 Task: Look for Airbnb options in Kristiansund, Norway from 15th December, 2023 to 25th December, 2023 for 6 adults.6 bedrooms having 6 beds and 6 bathrooms. Property type can be guest house. Amenities needed are: wifi, TV, free parkinig on premises, gym, breakfast. Booking option can be shelf check-in. Look for 4 properties as per requirement.
Action: Mouse moved to (423, 135)
Screenshot: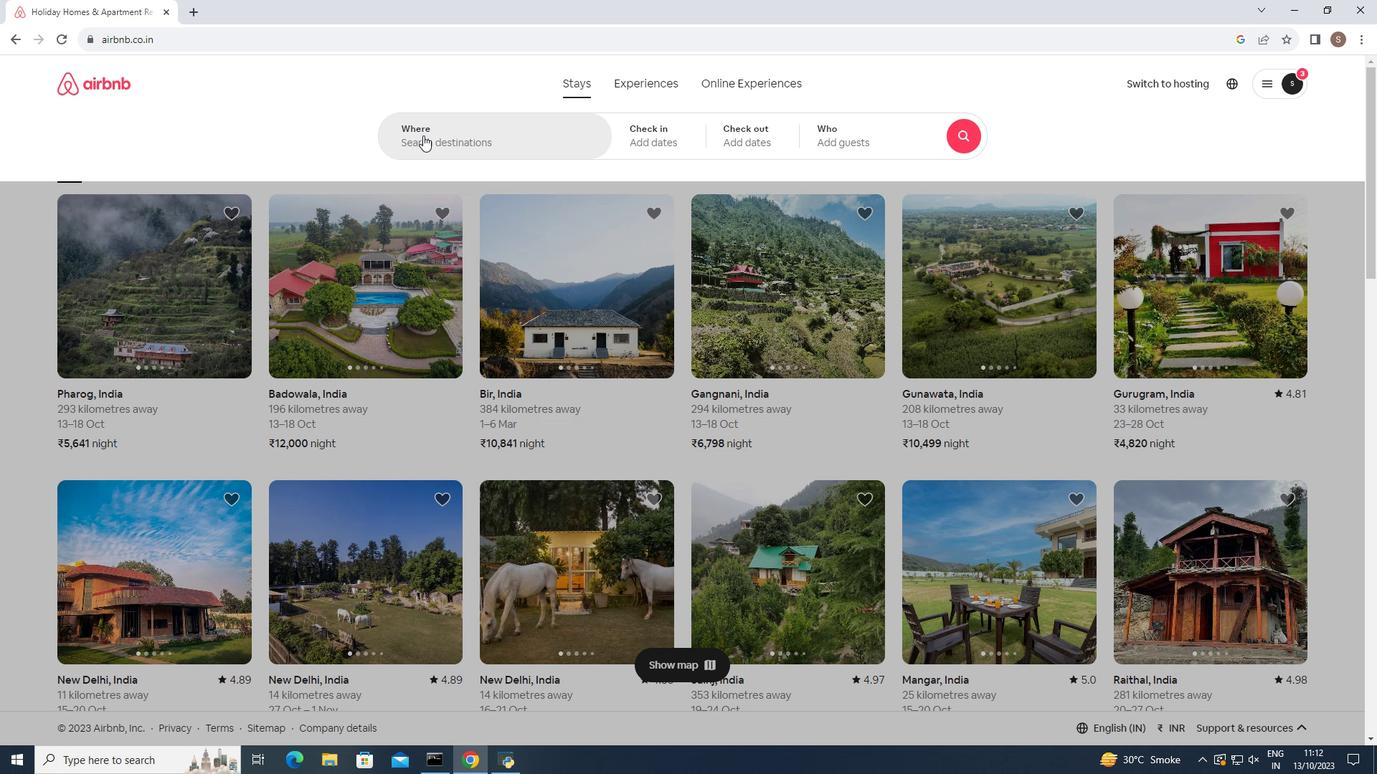 
Action: Mouse pressed left at (423, 135)
Screenshot: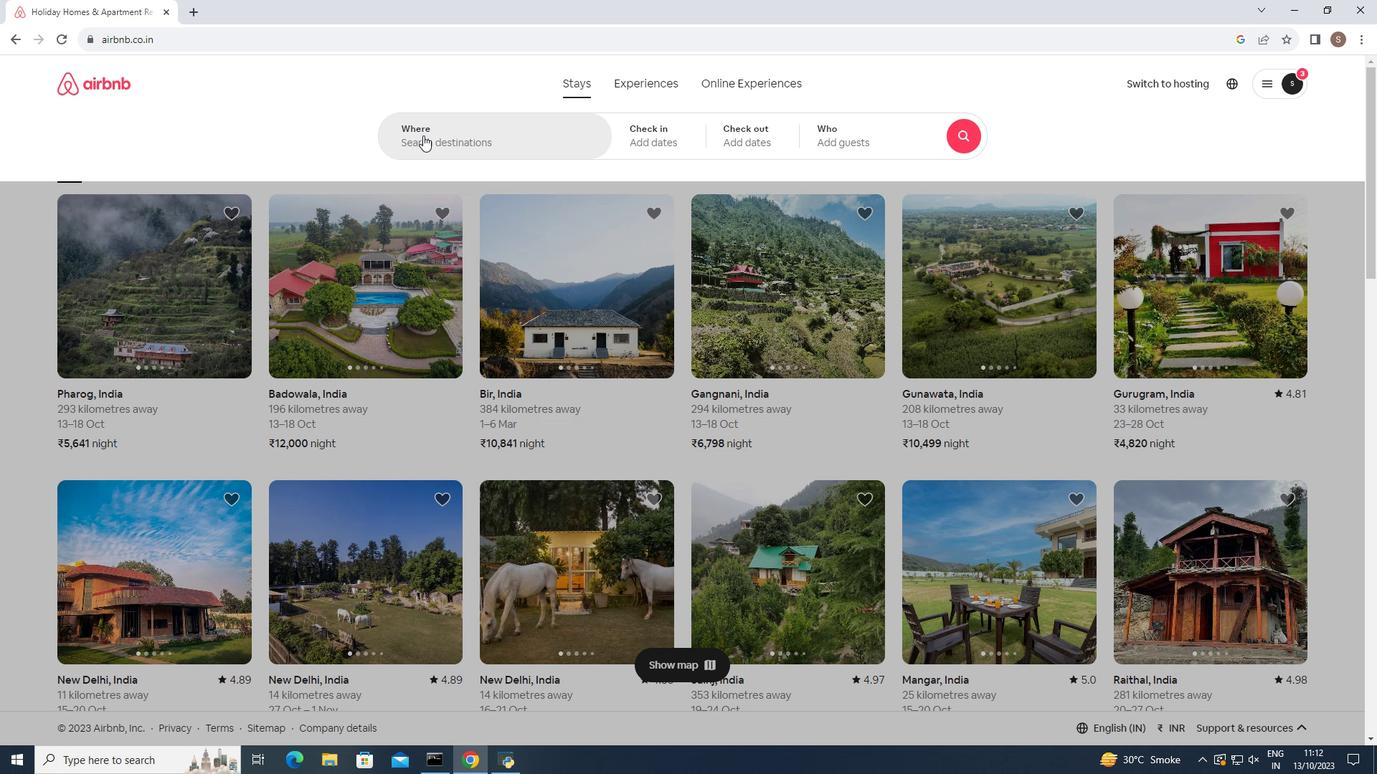 
Action: Mouse moved to (446, 139)
Screenshot: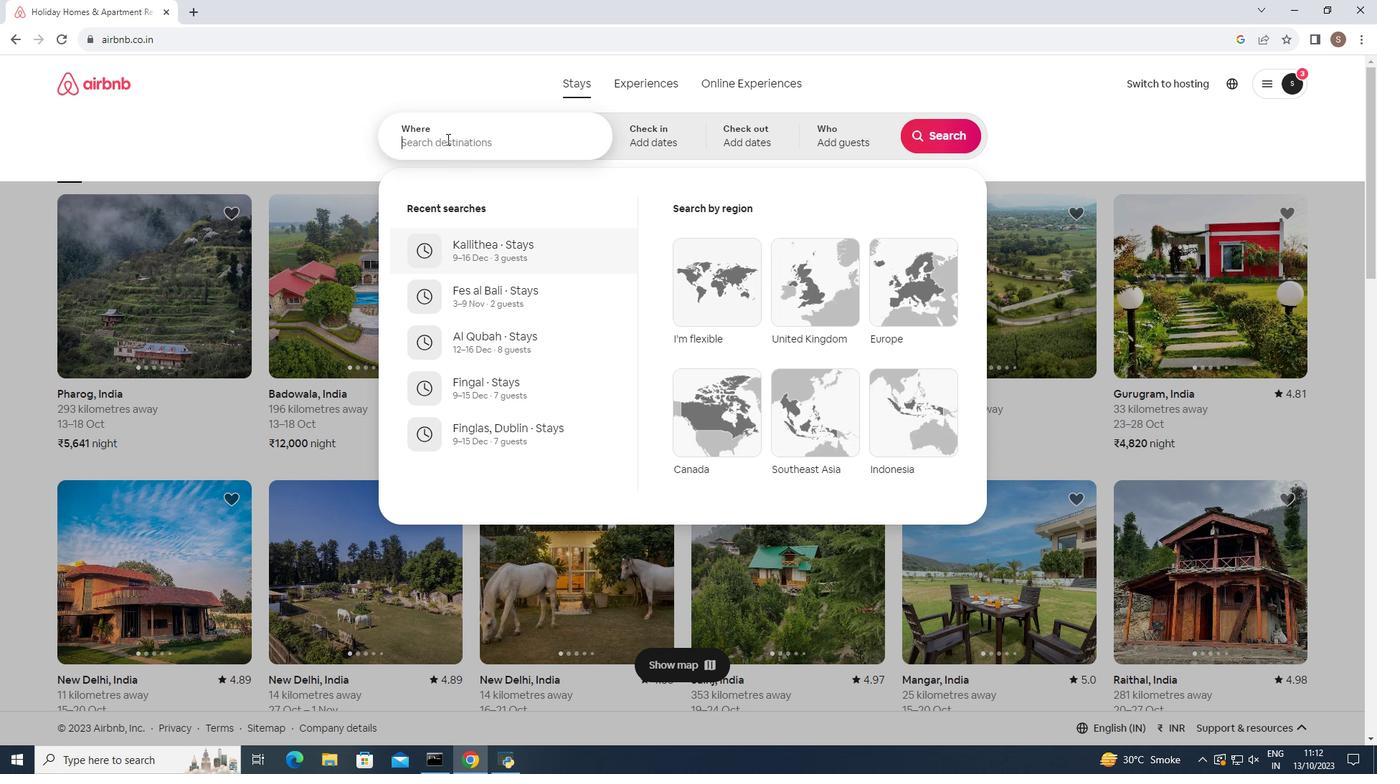 
Action: Mouse pressed left at (446, 139)
Screenshot: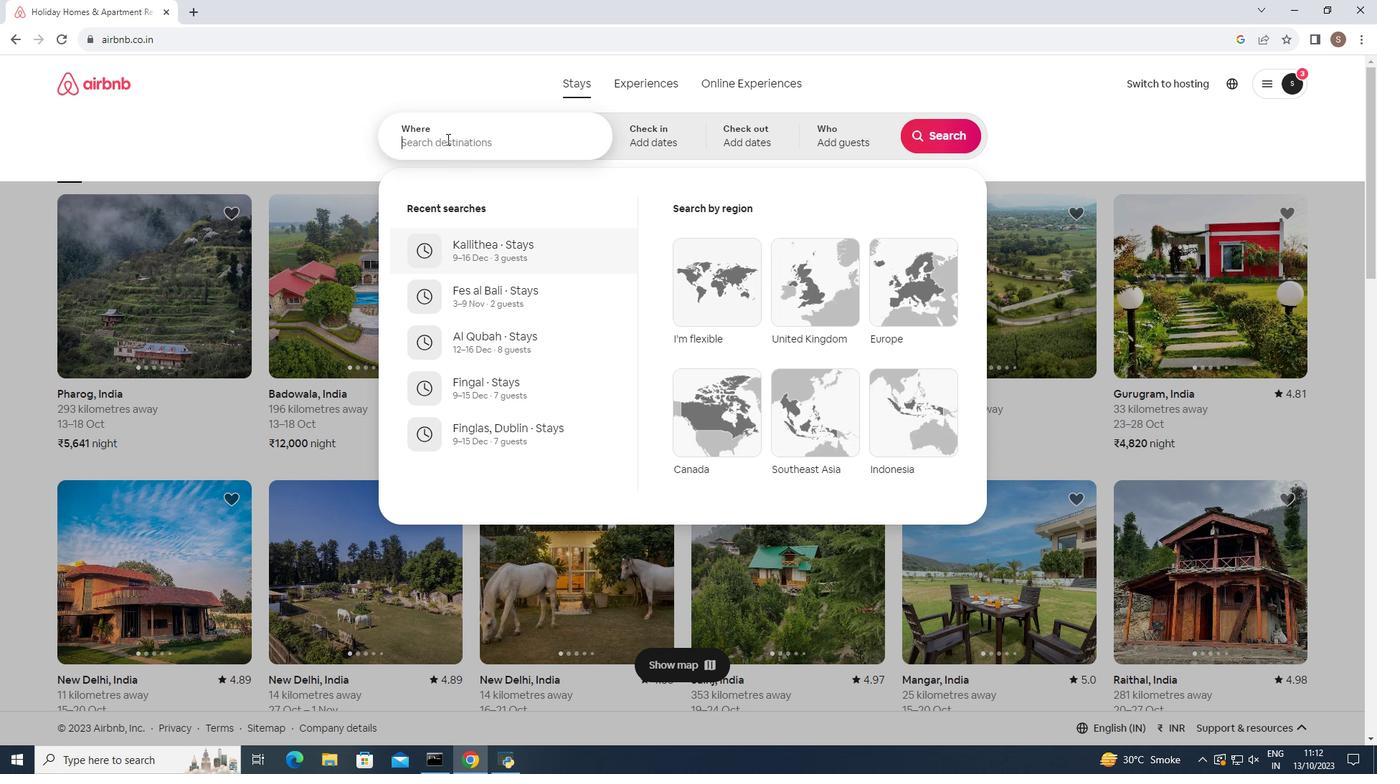 
Action: Key pressed <Key.shift><Key.shift><Key.shift><Key.shift>Kristiansund,<Key.space><Key.shift><Key.shift><Key.shift><Key.shift><Key.shift><Key.shift><Key.shift><Key.shift><Key.shift><Key.shift>Norway<Key.enter>
Screenshot: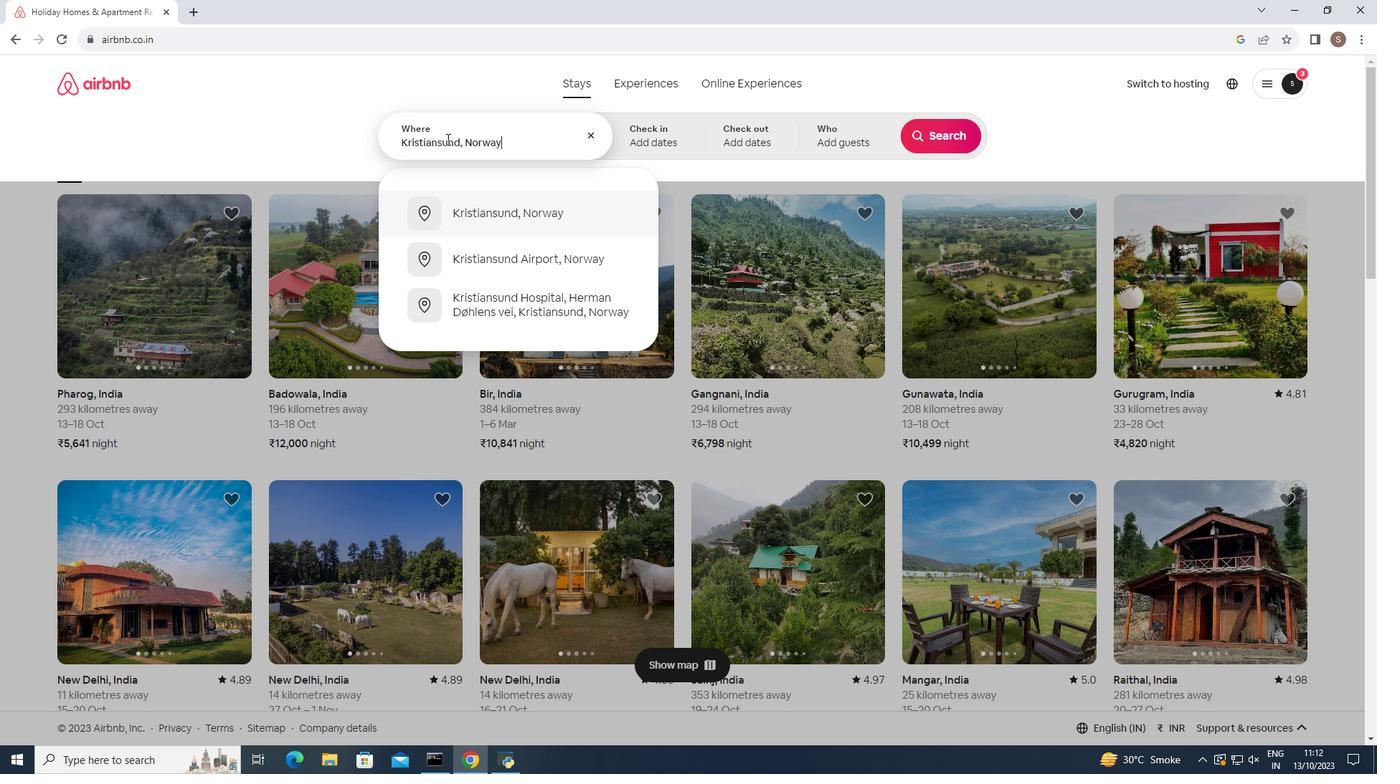 
Action: Mouse moved to (820, 383)
Screenshot: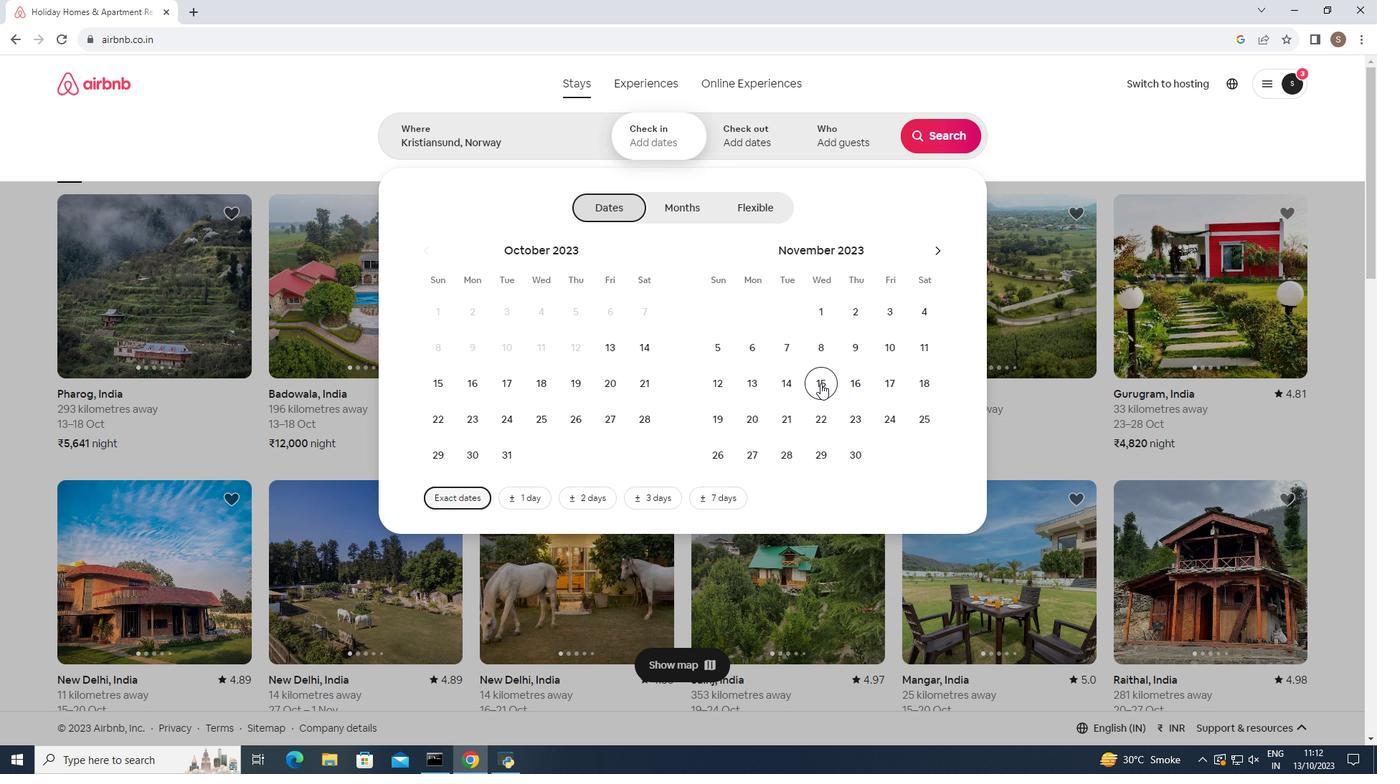 
Action: Mouse pressed left at (820, 383)
Screenshot: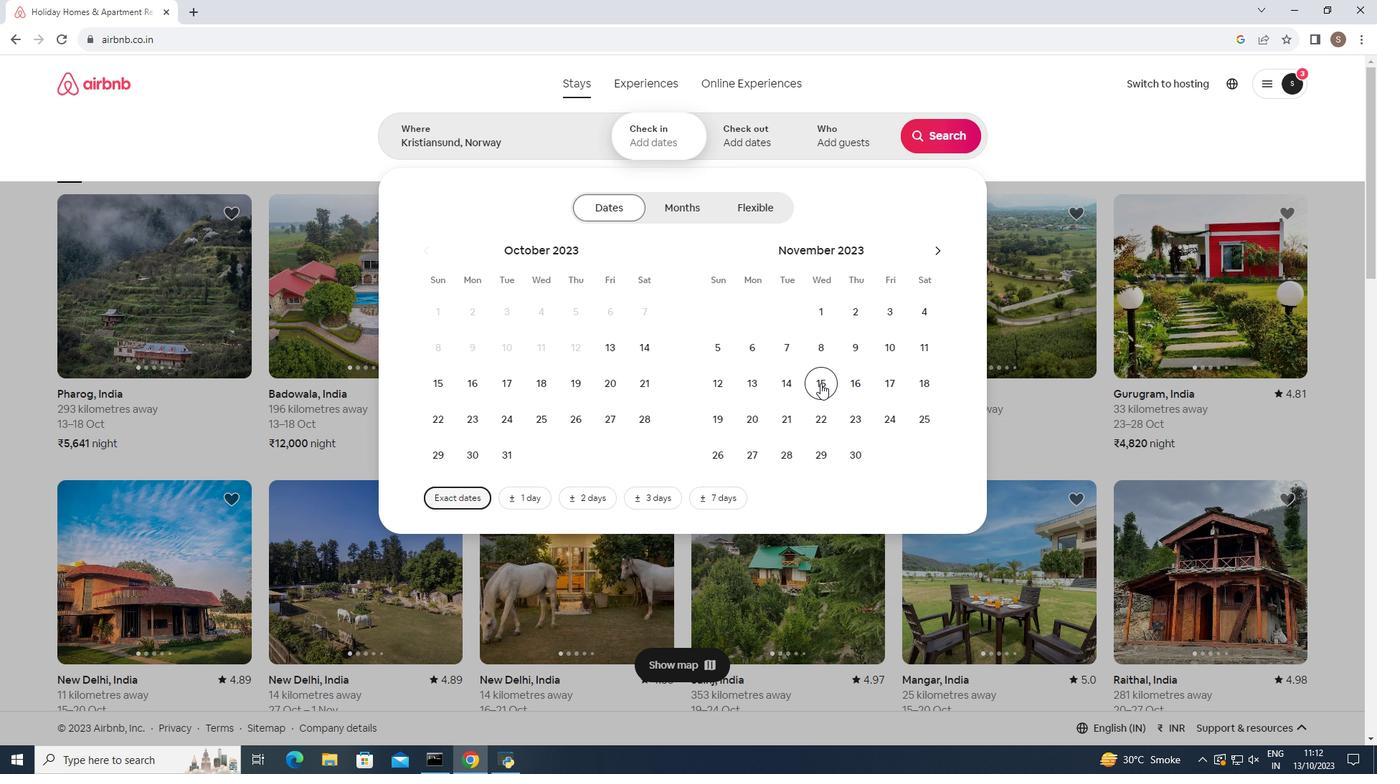 
Action: Mouse moved to (914, 421)
Screenshot: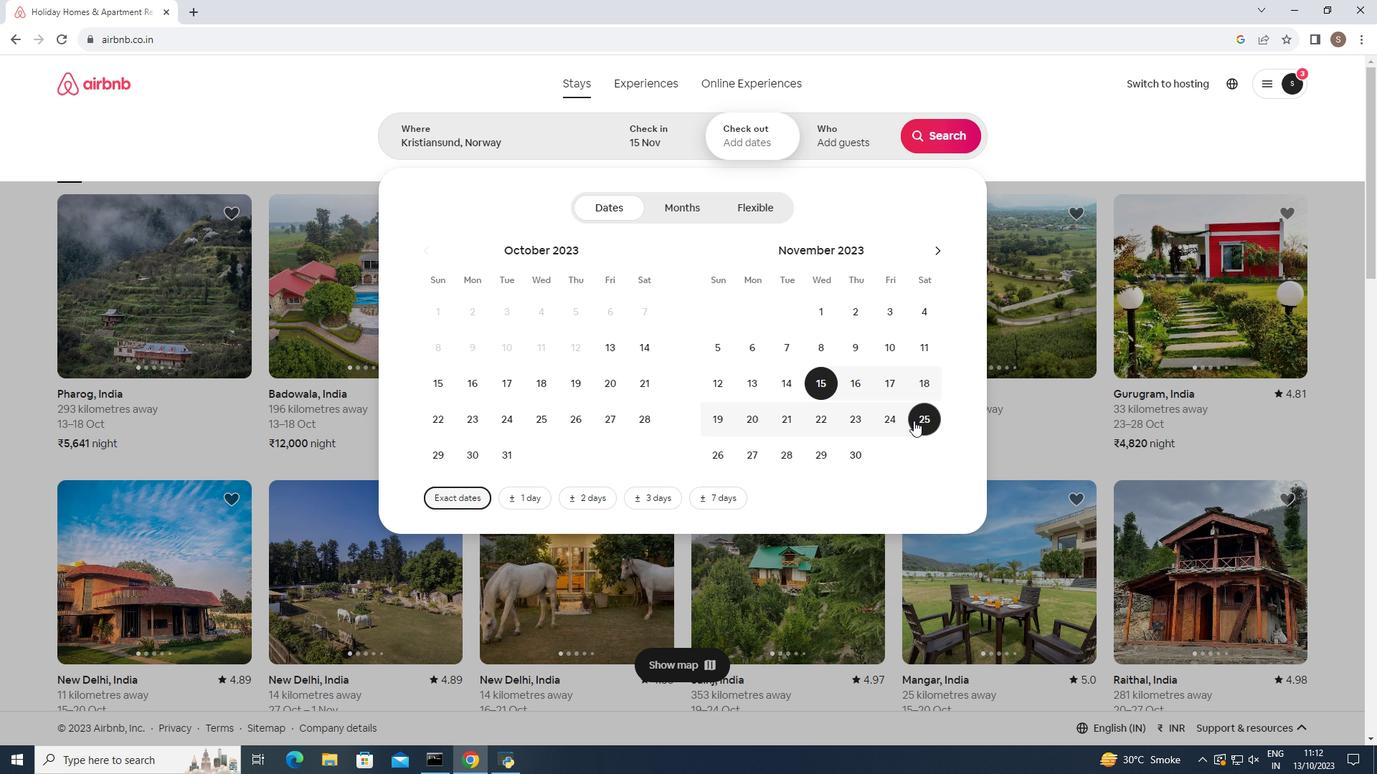 
Action: Mouse pressed left at (914, 421)
Screenshot: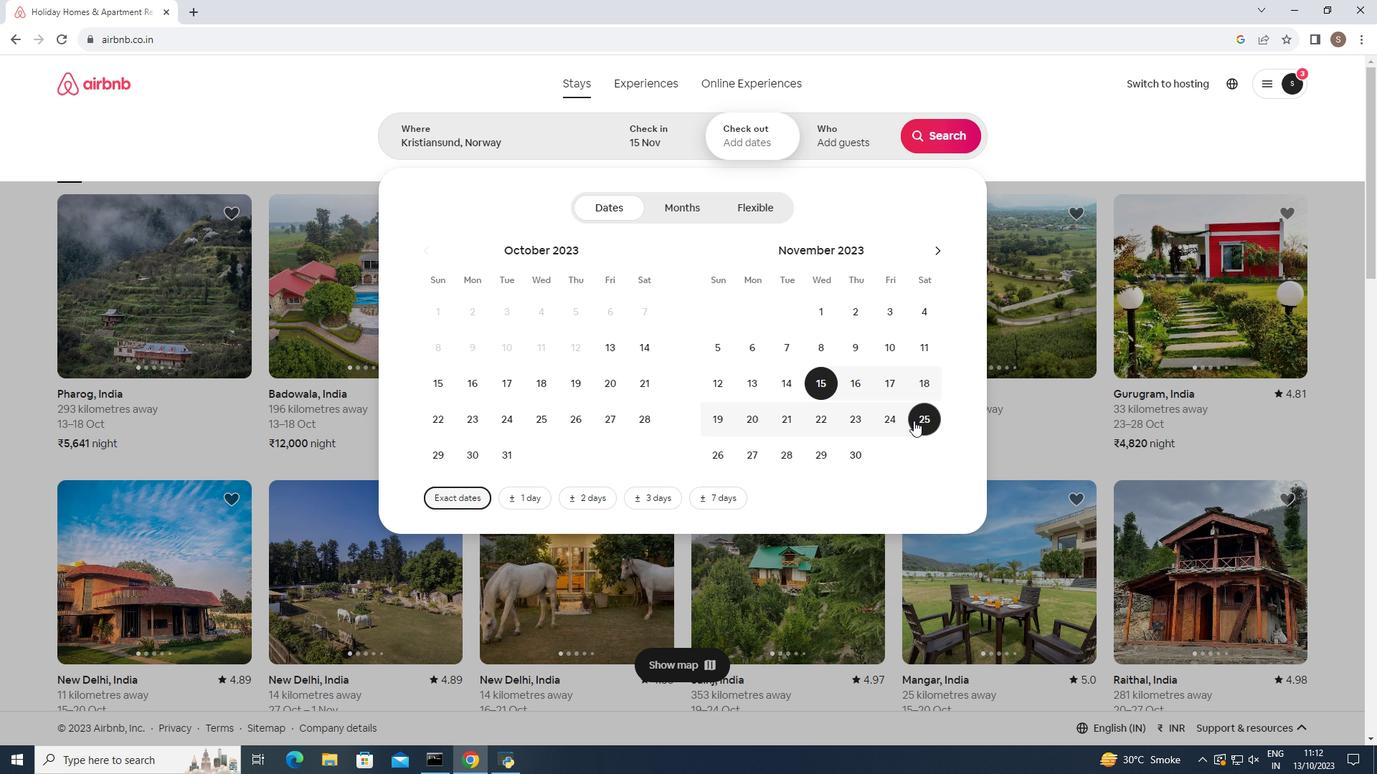 
Action: Mouse moved to (849, 131)
Screenshot: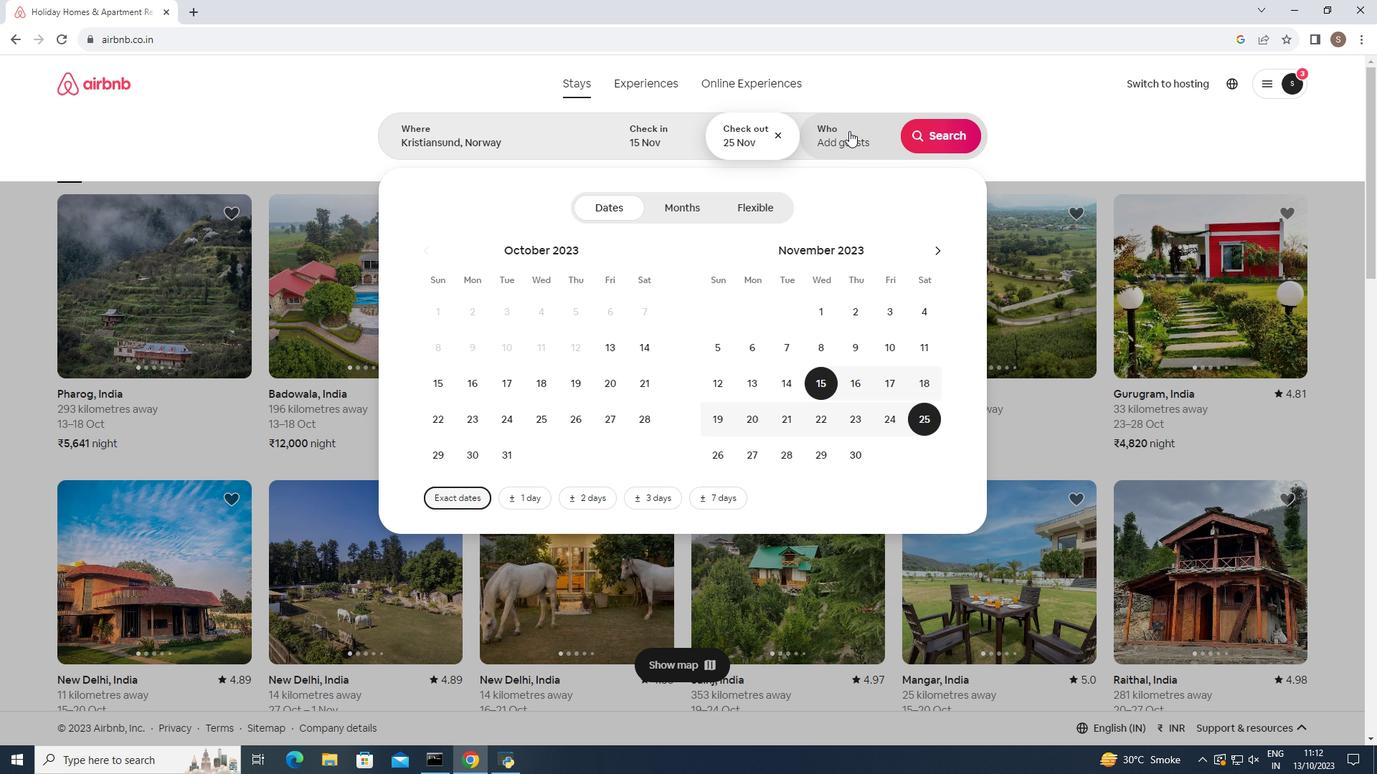 
Action: Mouse pressed left at (849, 131)
Screenshot: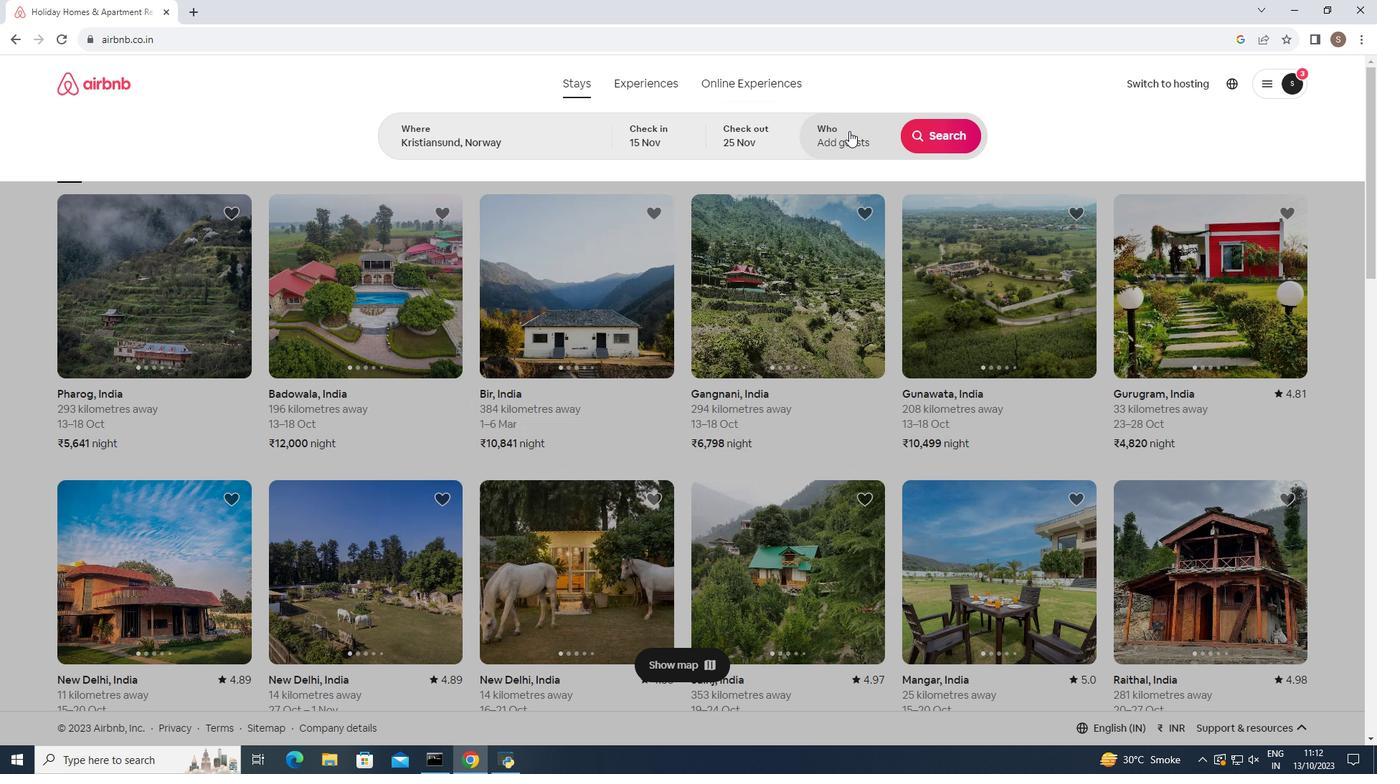 
Action: Mouse moved to (942, 212)
Screenshot: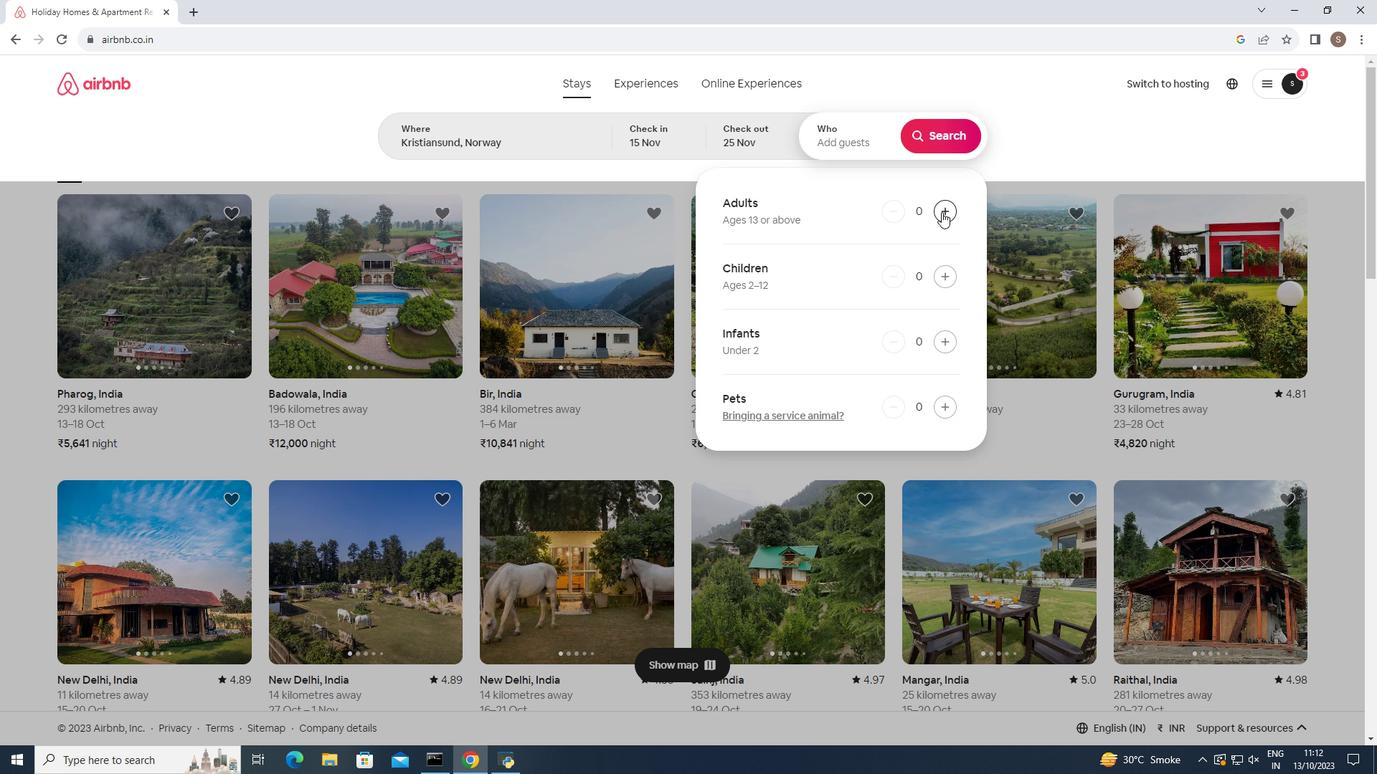 
Action: Mouse pressed left at (942, 212)
Screenshot: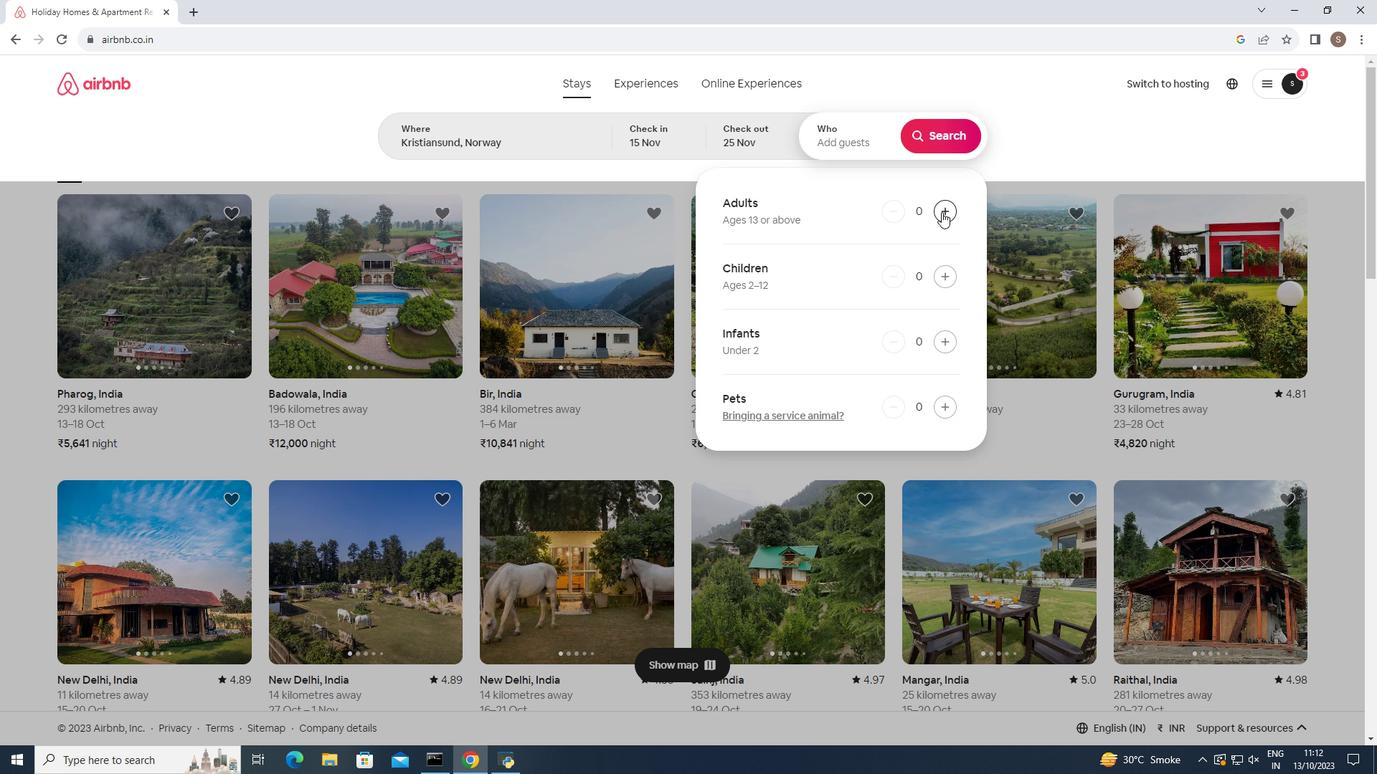 
Action: Mouse pressed left at (942, 212)
Screenshot: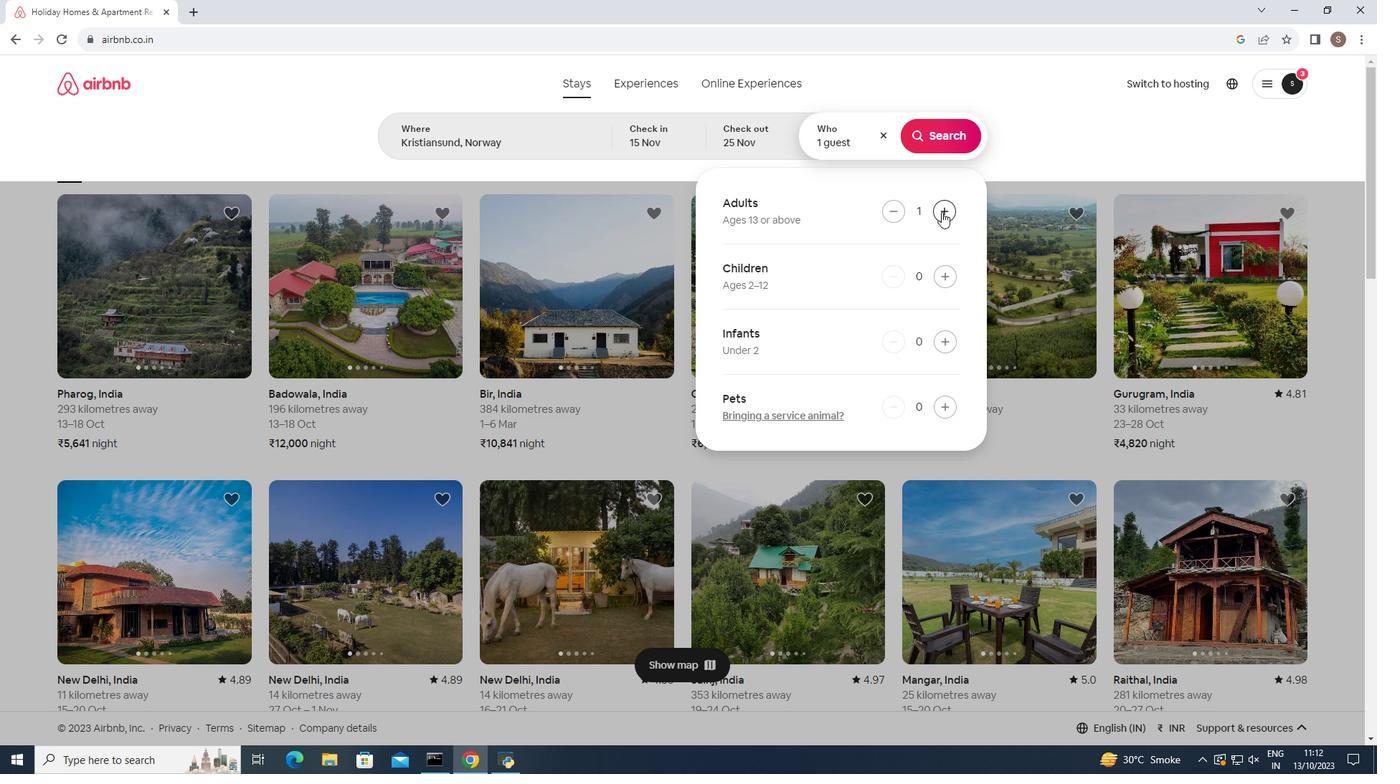 
Action: Mouse pressed left at (942, 212)
Screenshot: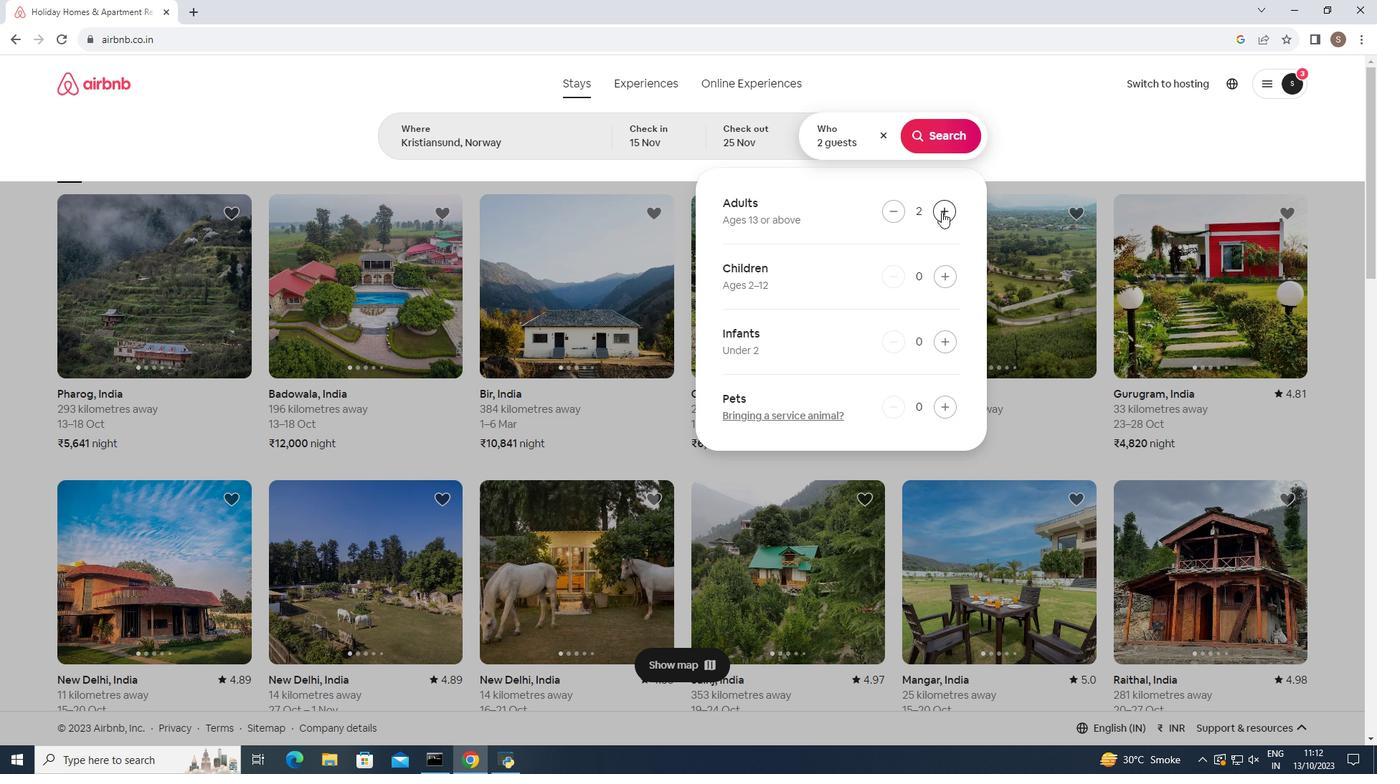
Action: Mouse pressed left at (942, 212)
Screenshot: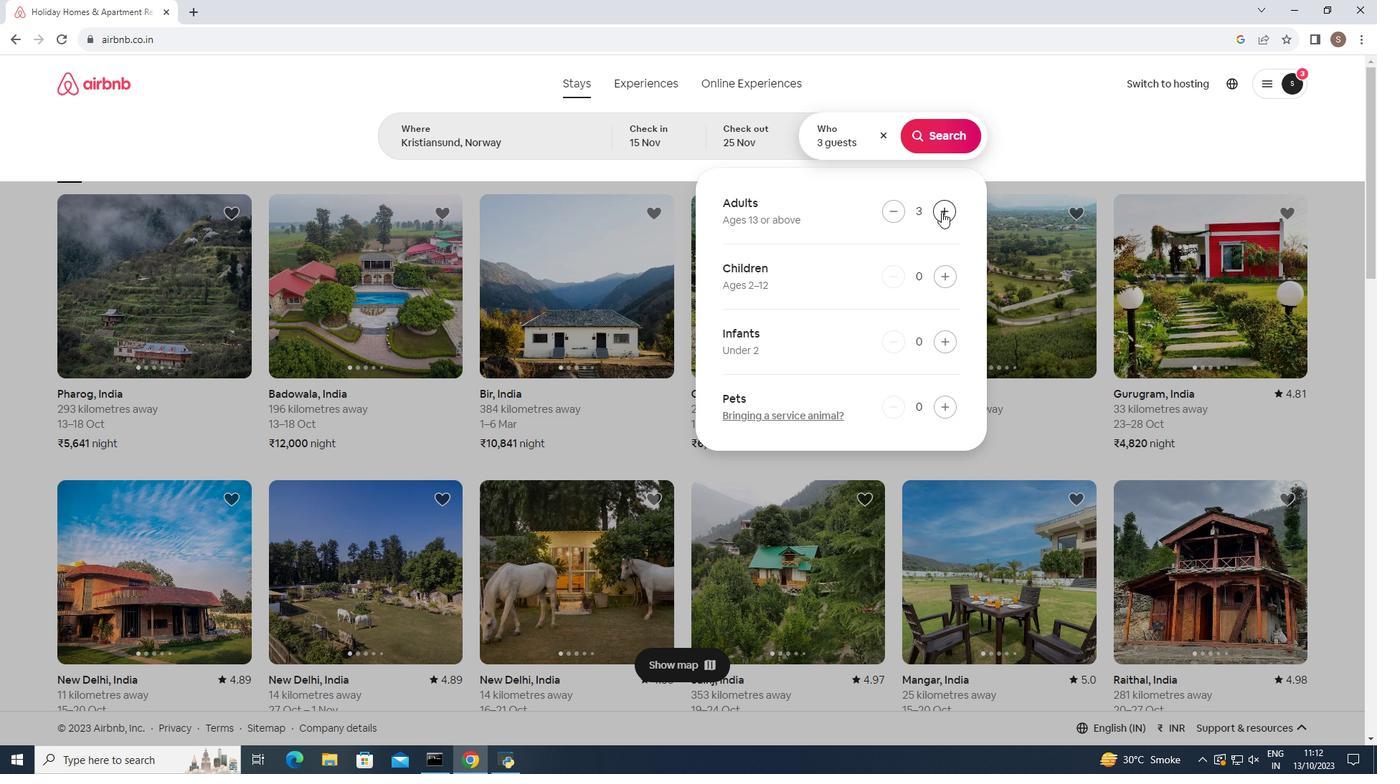 
Action: Mouse pressed left at (942, 212)
Screenshot: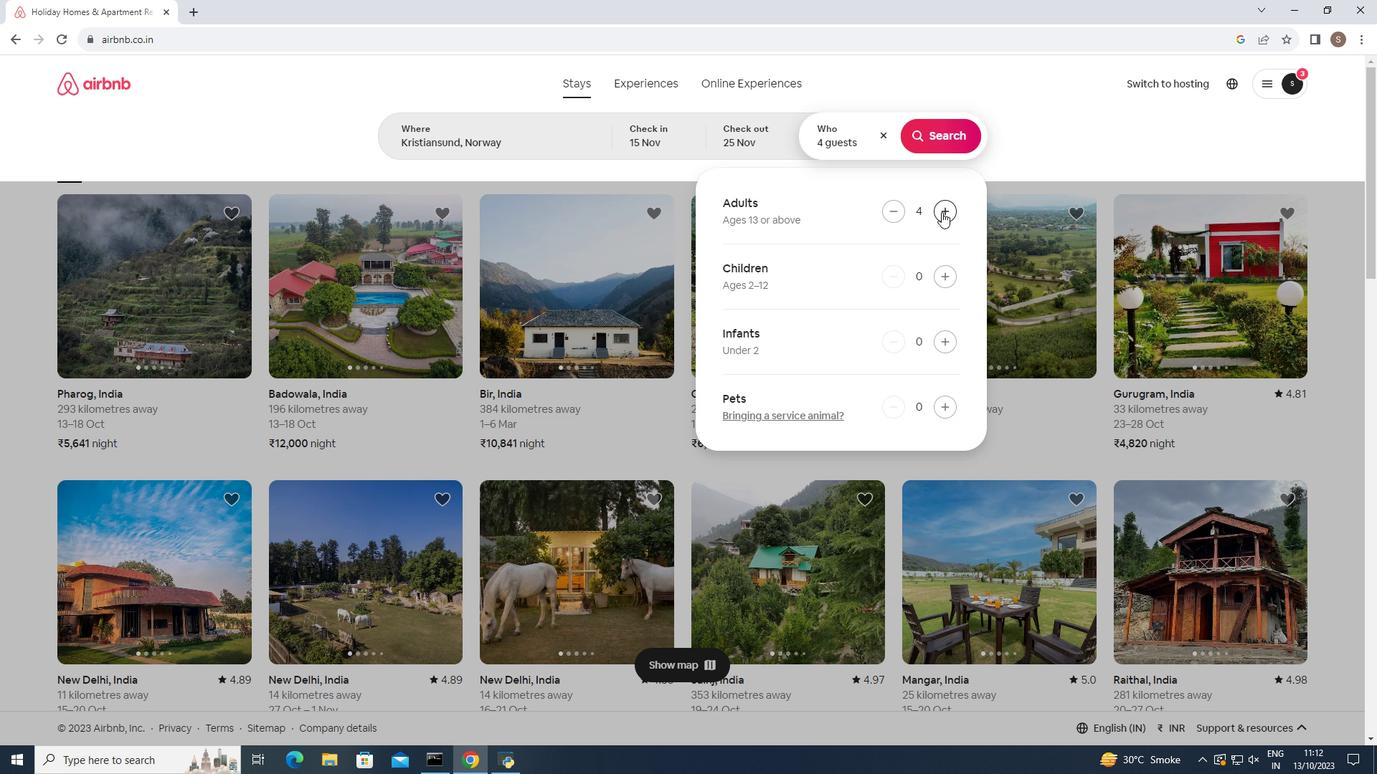 
Action: Mouse pressed left at (942, 212)
Screenshot: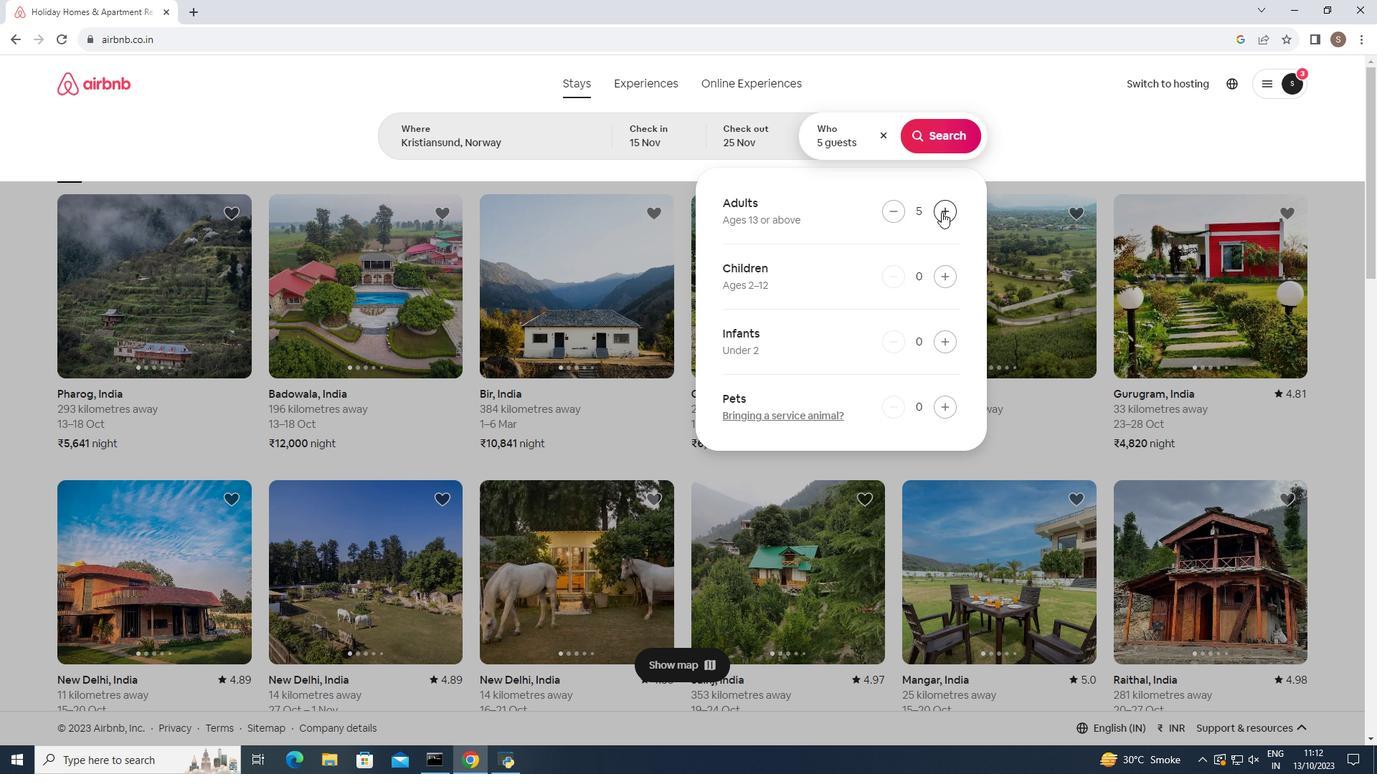 
Action: Mouse moved to (933, 134)
Screenshot: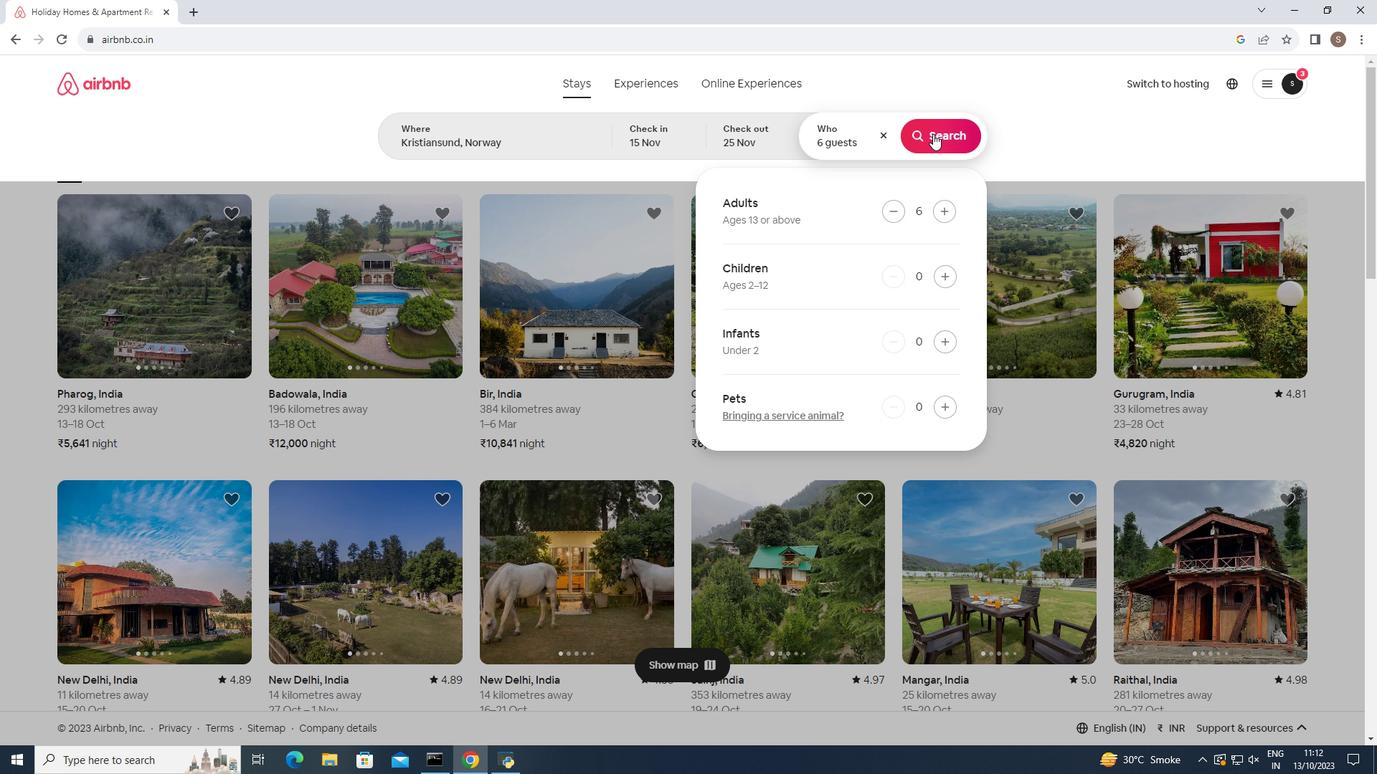 
Action: Mouse pressed left at (933, 134)
Screenshot: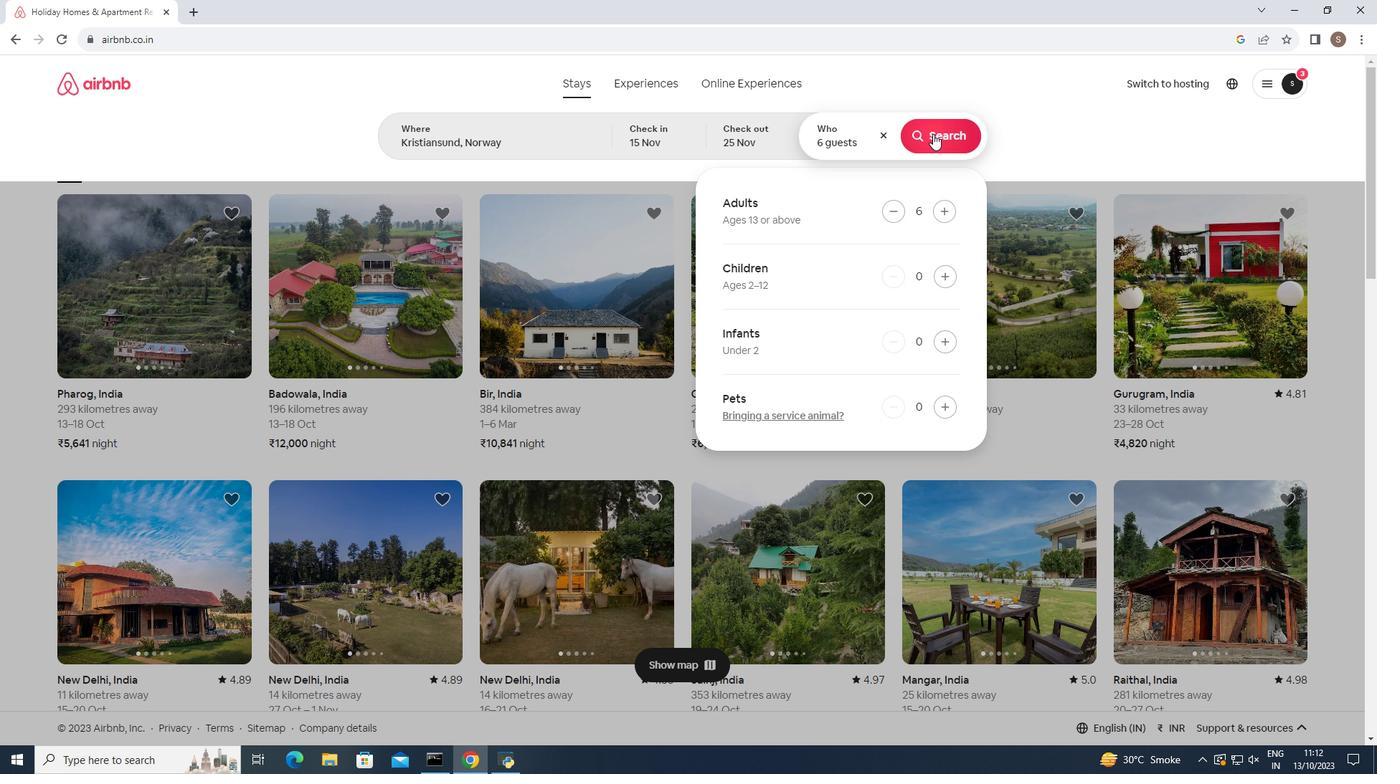 
Action: Mouse moved to (1127, 144)
Screenshot: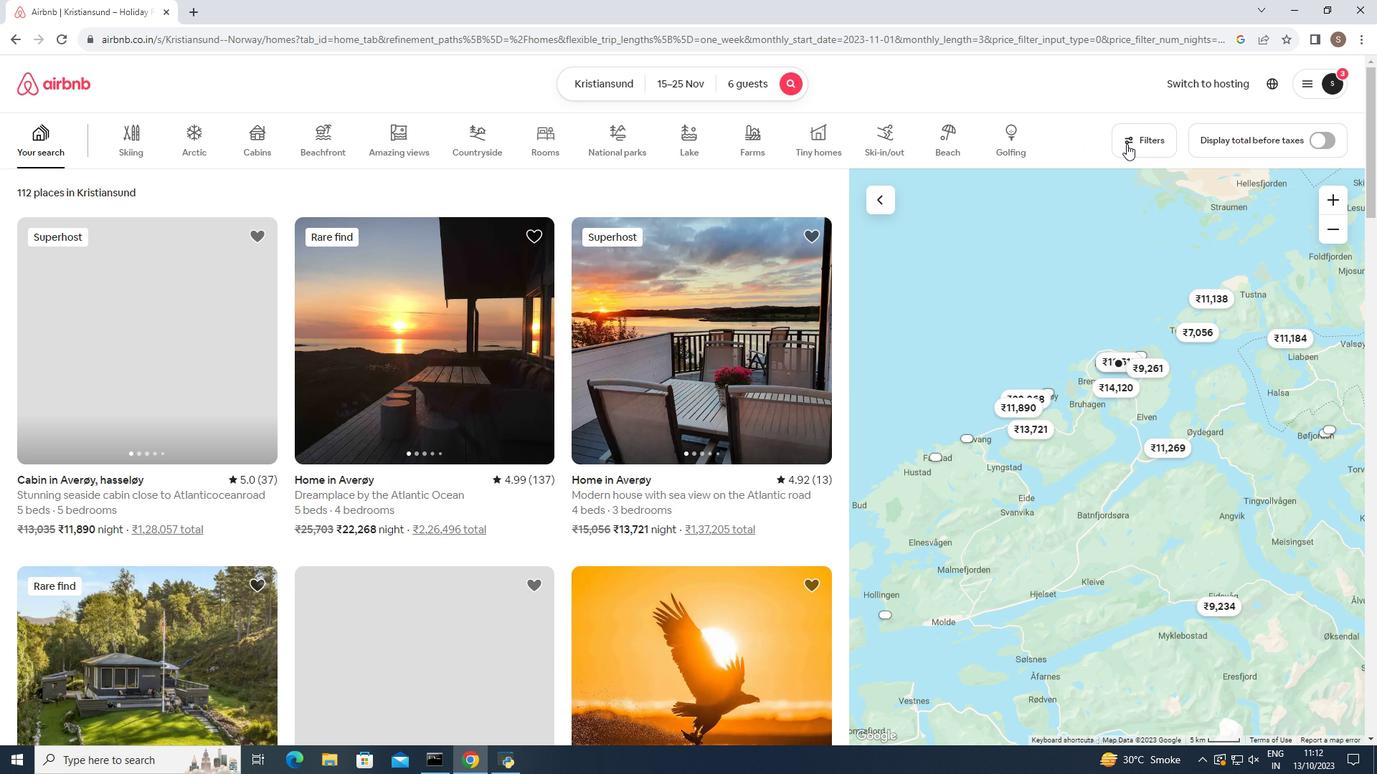 
Action: Mouse pressed left at (1127, 144)
Screenshot: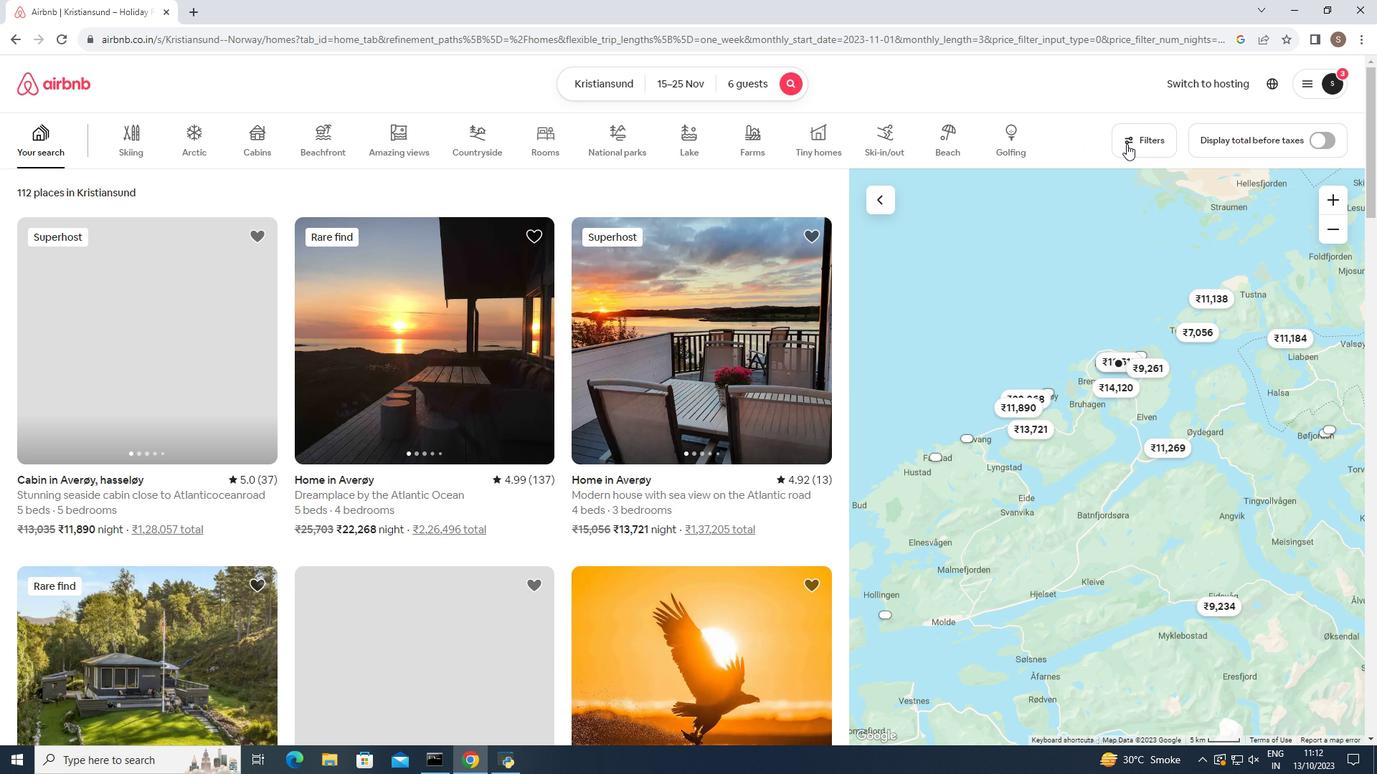
Action: Mouse moved to (668, 393)
Screenshot: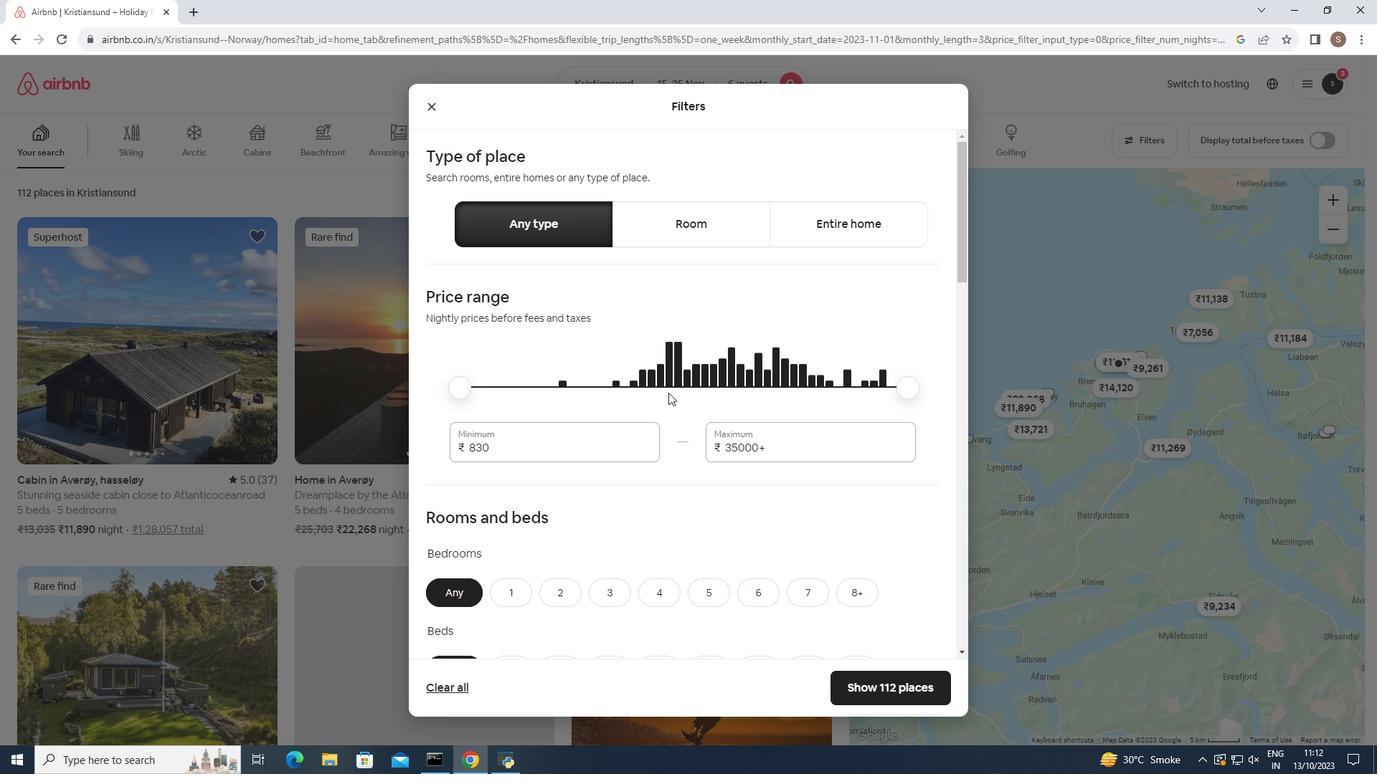
Action: Mouse scrolled (668, 392) with delta (0, 0)
Screenshot: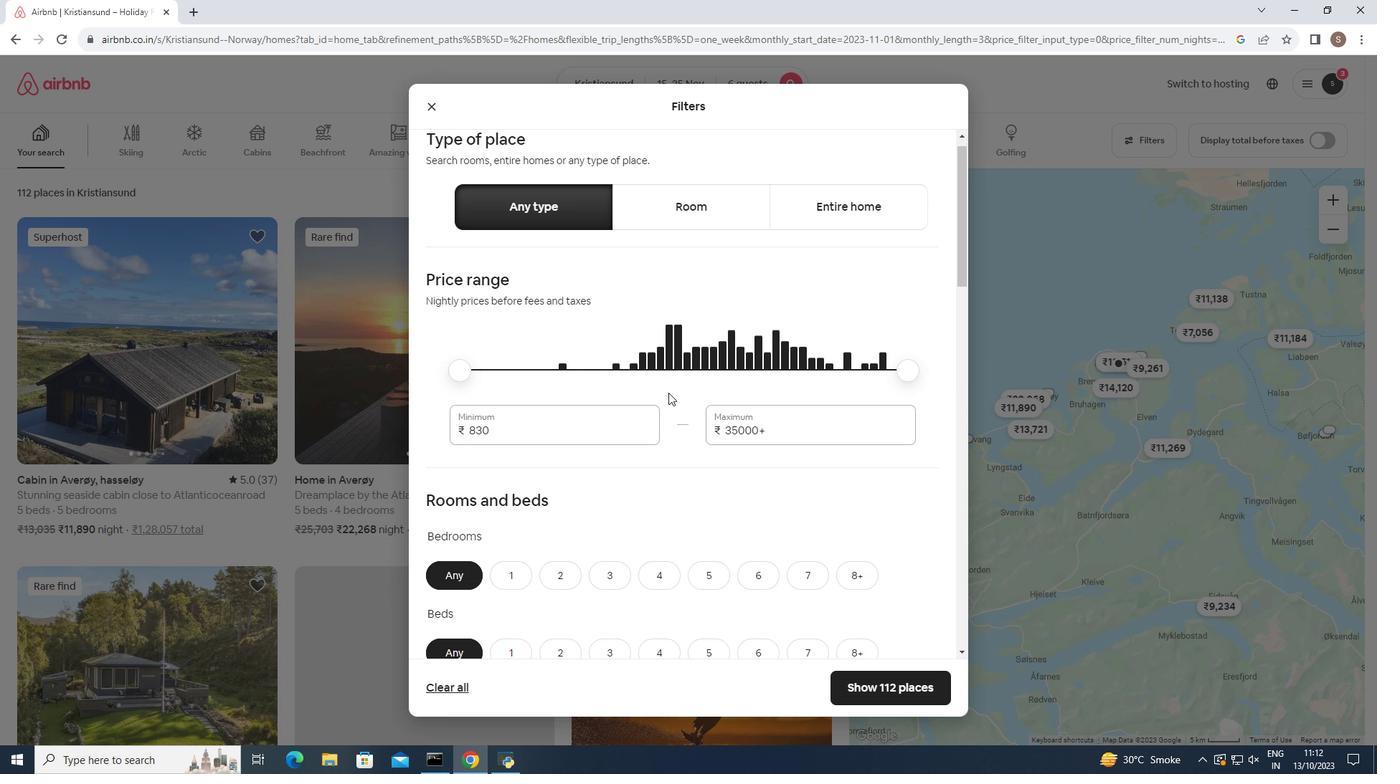 
Action: Mouse scrolled (668, 392) with delta (0, 0)
Screenshot: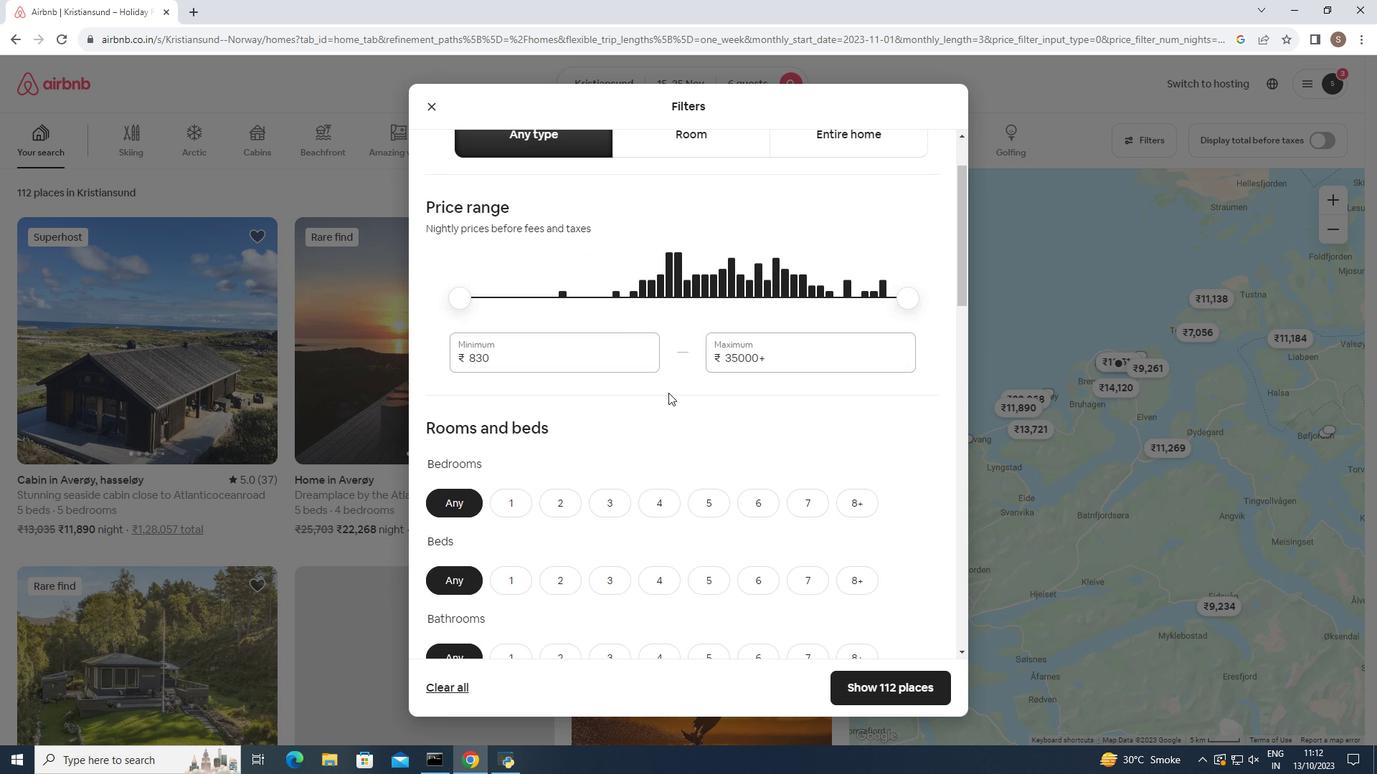 
Action: Mouse scrolled (668, 392) with delta (0, 0)
Screenshot: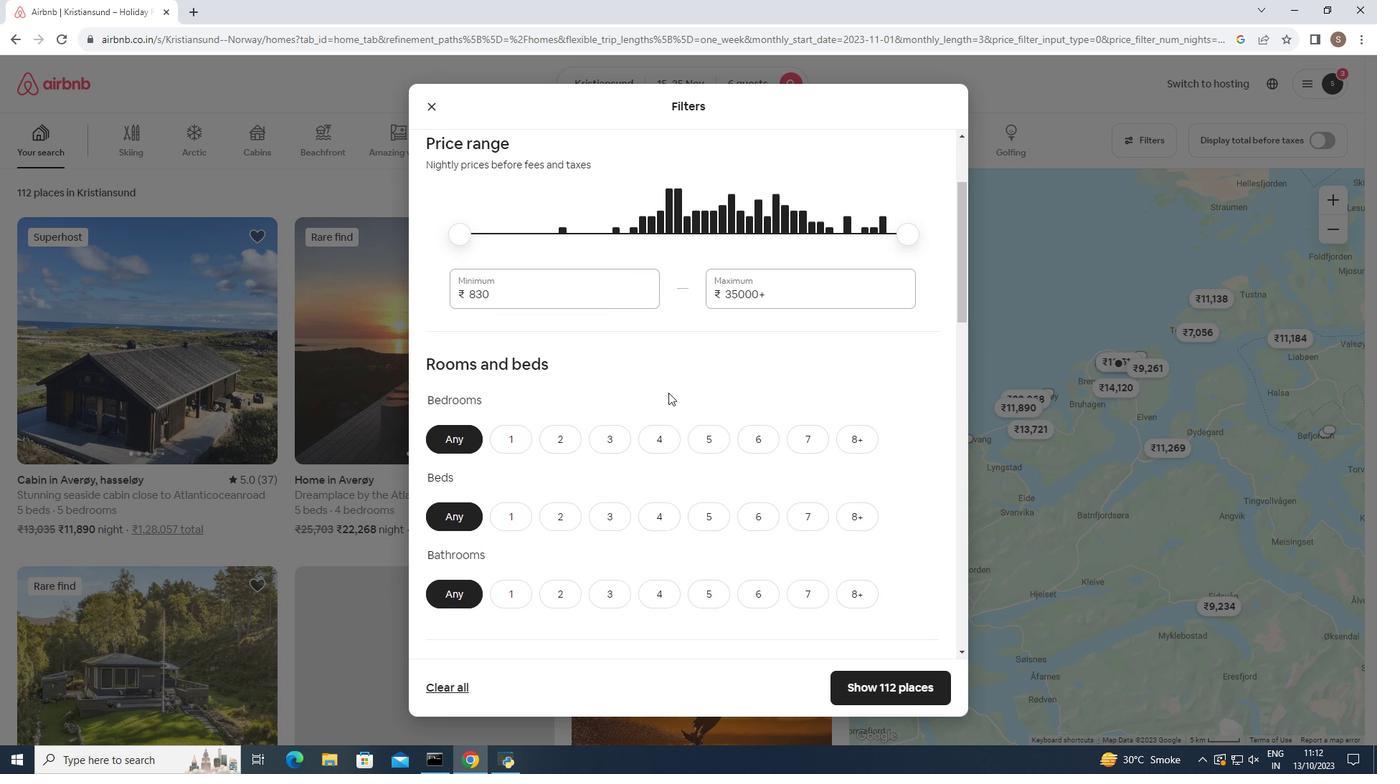 
Action: Mouse moved to (760, 383)
Screenshot: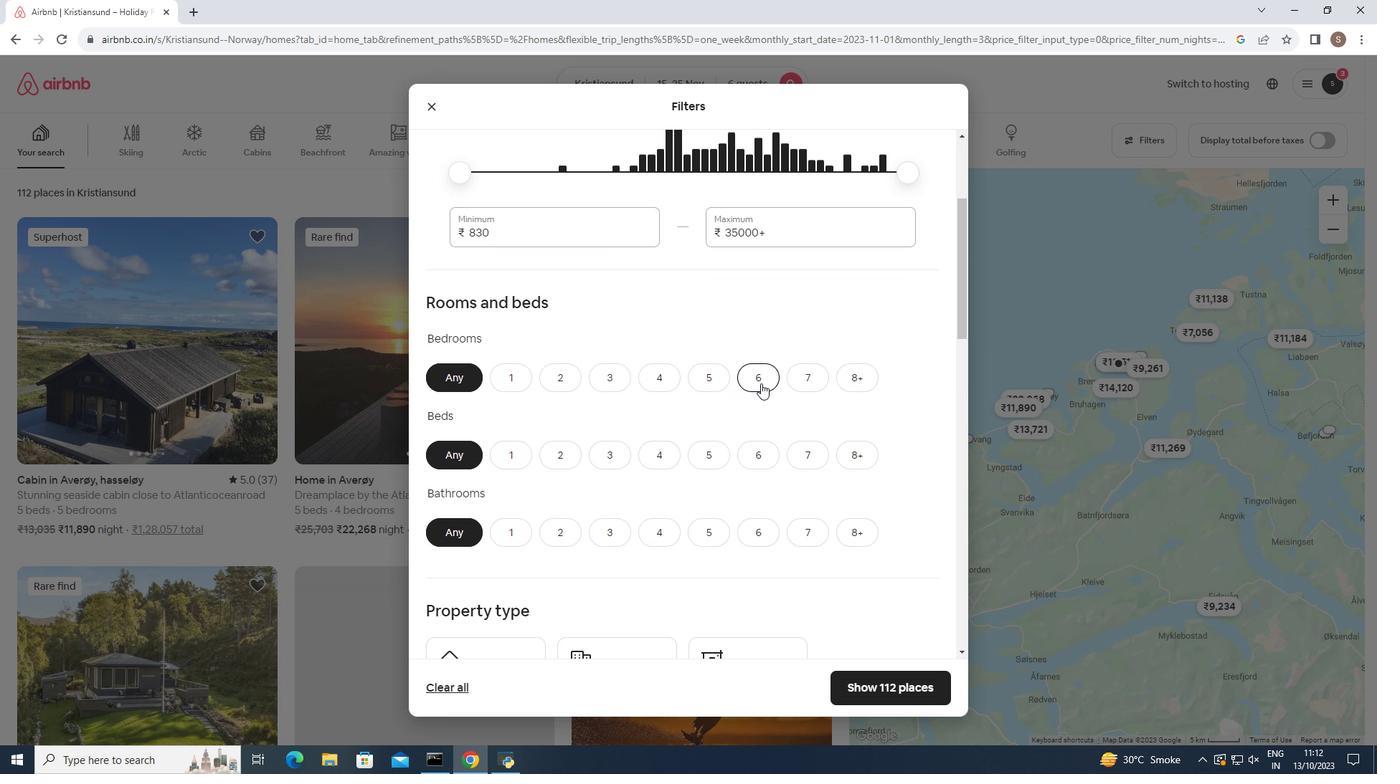 
Action: Mouse pressed left at (760, 383)
Screenshot: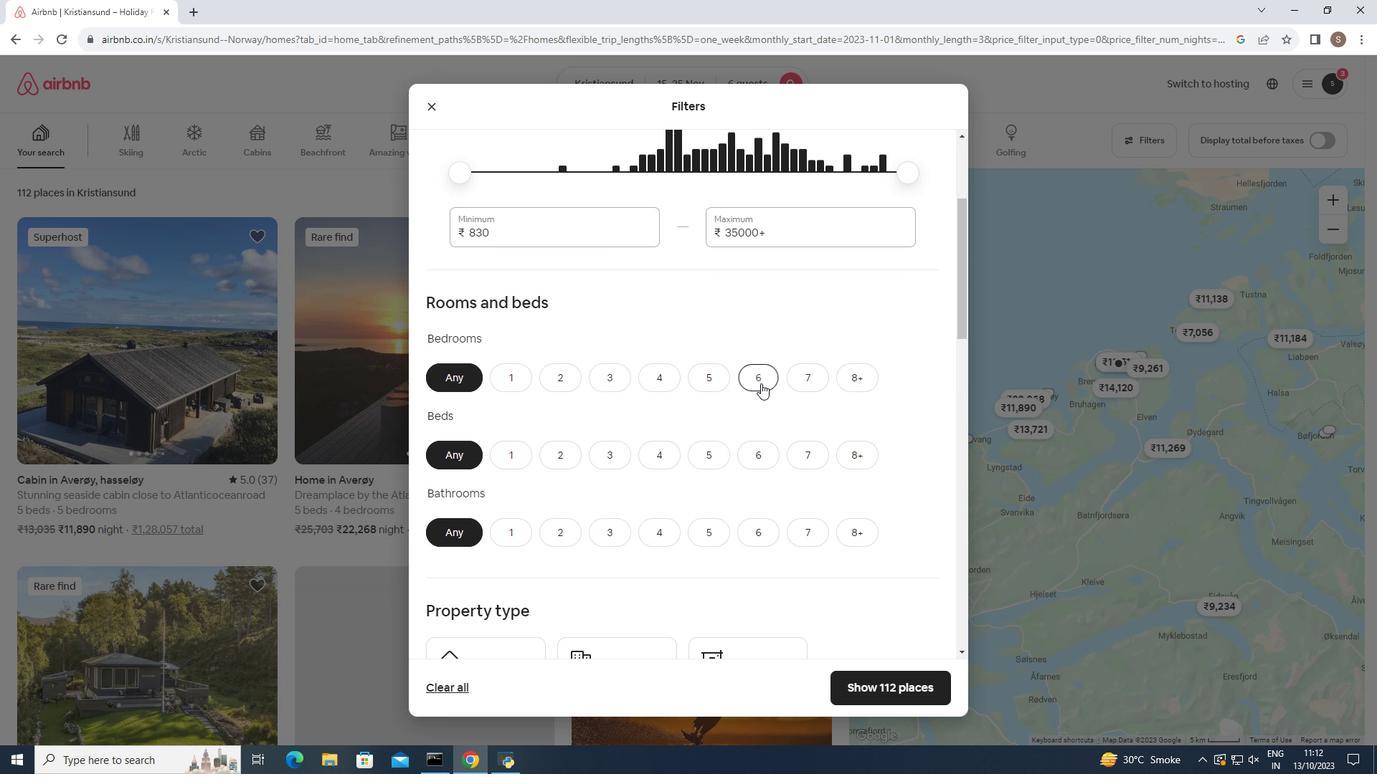 
Action: Mouse moved to (755, 459)
Screenshot: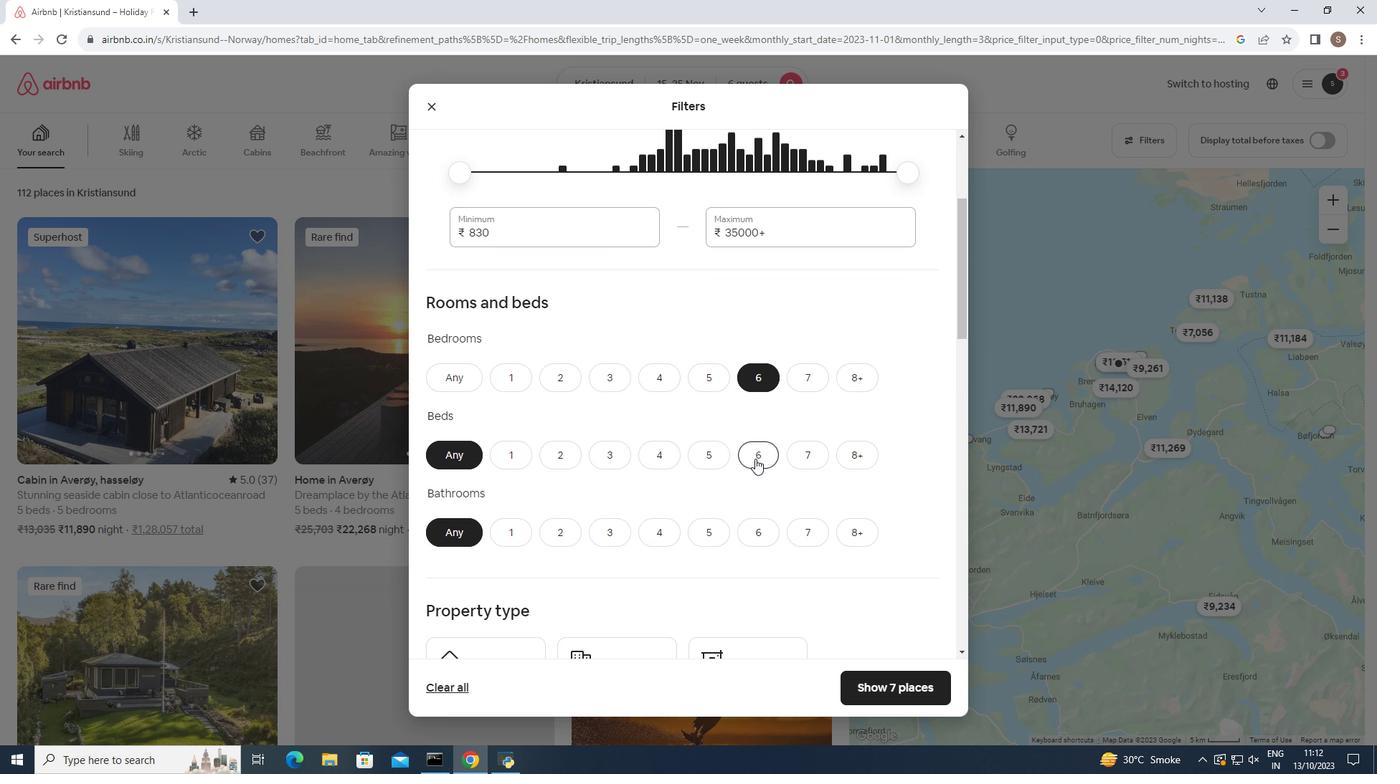 
Action: Mouse pressed left at (755, 459)
Screenshot: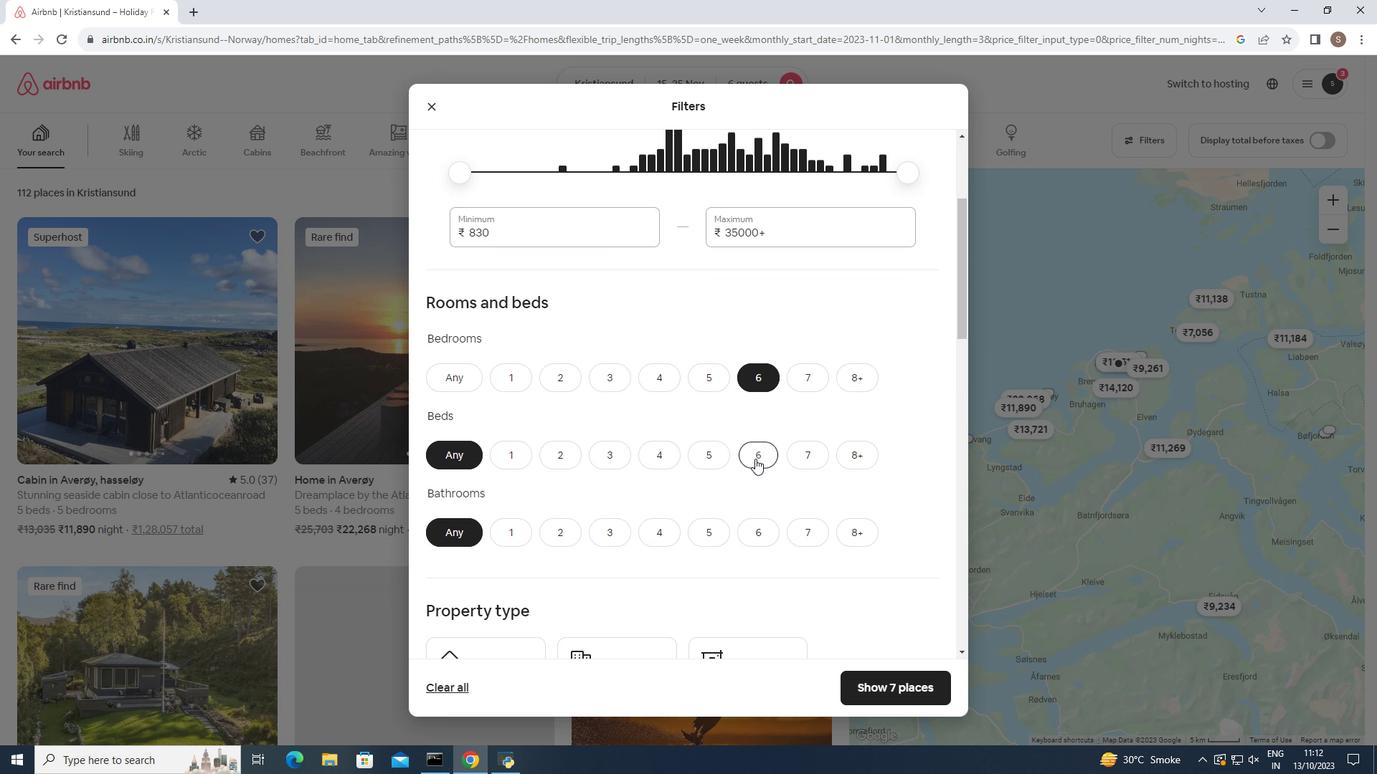 
Action: Mouse moved to (750, 526)
Screenshot: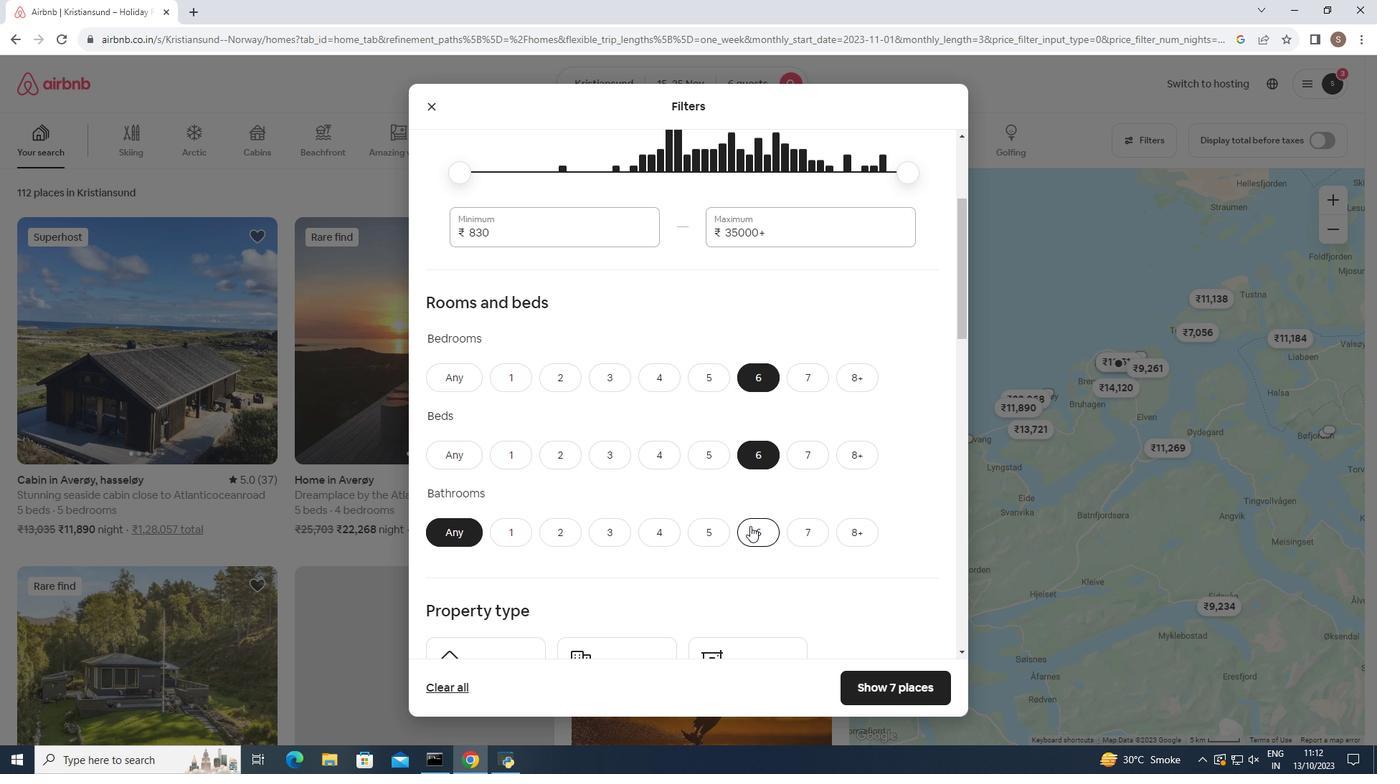 
Action: Mouse pressed left at (750, 526)
Screenshot: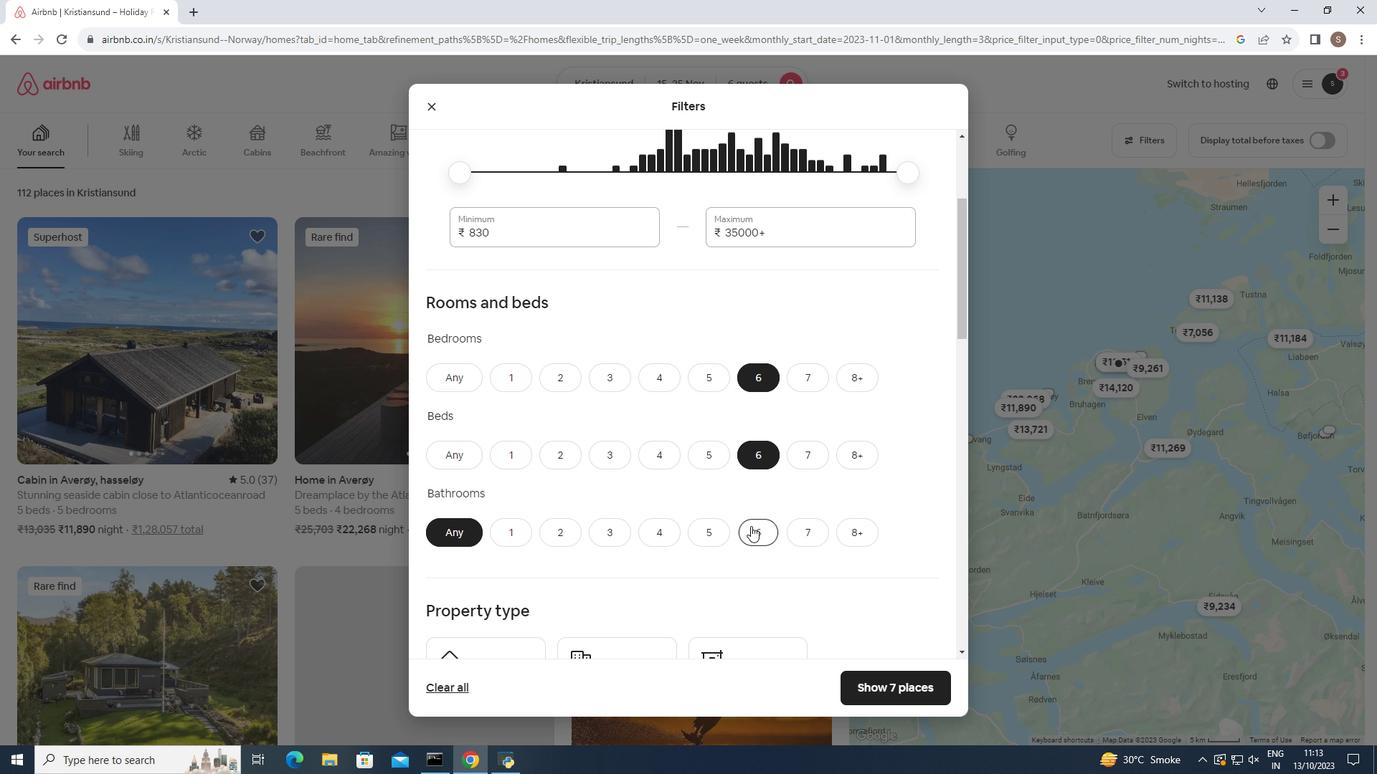 
Action: Mouse moved to (716, 476)
Screenshot: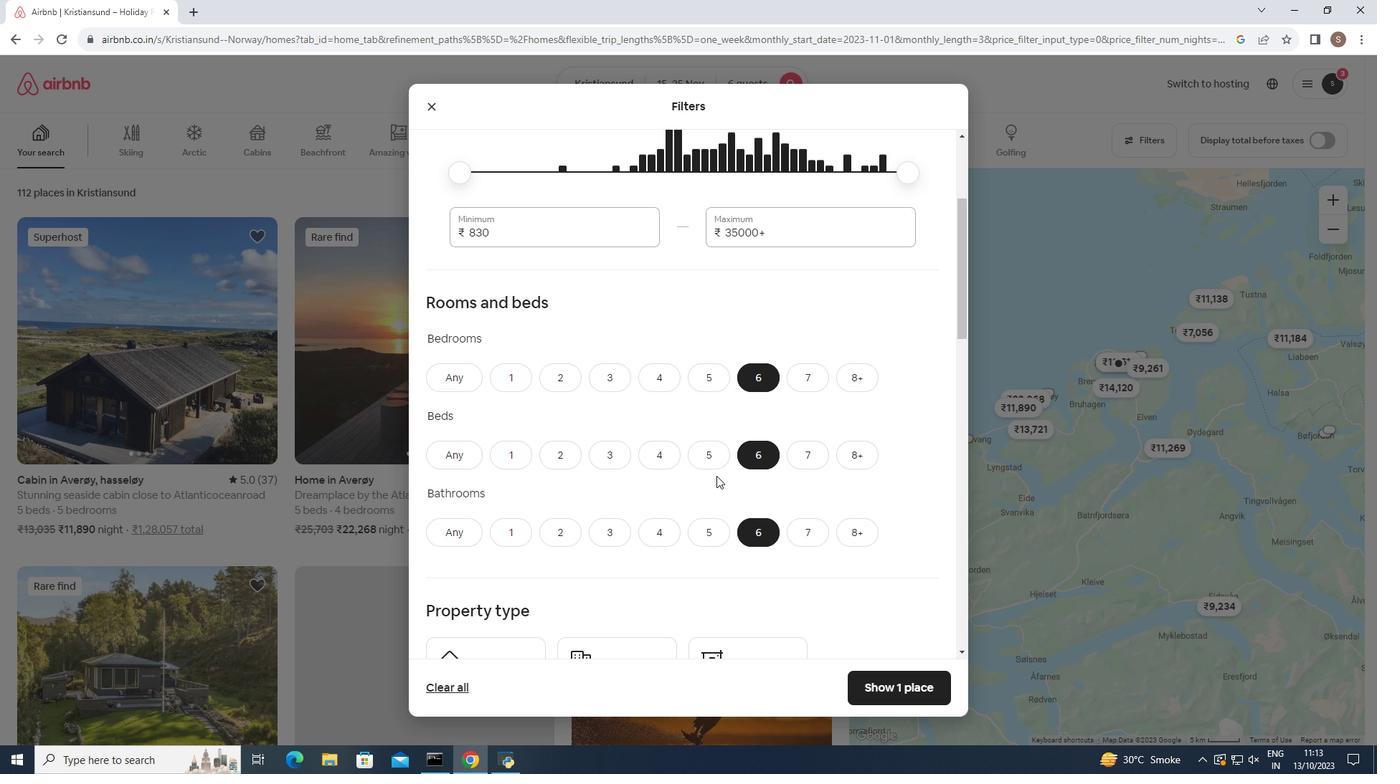 
Action: Mouse scrolled (716, 475) with delta (0, 0)
Screenshot: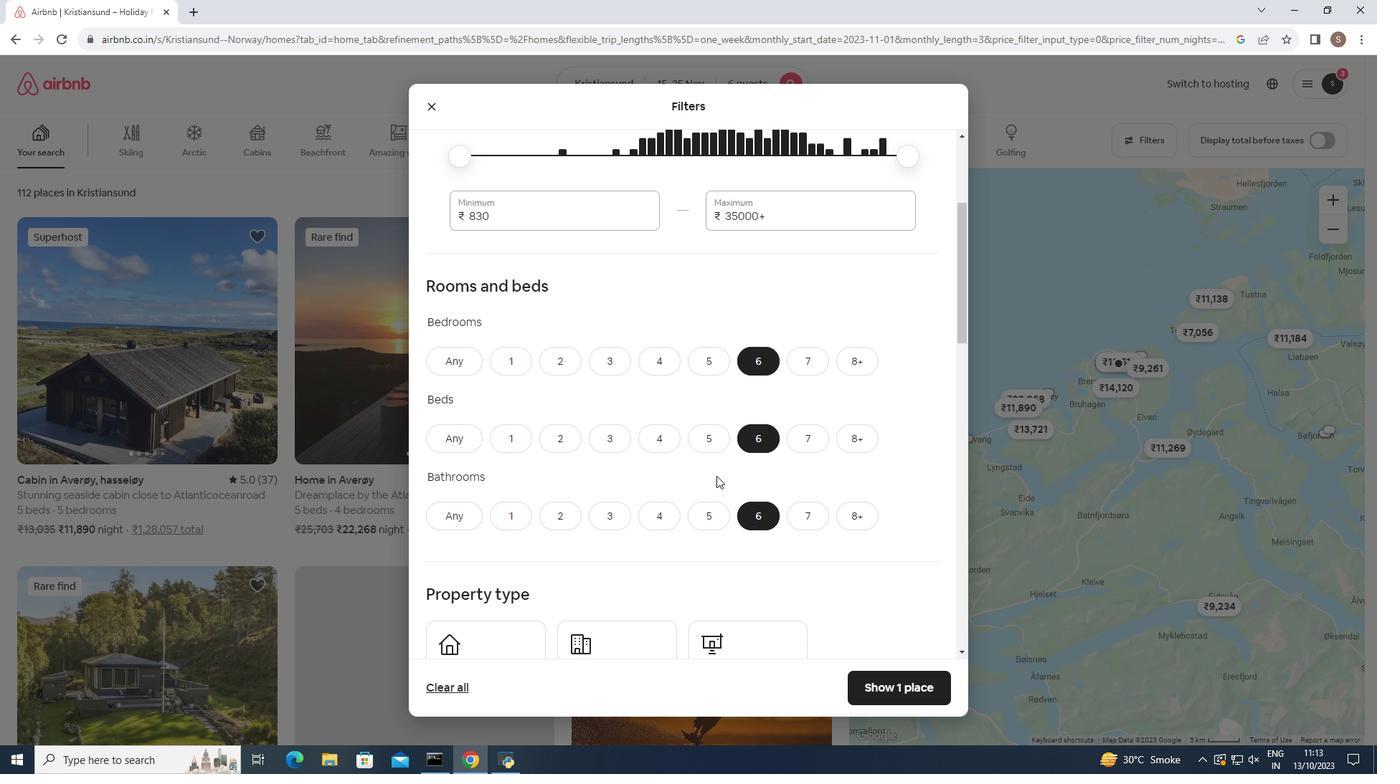 
Action: Mouse scrolled (716, 475) with delta (0, 0)
Screenshot: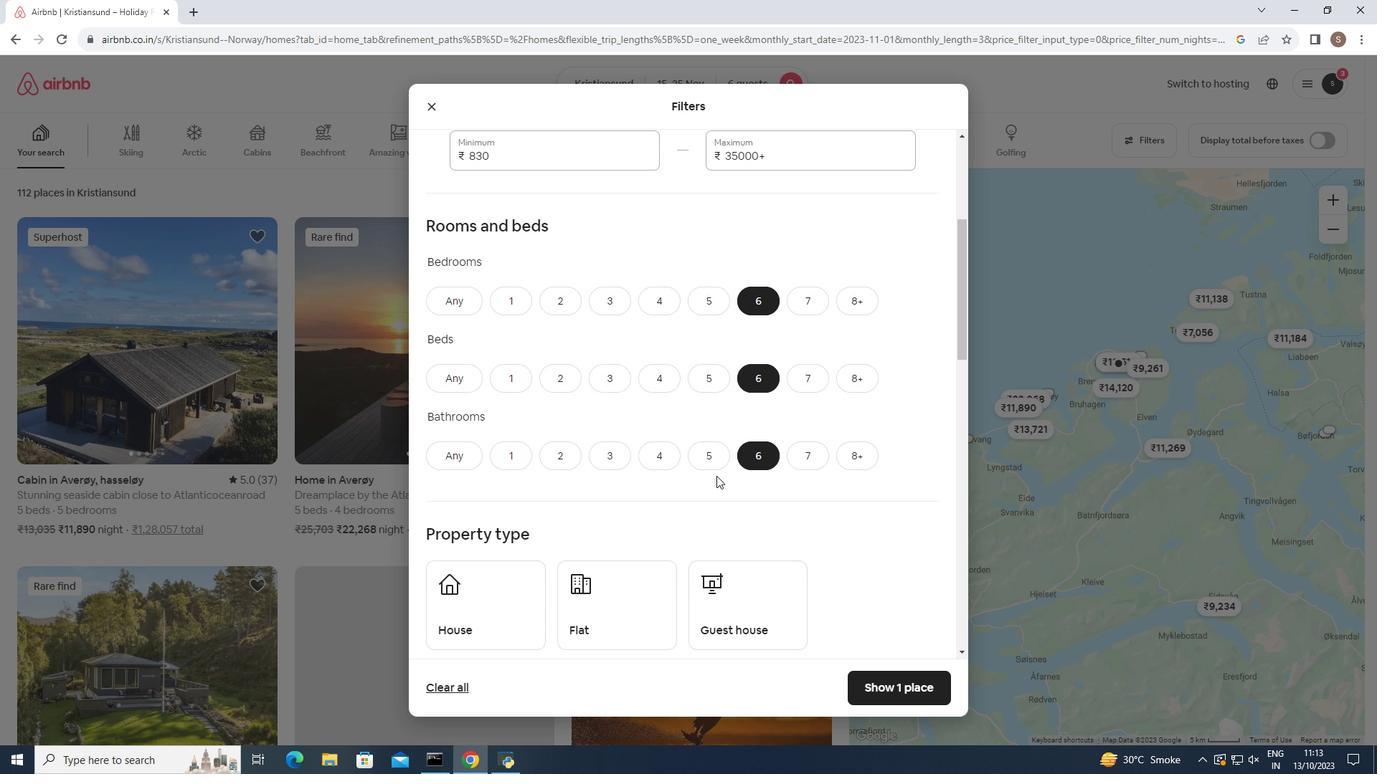 
Action: Mouse scrolled (716, 475) with delta (0, 0)
Screenshot: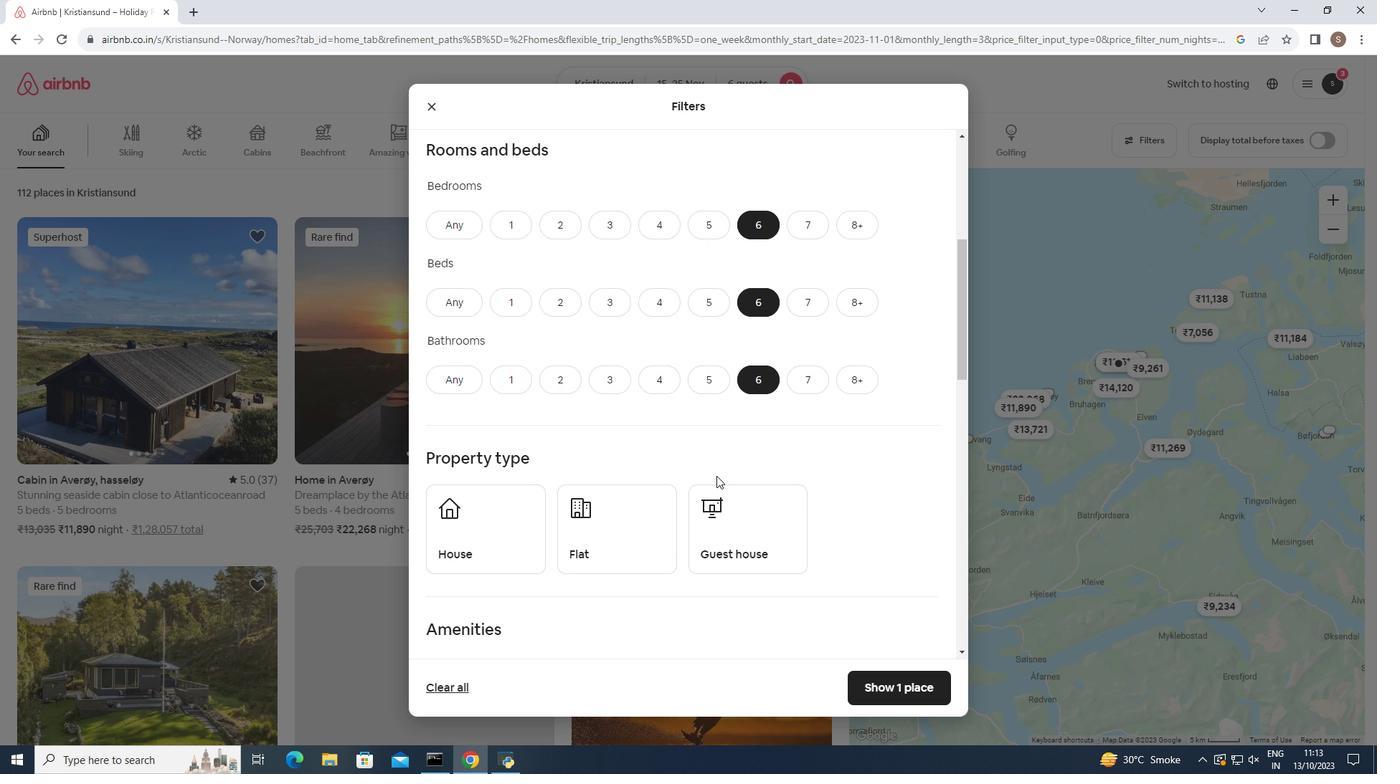 
Action: Mouse scrolled (716, 475) with delta (0, 0)
Screenshot: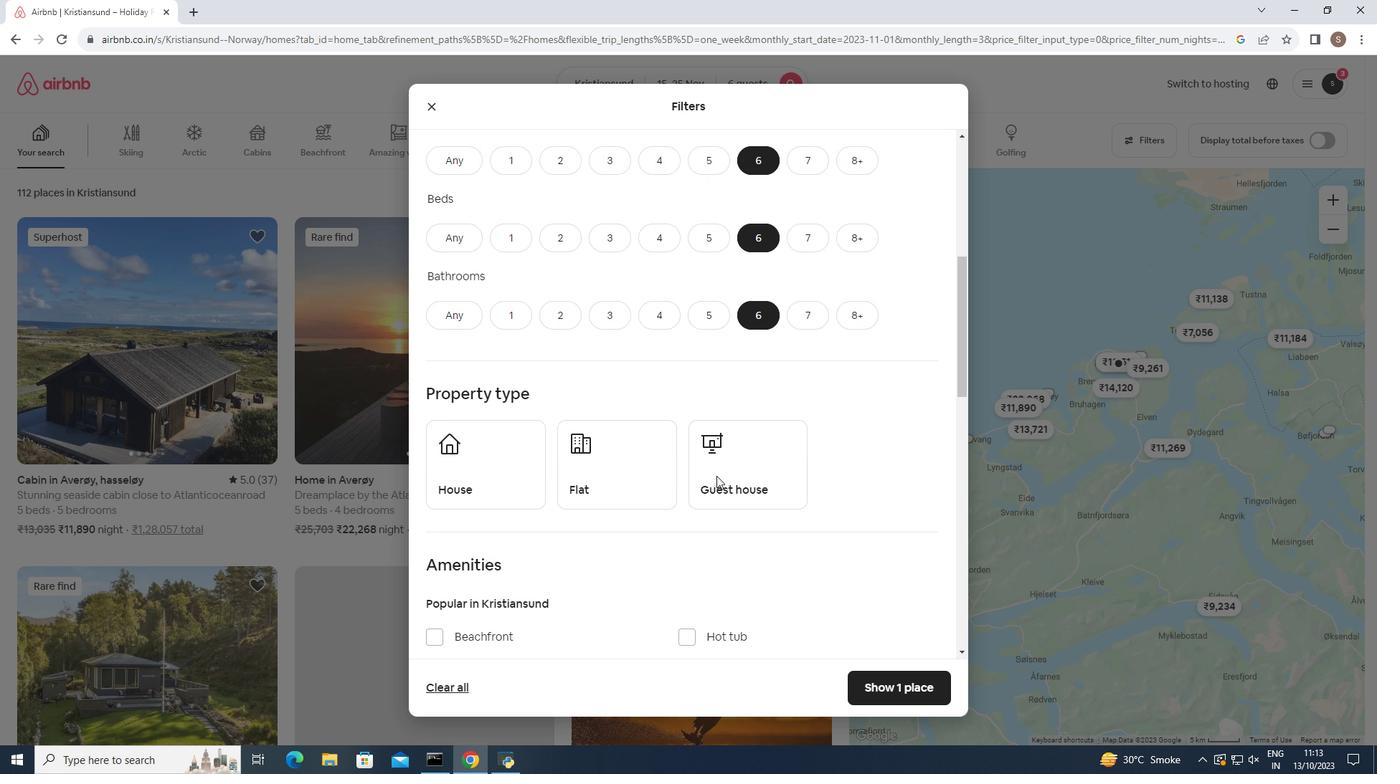 
Action: Mouse moved to (716, 475)
Screenshot: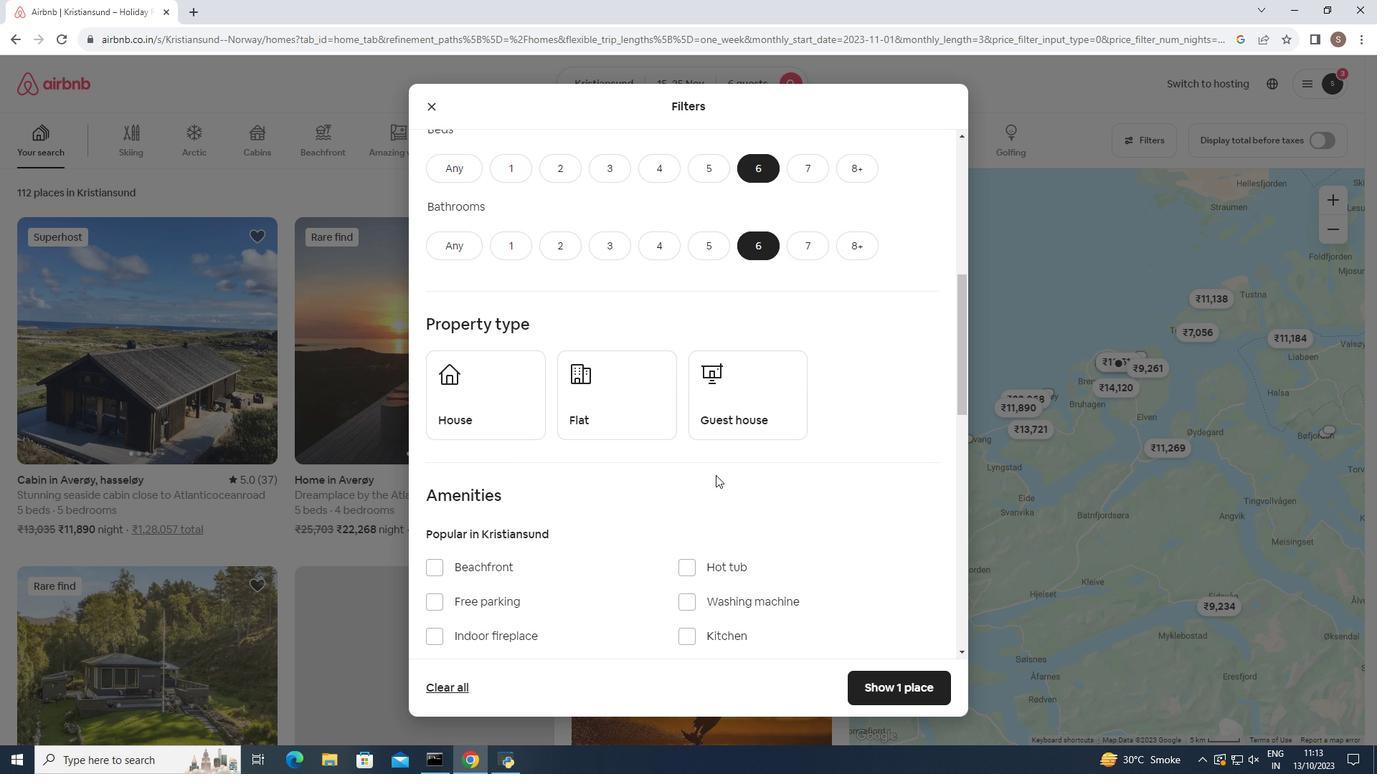 
Action: Mouse scrolled (716, 474) with delta (0, 0)
Screenshot: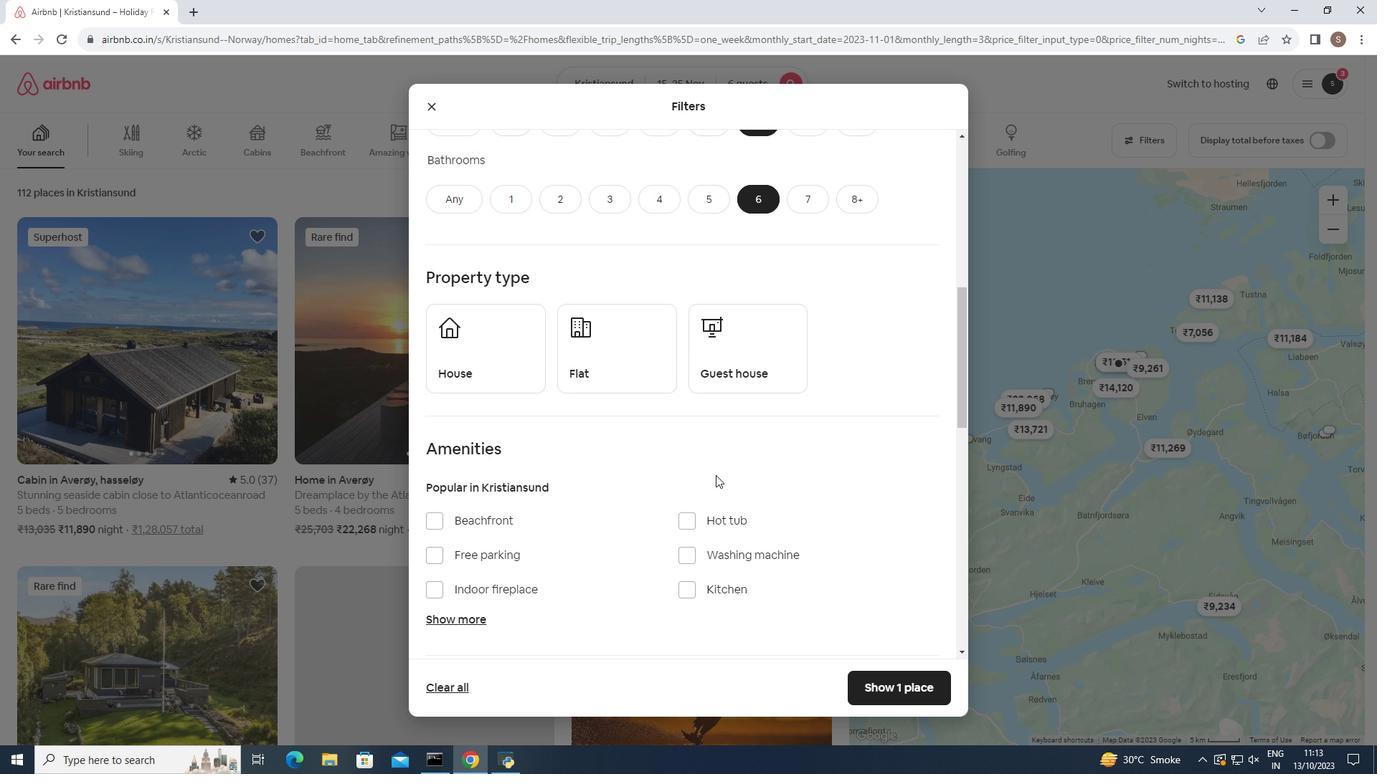 
Action: Mouse moved to (468, 335)
Screenshot: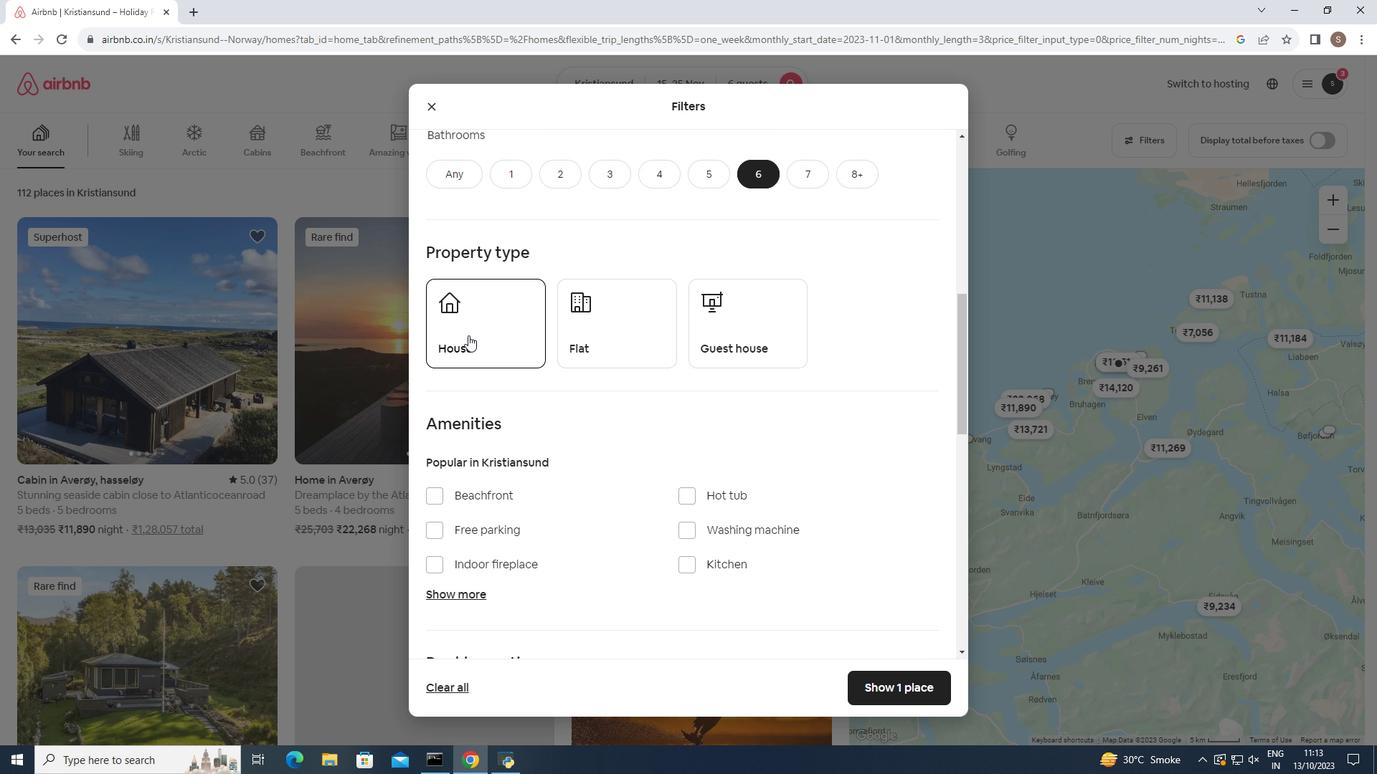 
Action: Mouse pressed left at (468, 335)
Screenshot: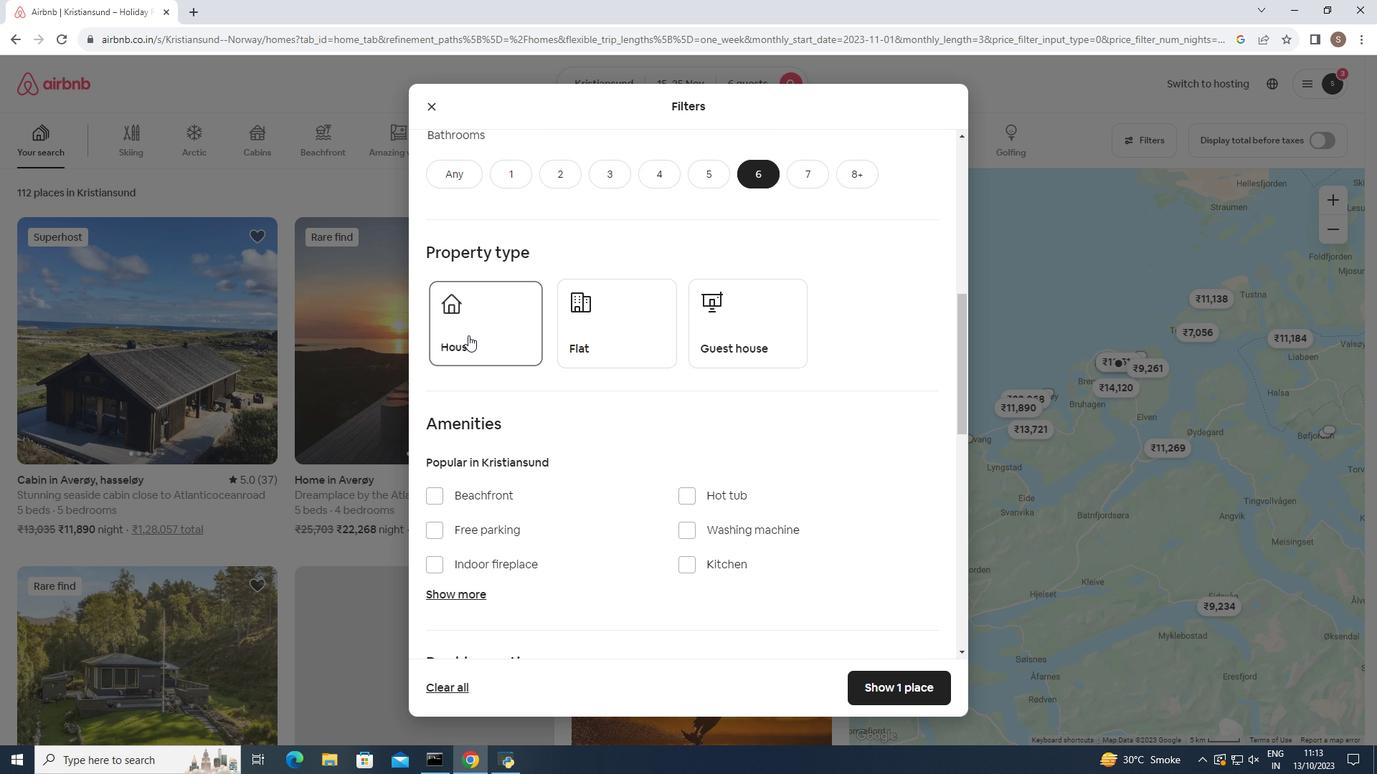 
Action: Mouse moved to (604, 382)
Screenshot: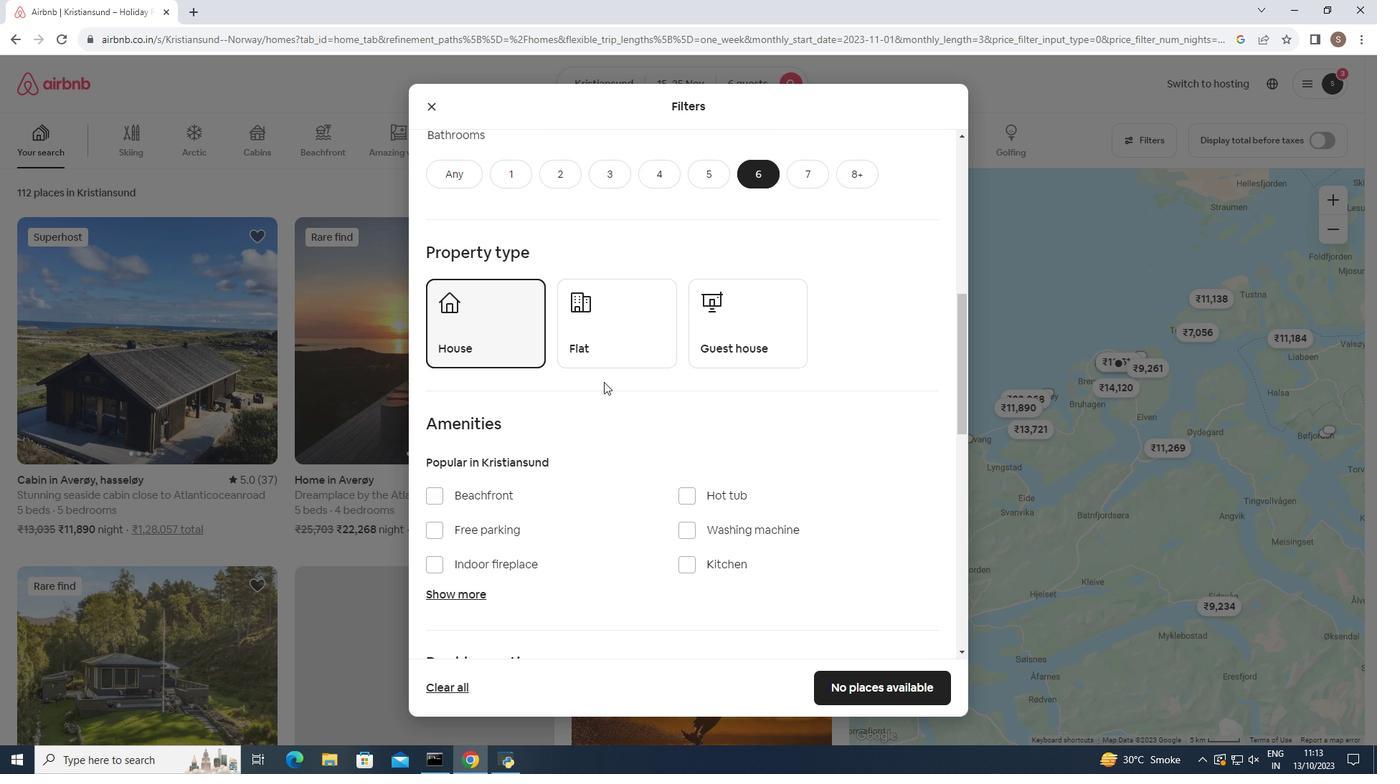 
Action: Mouse scrolled (604, 381) with delta (0, 0)
Screenshot: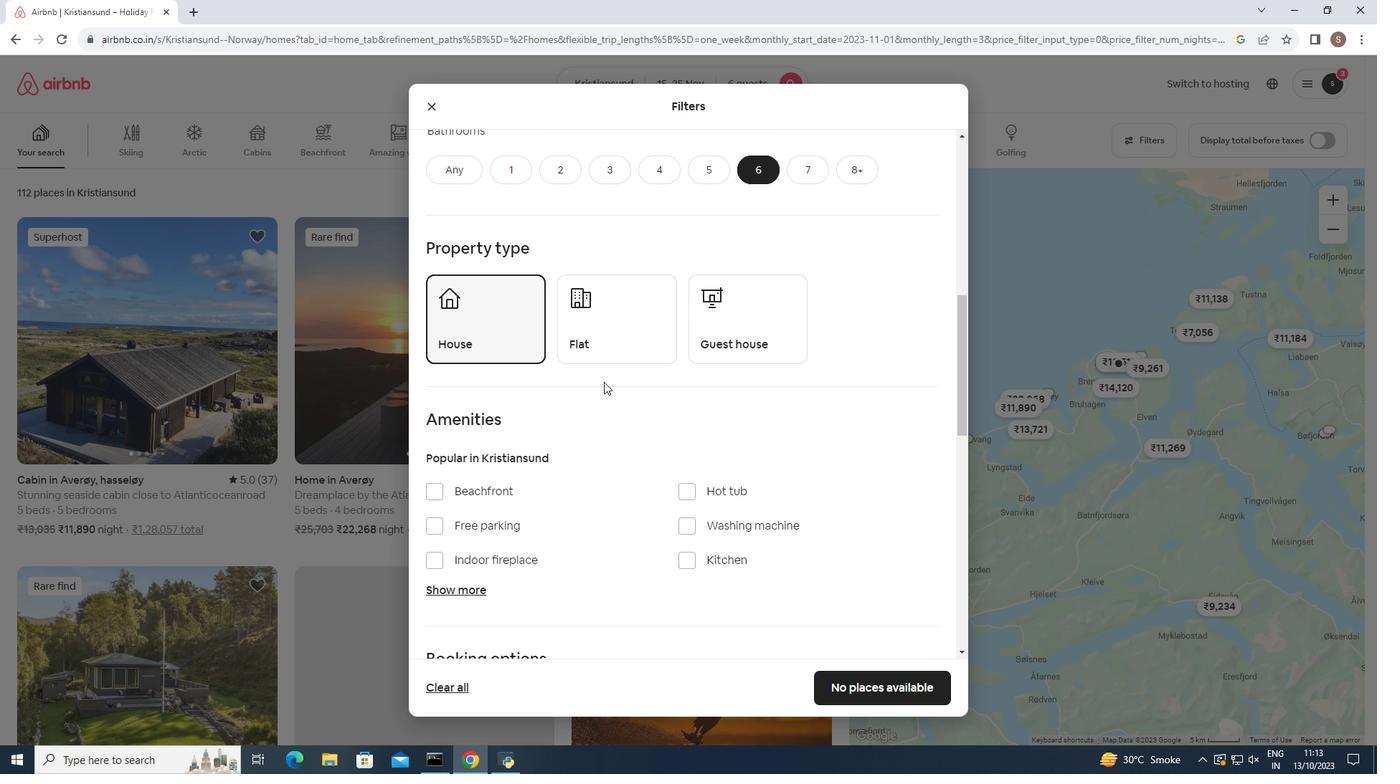 
Action: Mouse scrolled (604, 381) with delta (0, 0)
Screenshot: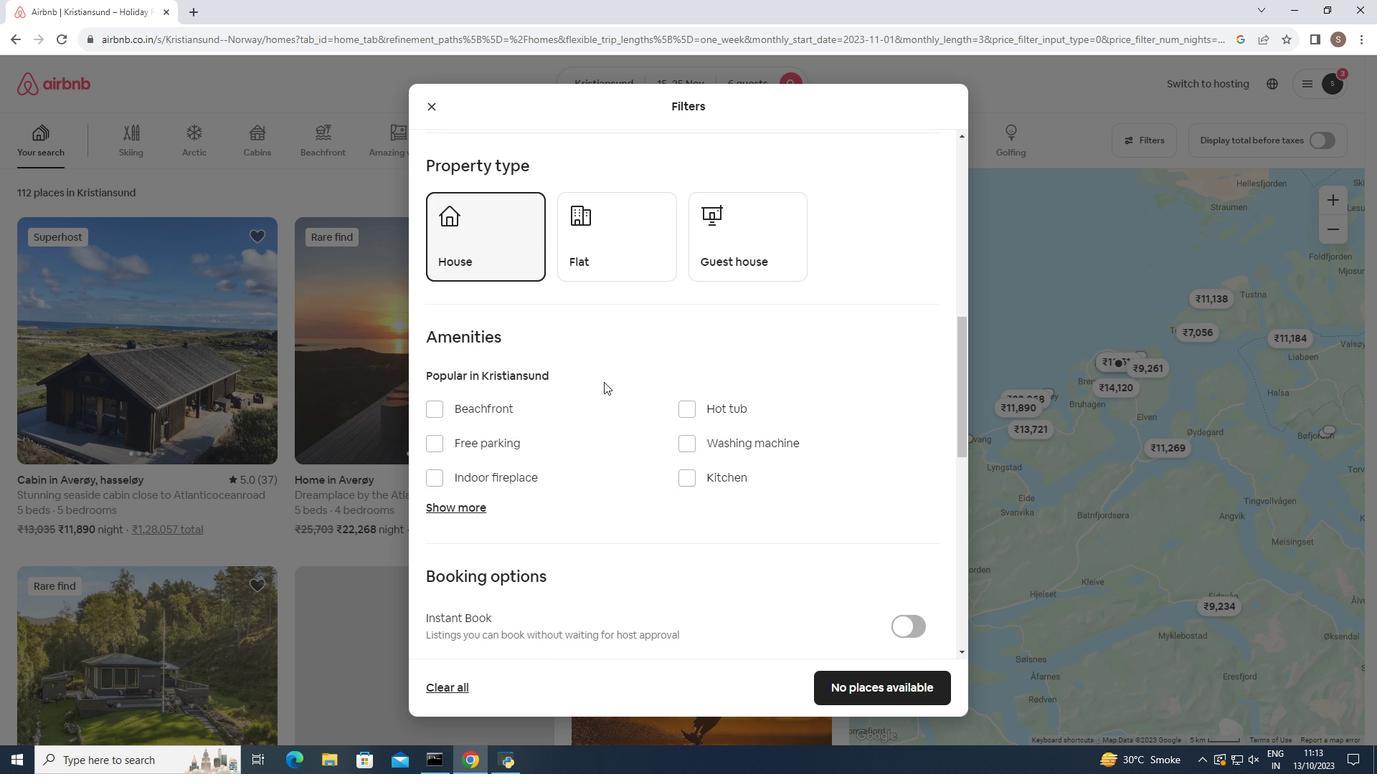 
Action: Mouse moved to (469, 452)
Screenshot: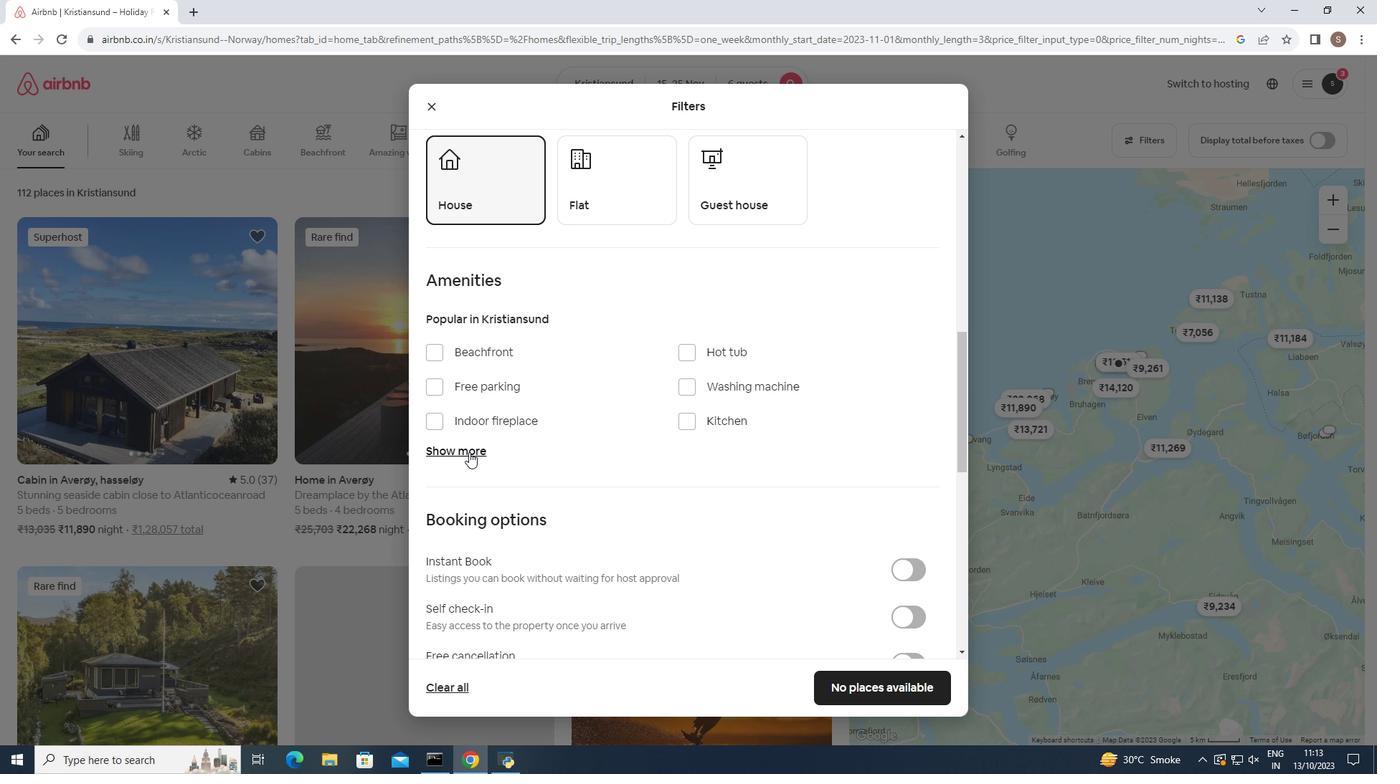 
Action: Mouse pressed left at (469, 452)
Screenshot: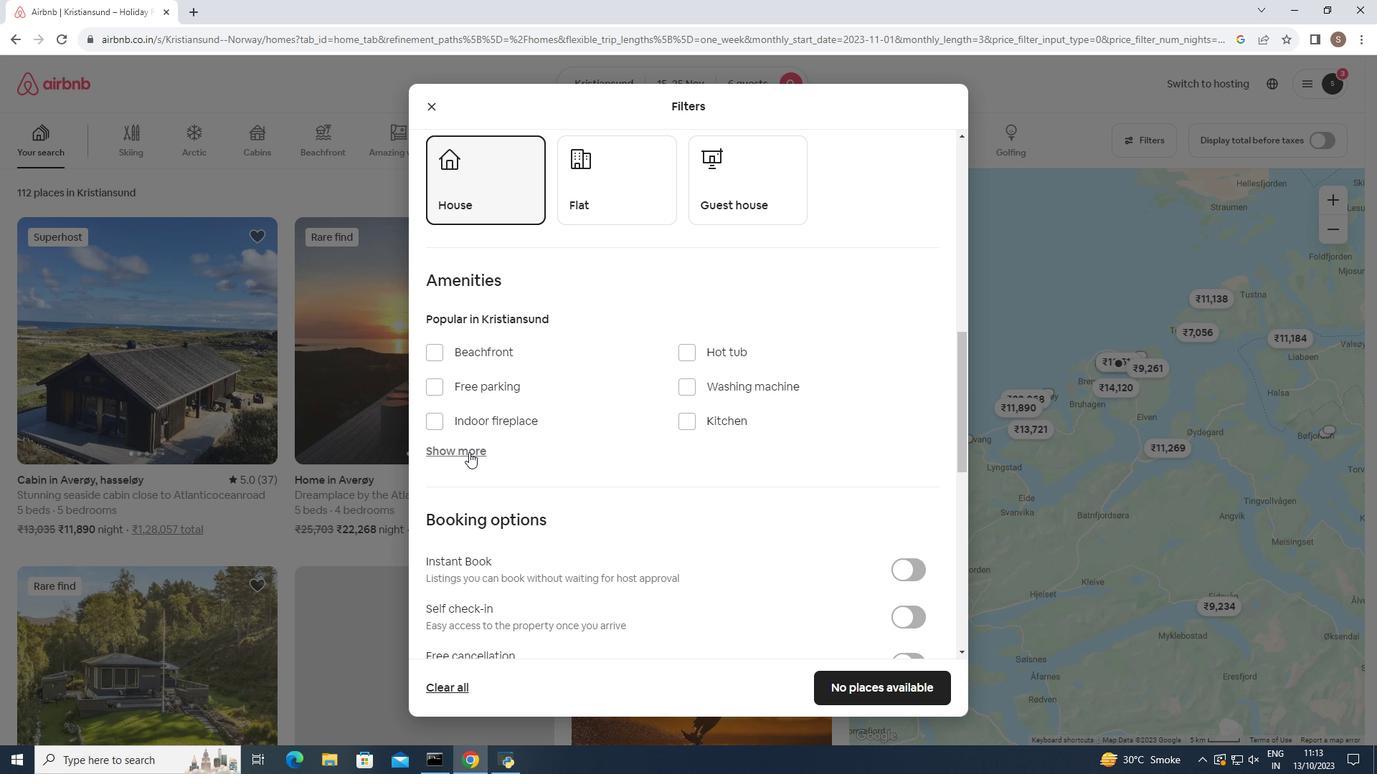 
Action: Mouse moved to (432, 490)
Screenshot: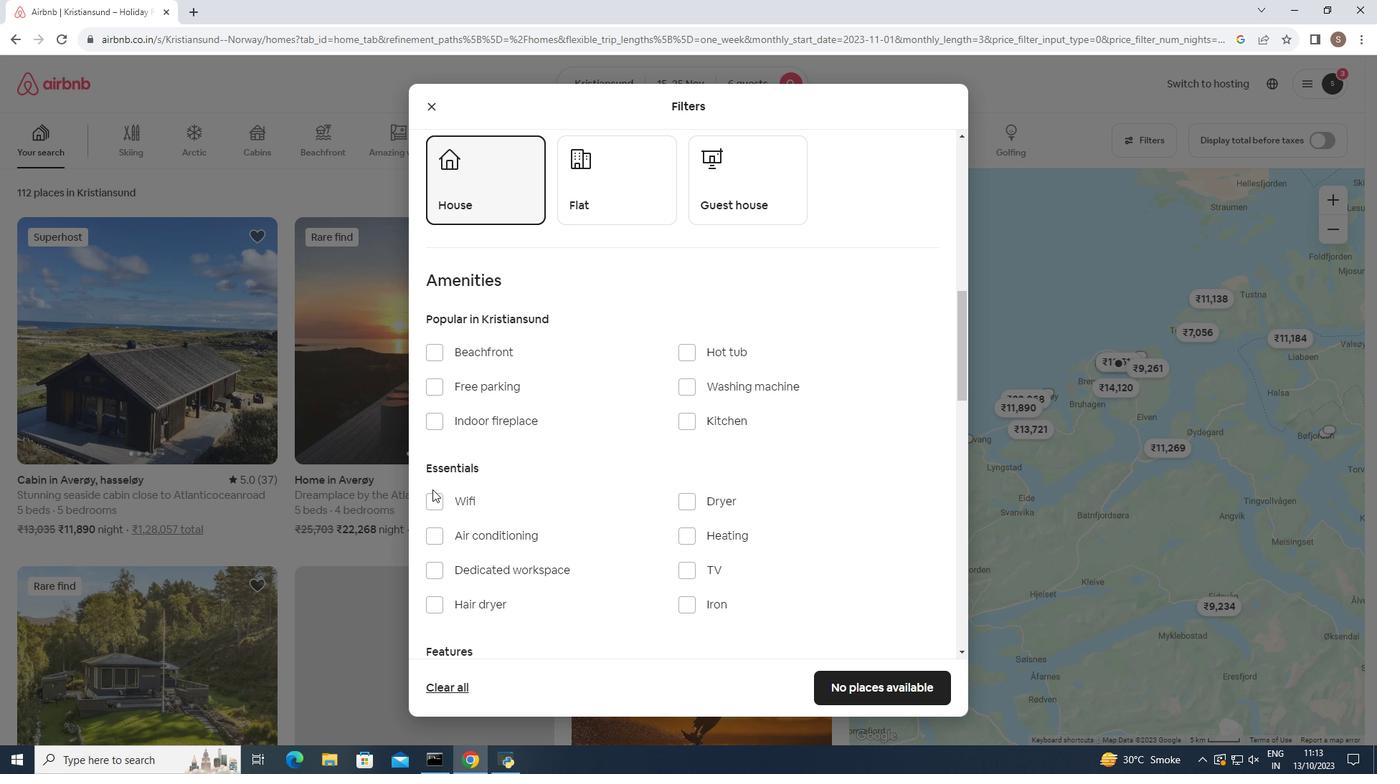 
Action: Mouse pressed left at (432, 490)
Screenshot: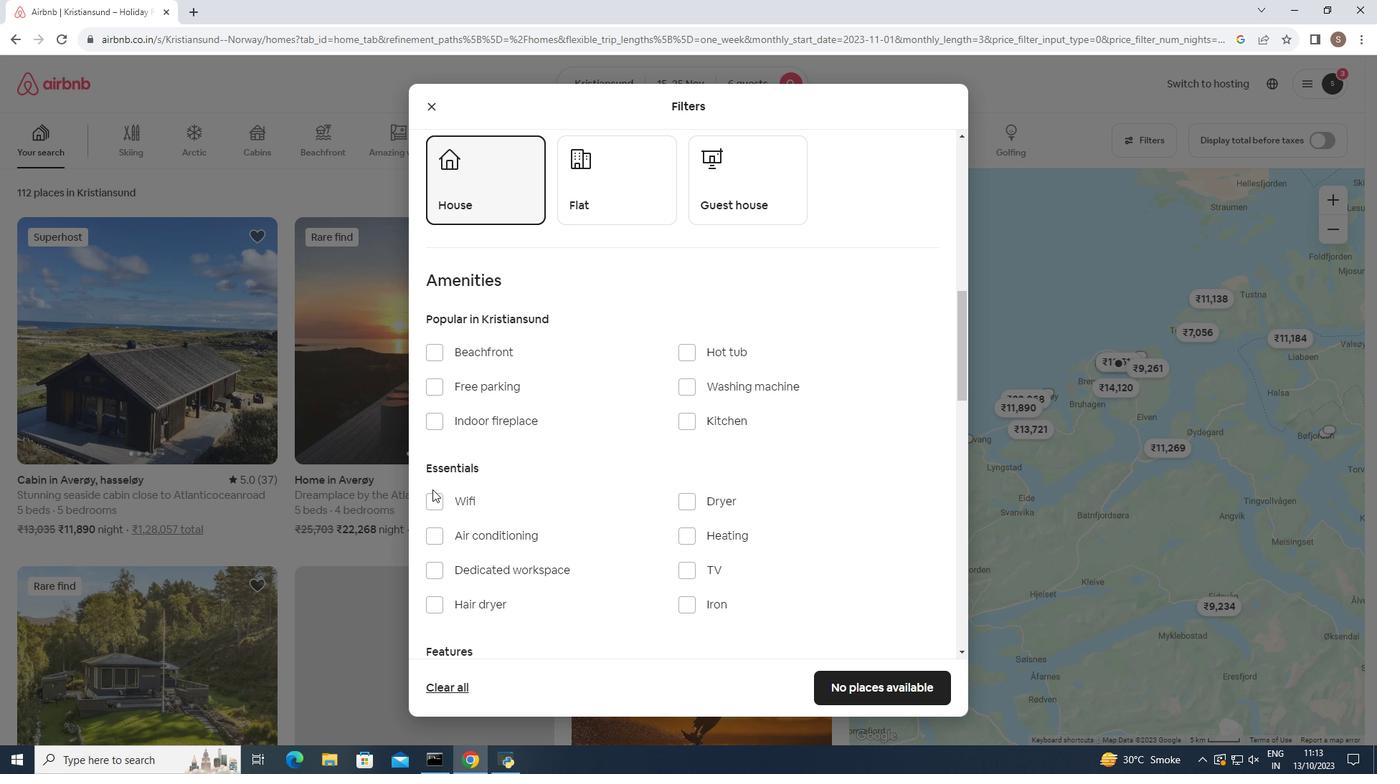 
Action: Mouse moved to (431, 506)
Screenshot: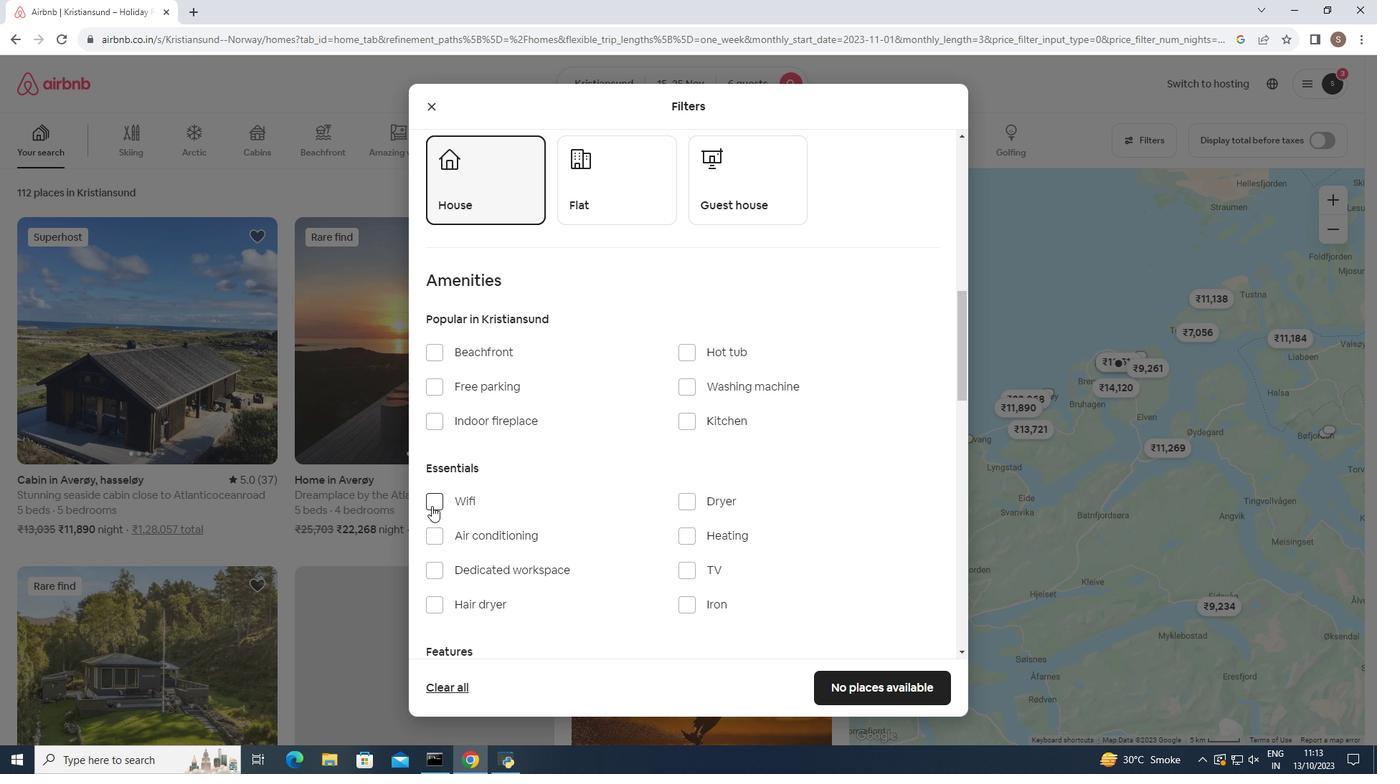 
Action: Mouse pressed left at (431, 506)
Screenshot: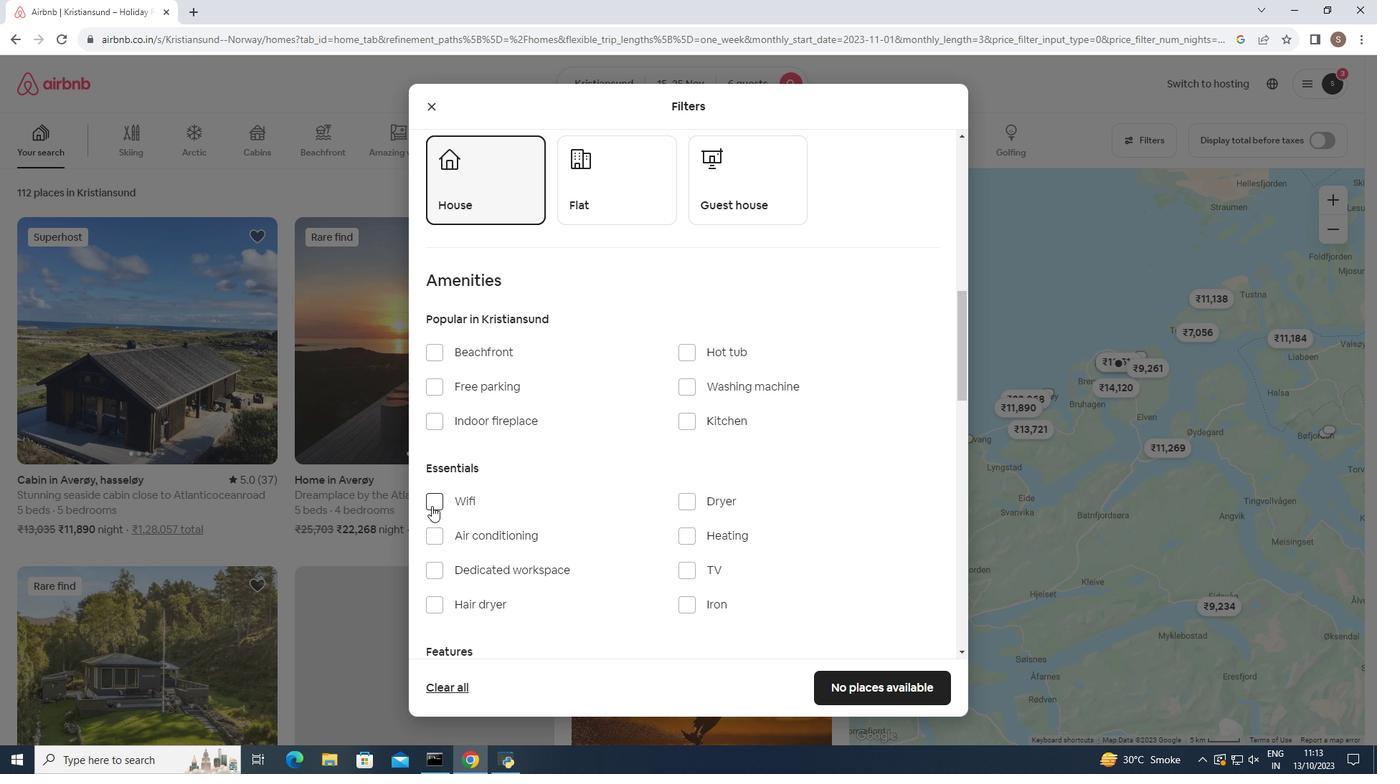 
Action: Mouse moved to (692, 573)
Screenshot: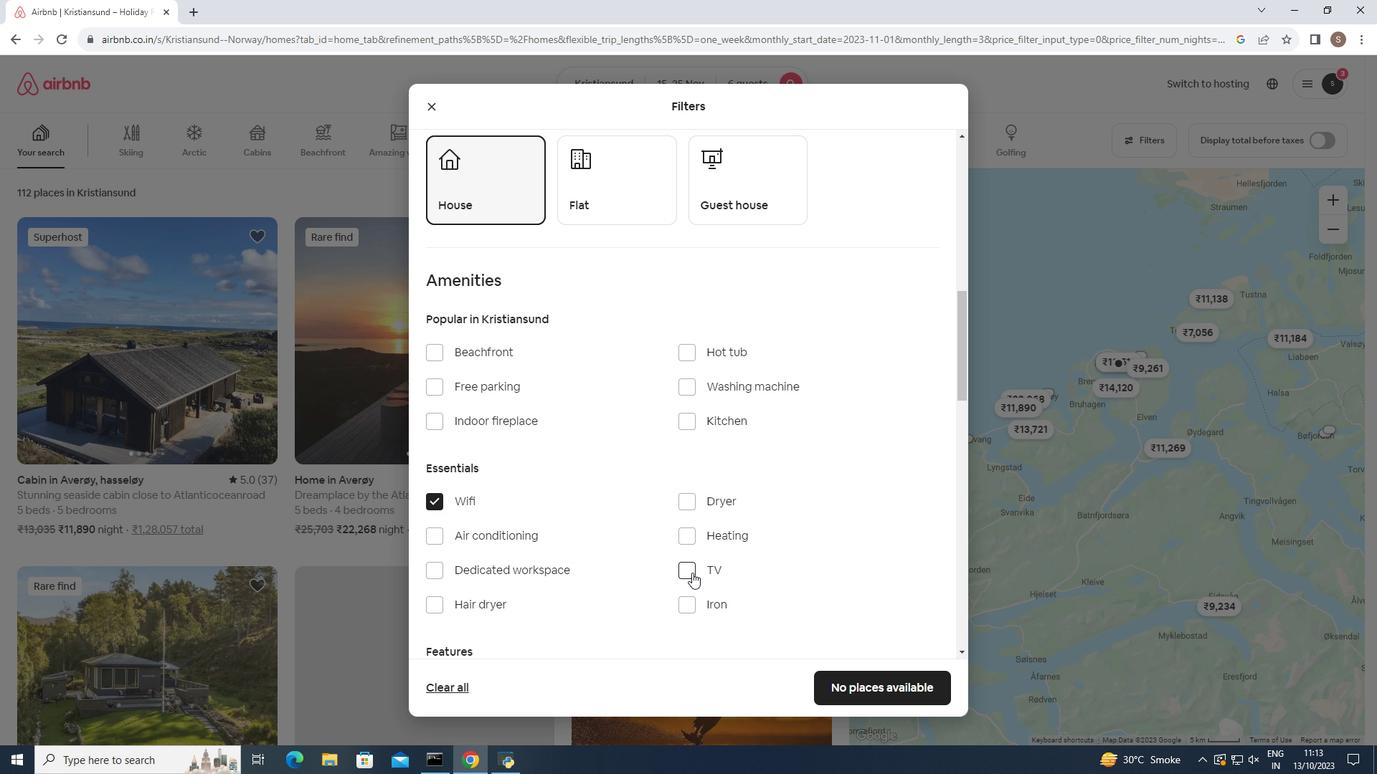 
Action: Mouse pressed left at (692, 573)
Screenshot: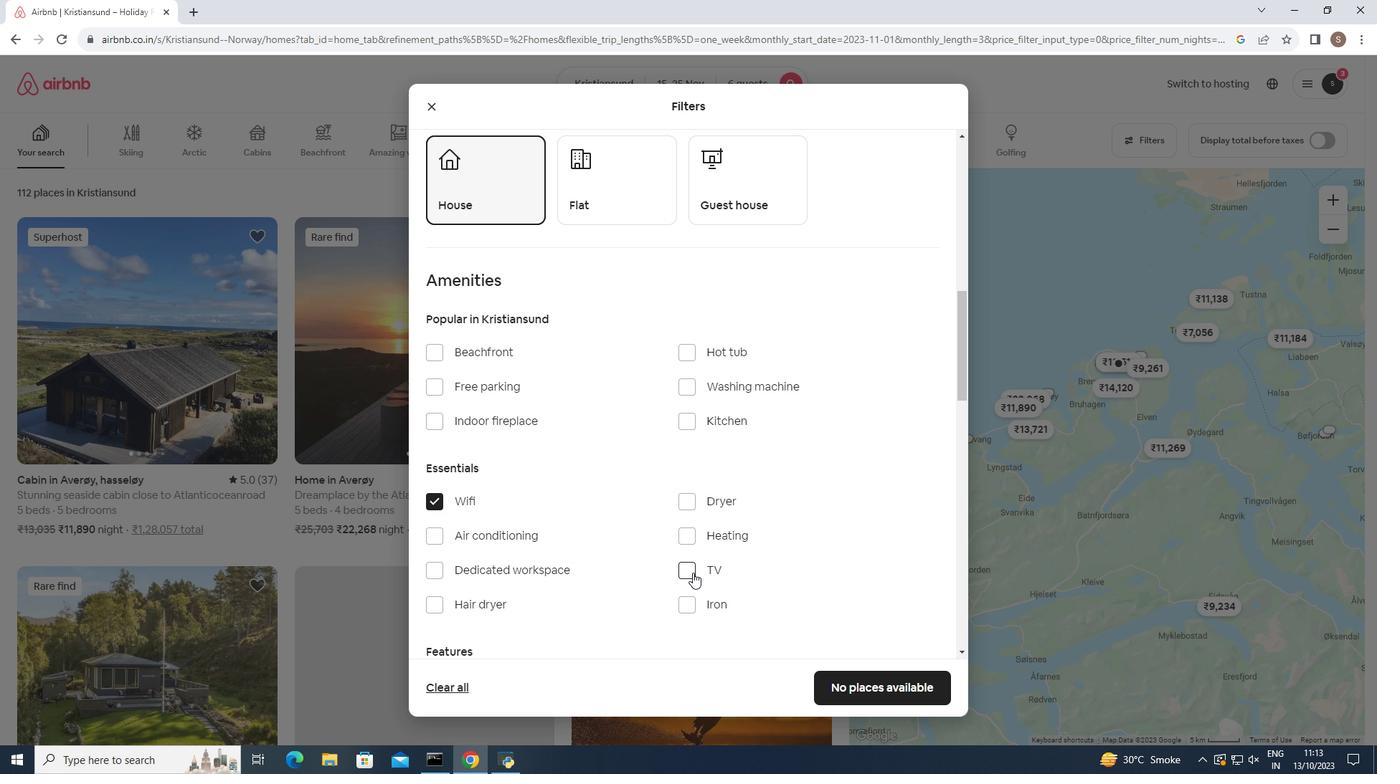 
Action: Mouse moved to (438, 381)
Screenshot: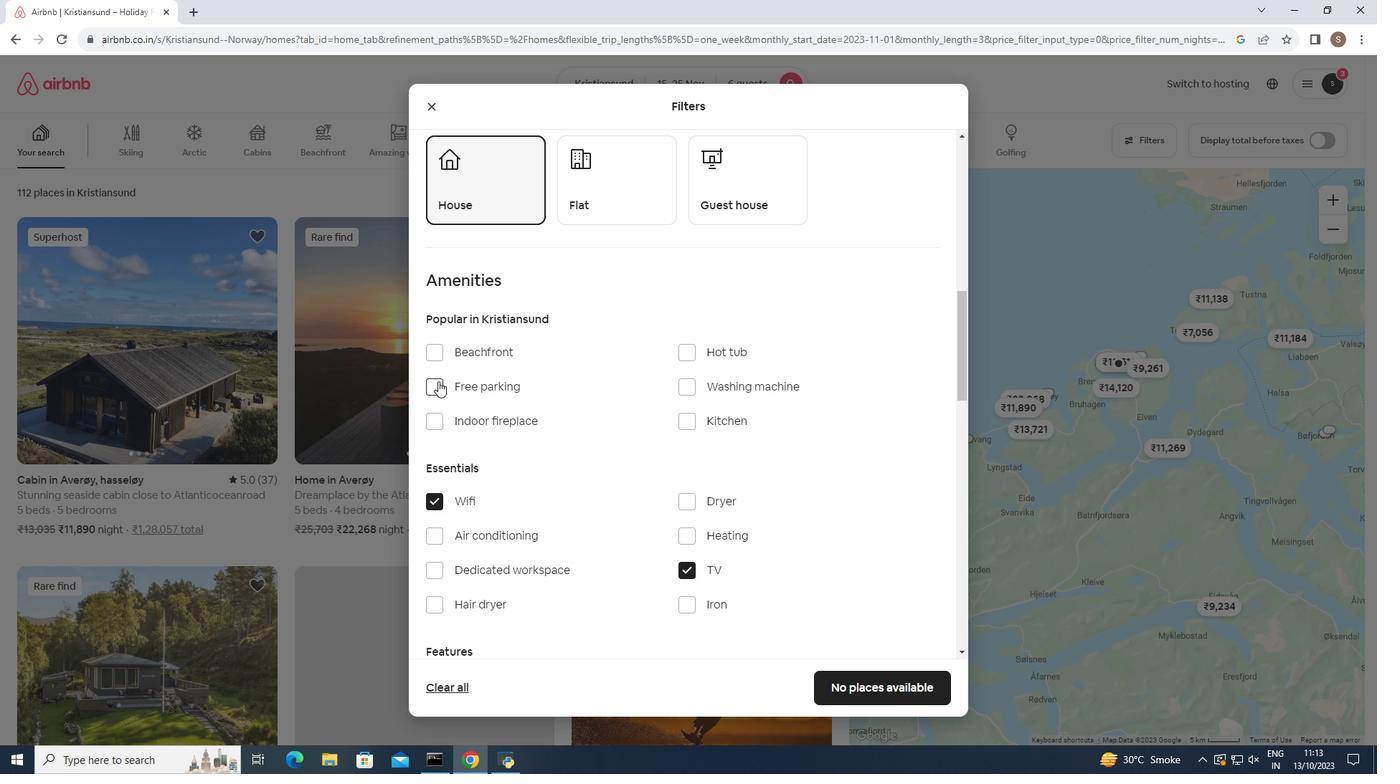 
Action: Mouse pressed left at (438, 381)
Screenshot: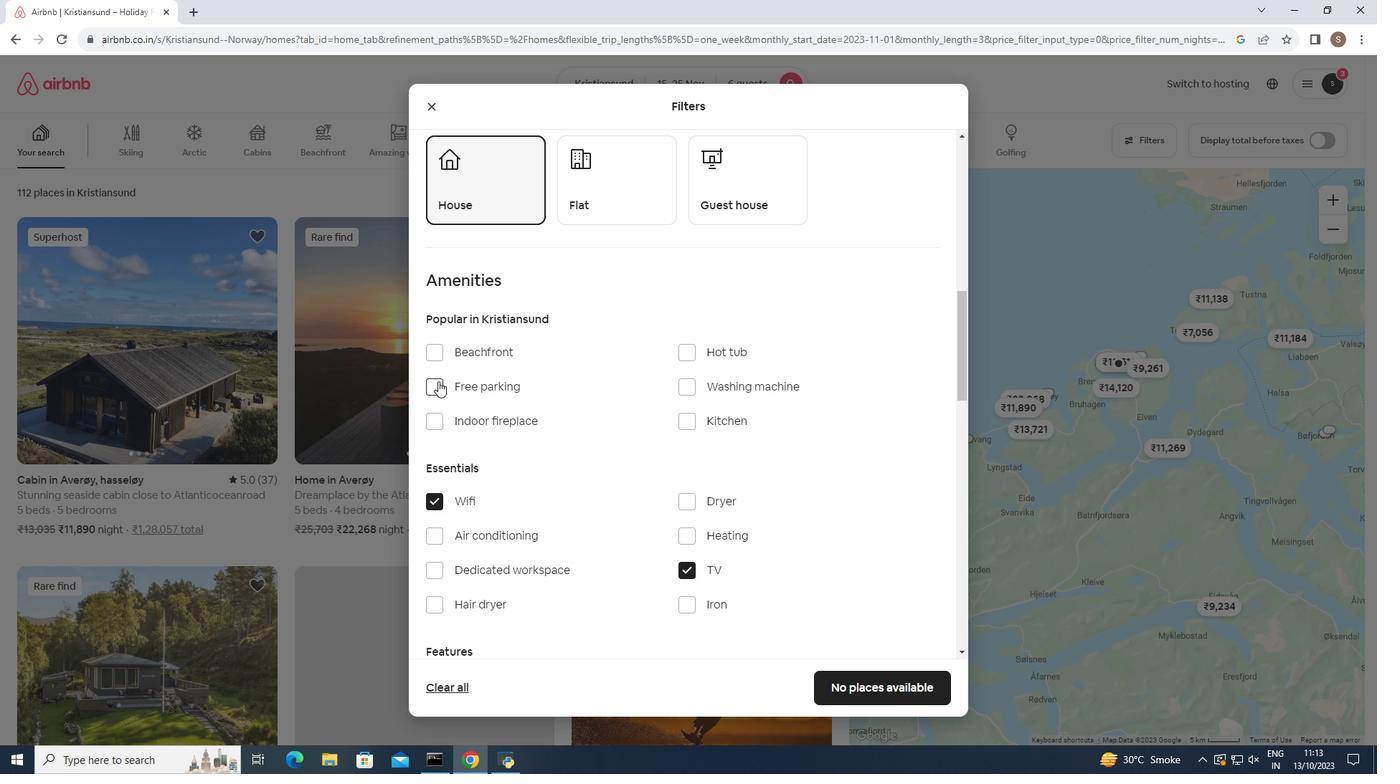 
Action: Mouse scrolled (438, 380) with delta (0, 0)
Screenshot: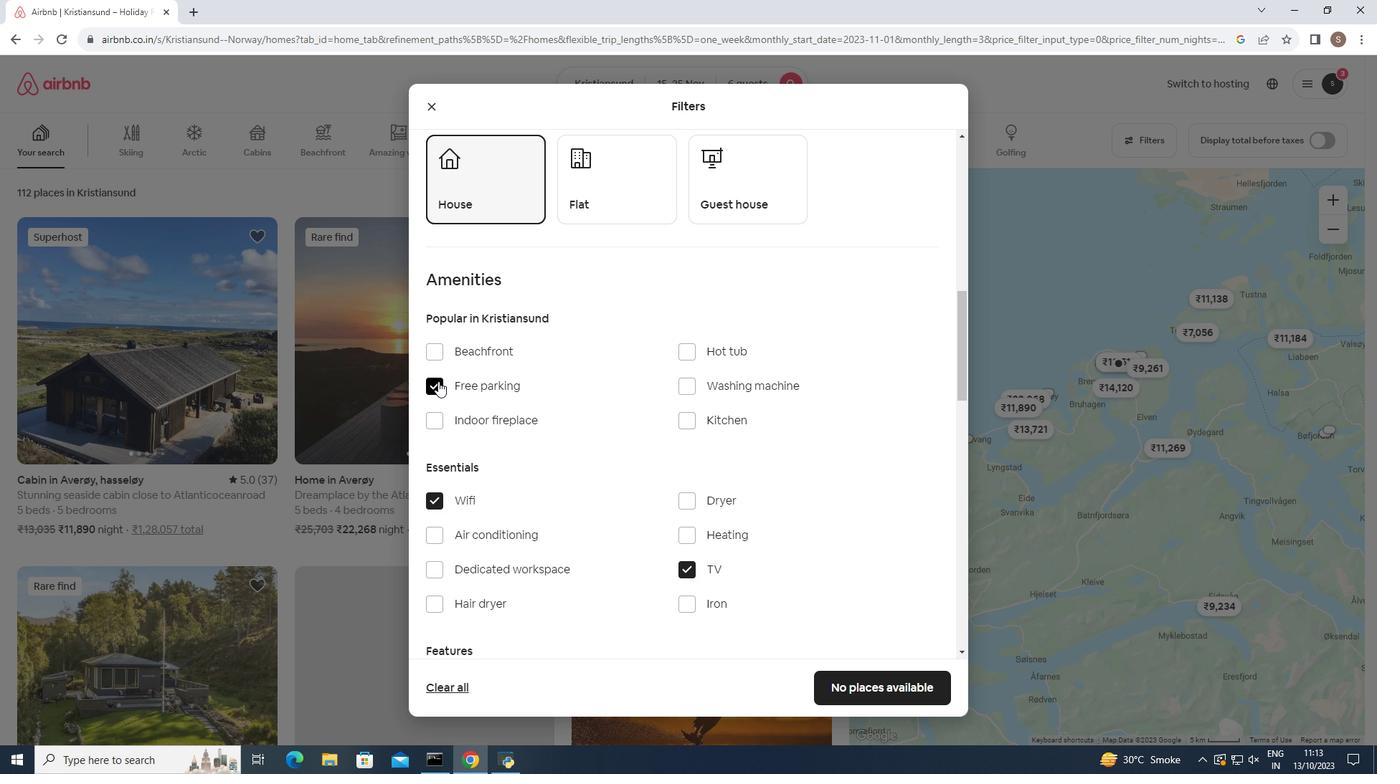 
Action: Mouse scrolled (438, 380) with delta (0, 0)
Screenshot: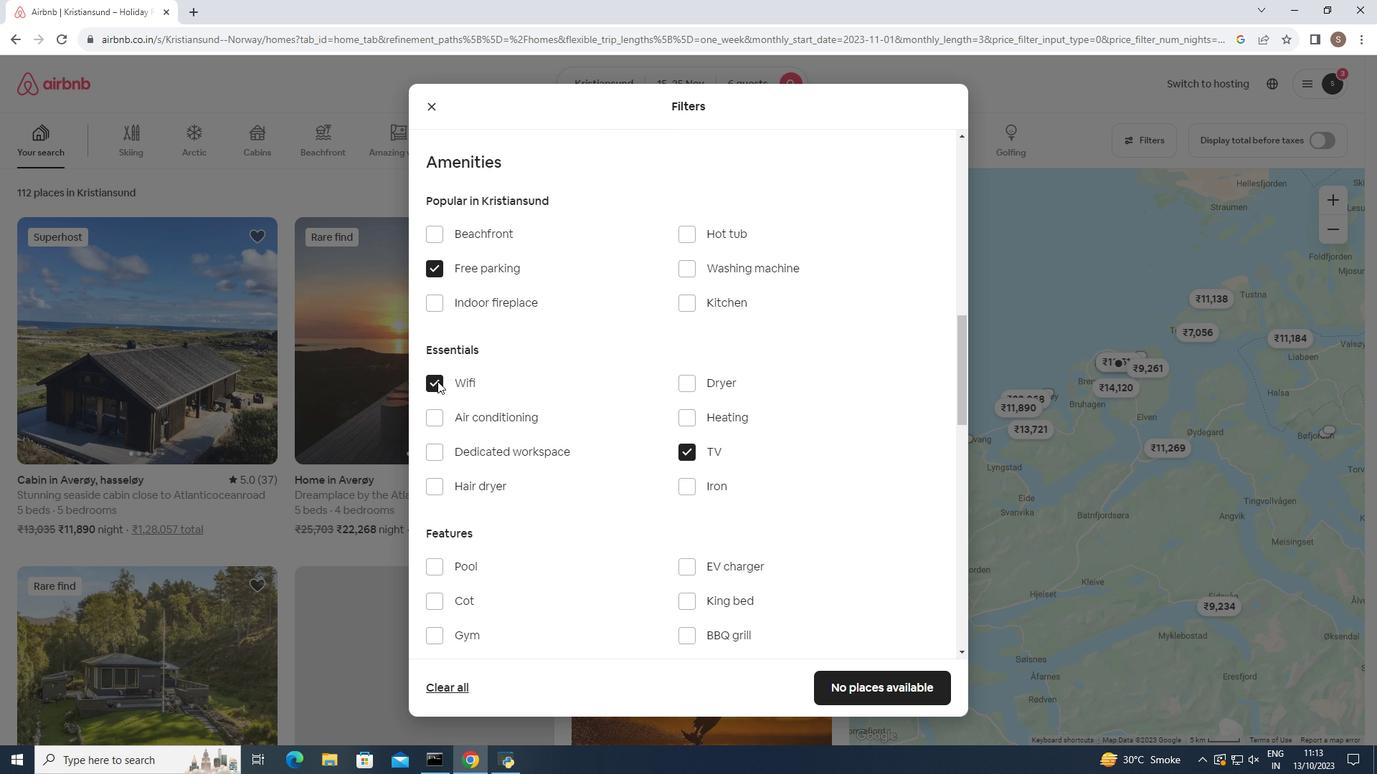 
Action: Mouse moved to (437, 381)
Screenshot: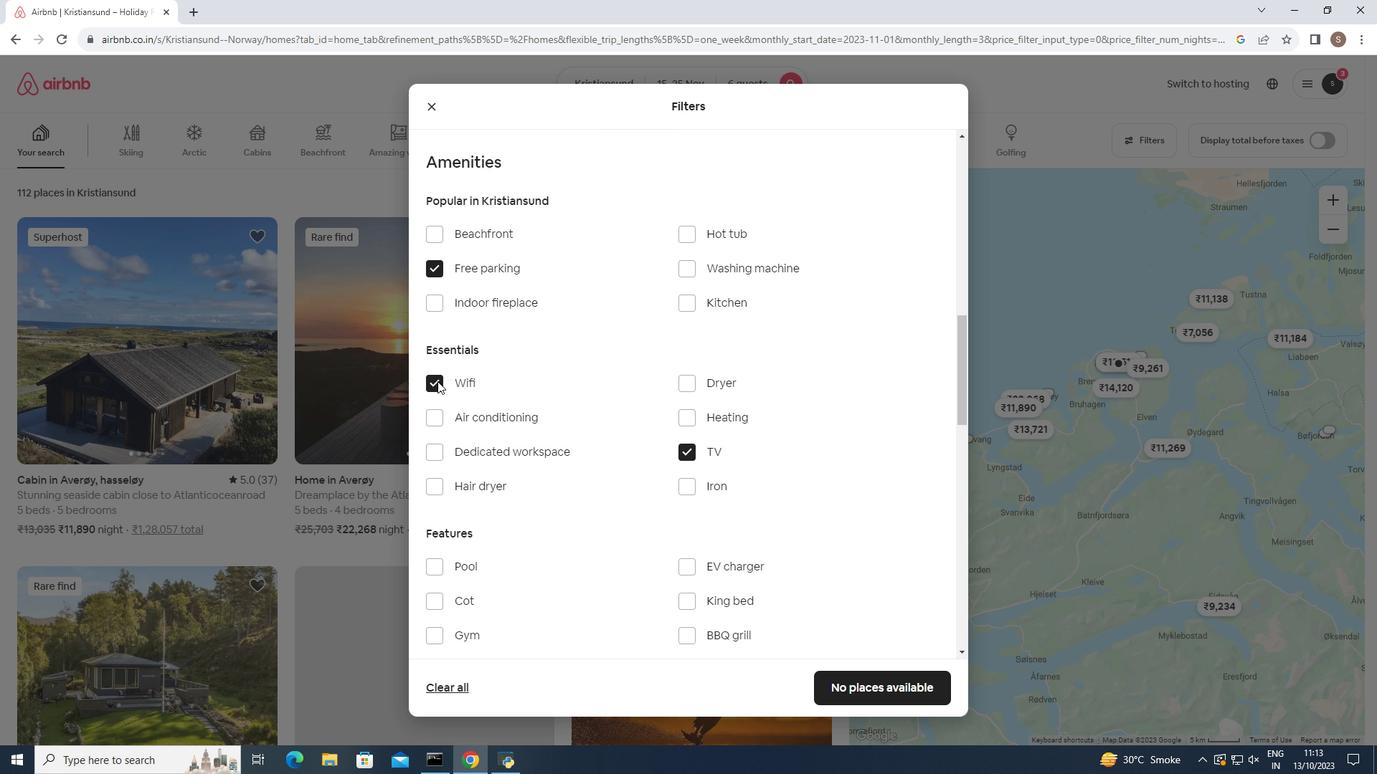 
Action: Mouse scrolled (437, 380) with delta (0, 0)
Screenshot: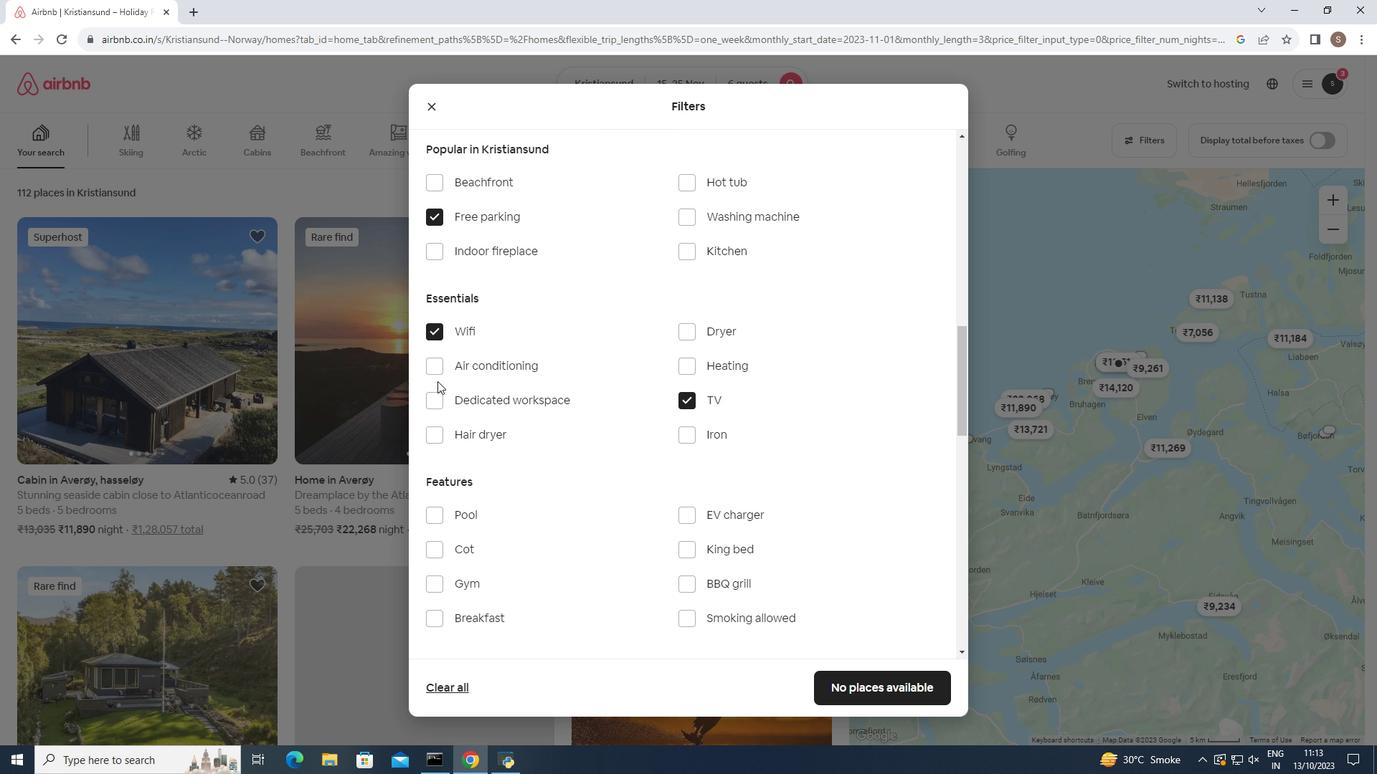 
Action: Mouse moved to (438, 580)
Screenshot: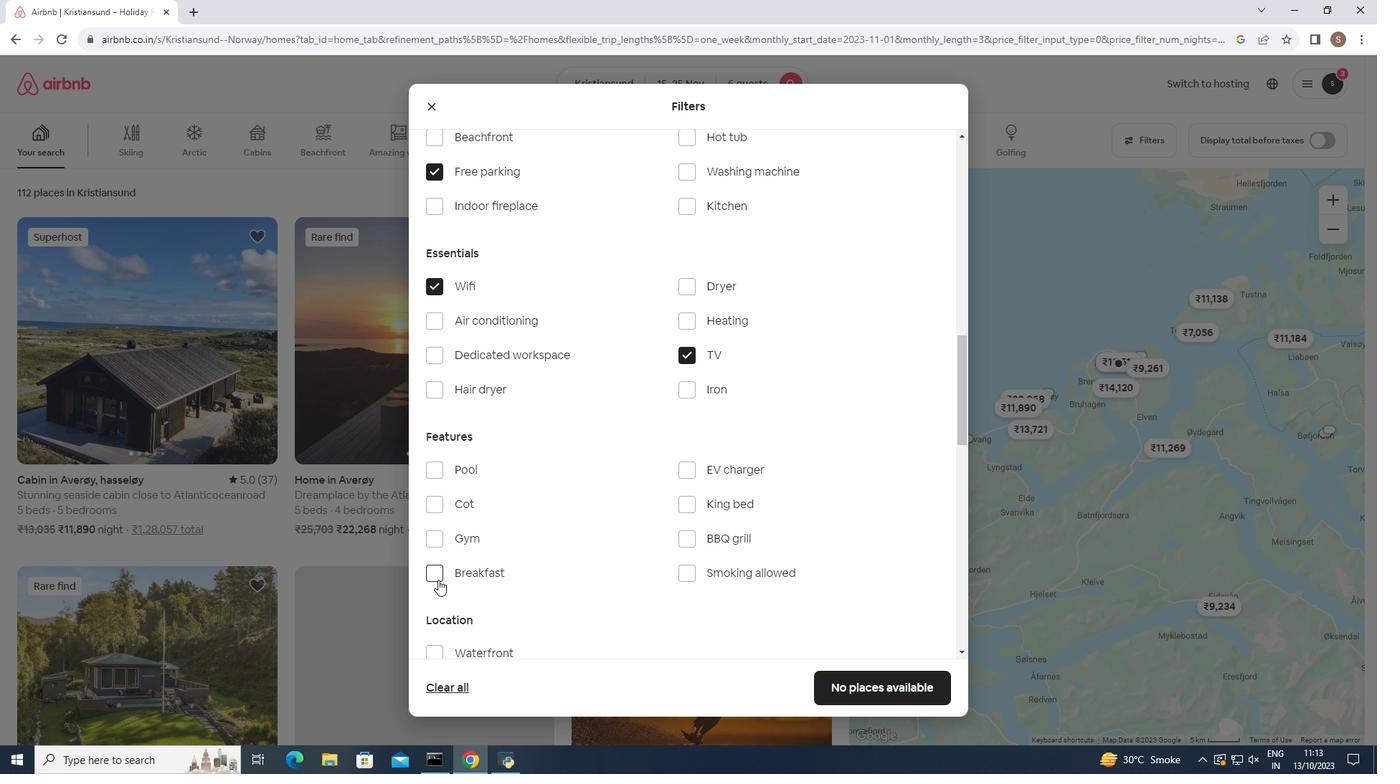 
Action: Mouse pressed left at (438, 580)
Screenshot: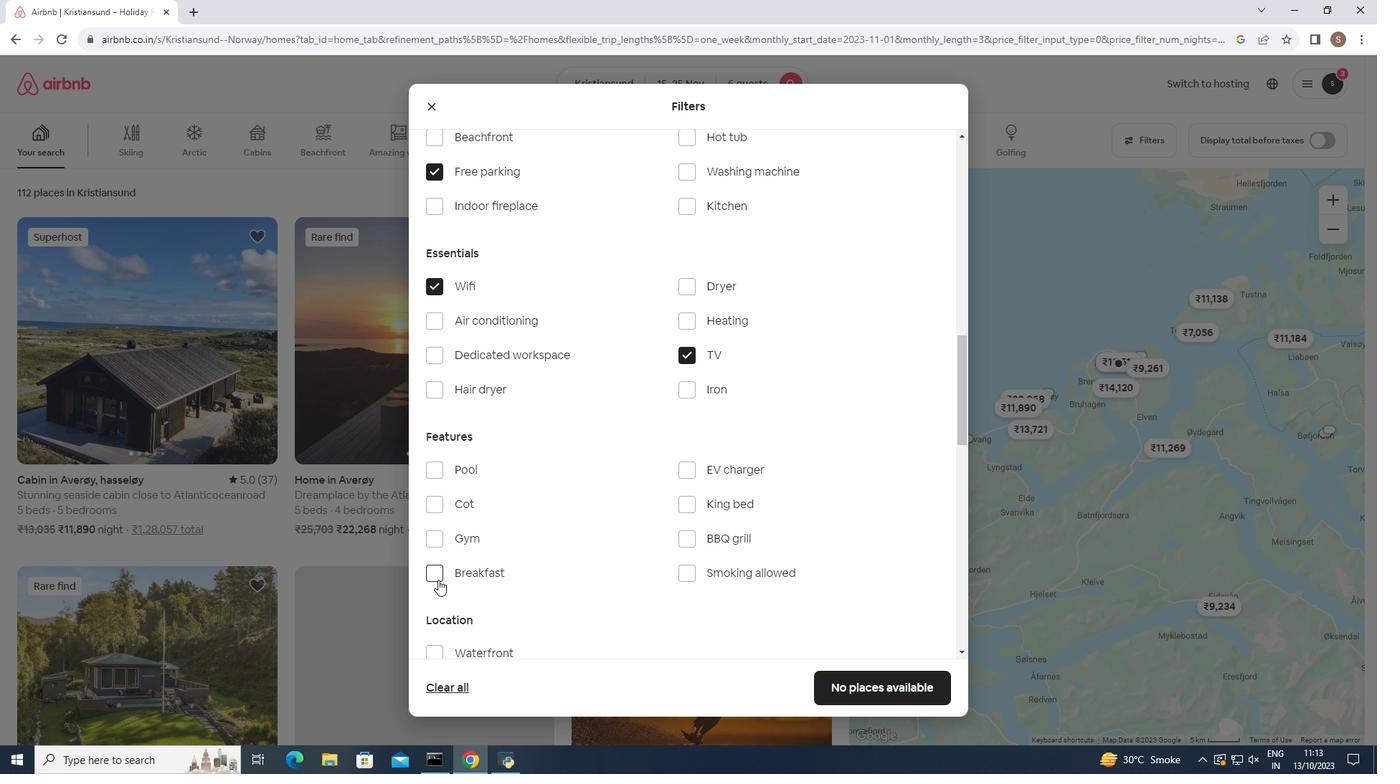 
Action: Mouse moved to (436, 540)
Screenshot: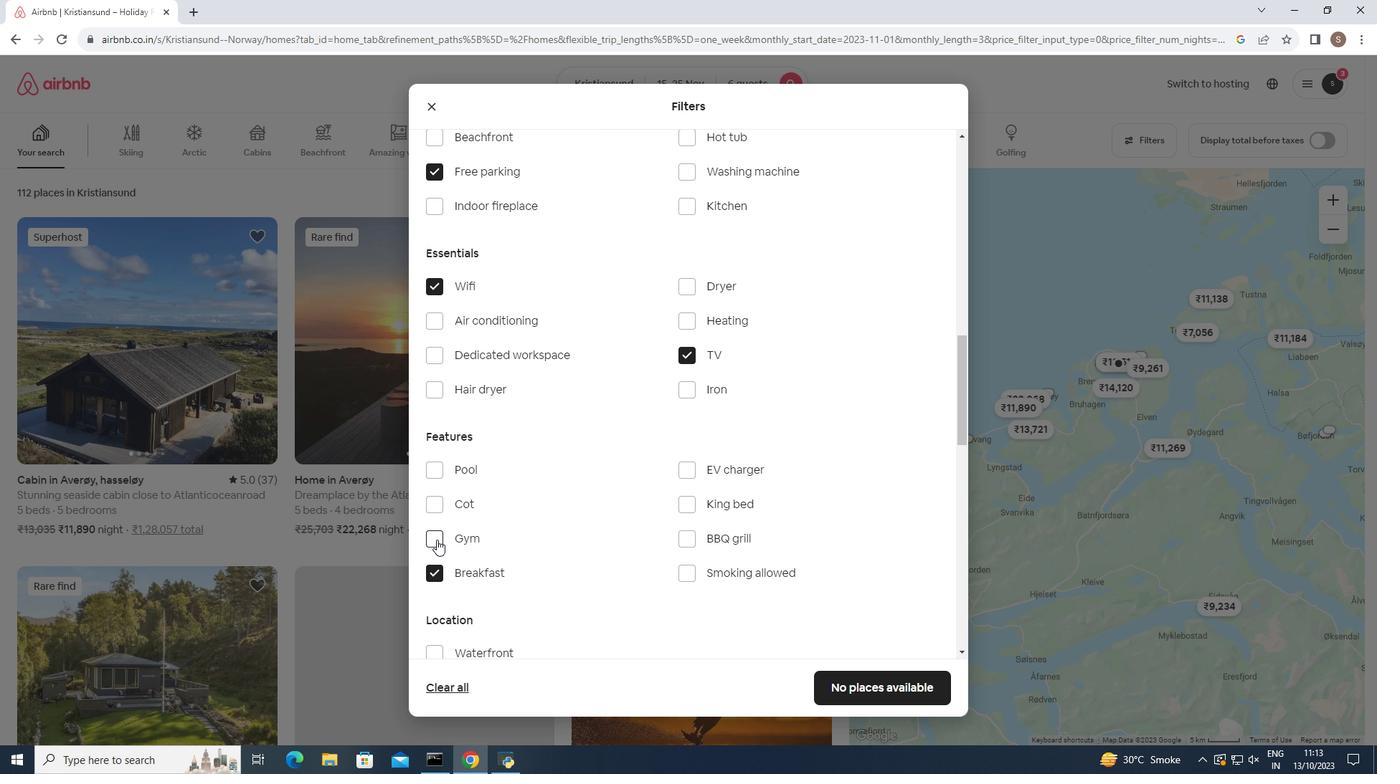 
Action: Mouse pressed left at (436, 540)
Screenshot: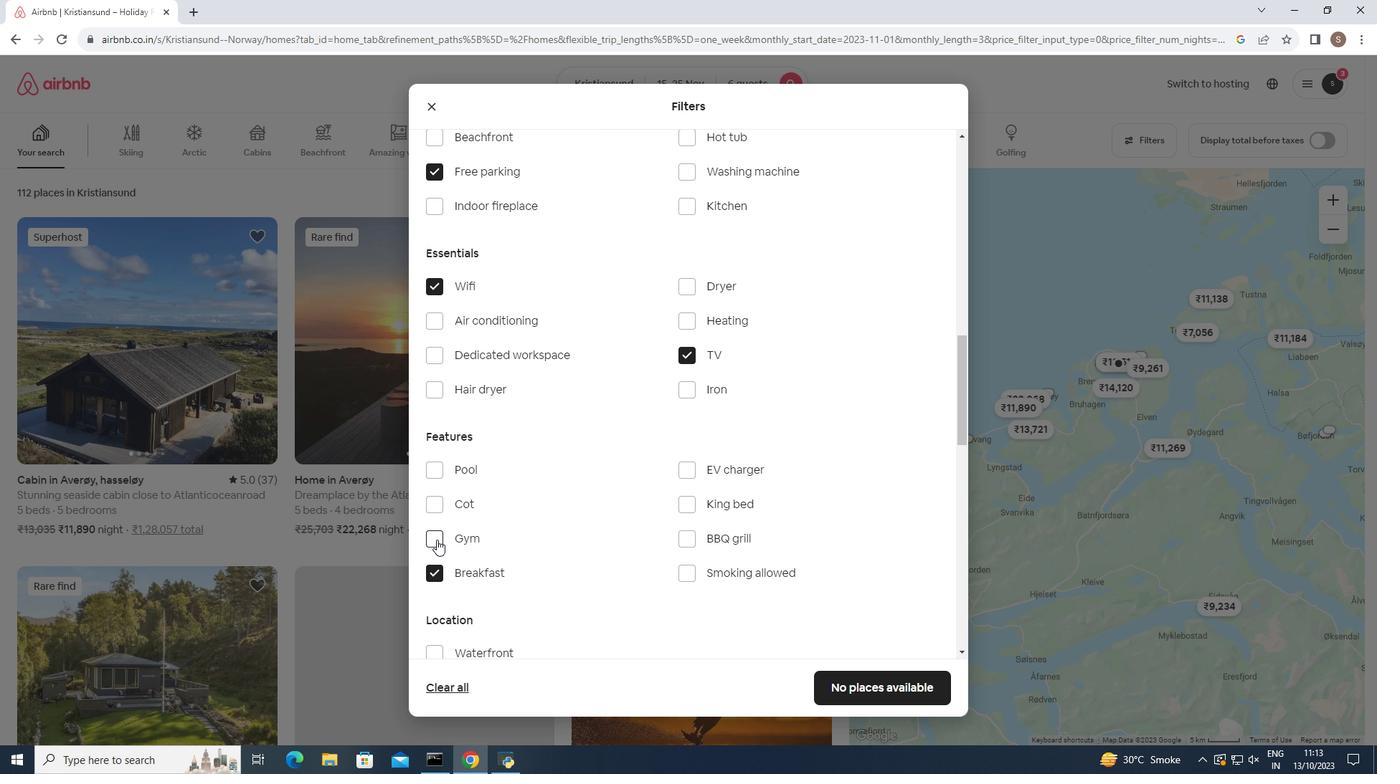 
Action: Mouse moved to (556, 535)
Screenshot: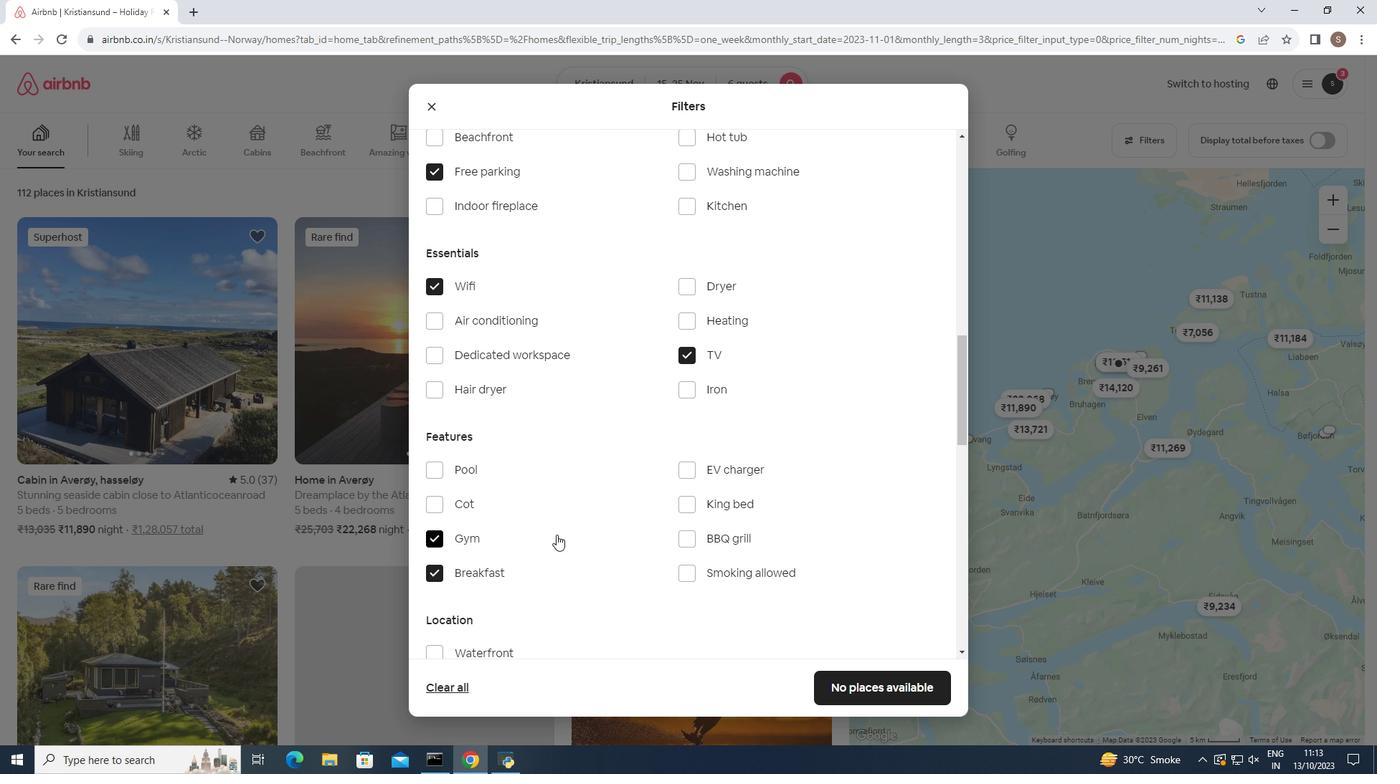
Action: Mouse scrolled (556, 534) with delta (0, 0)
Screenshot: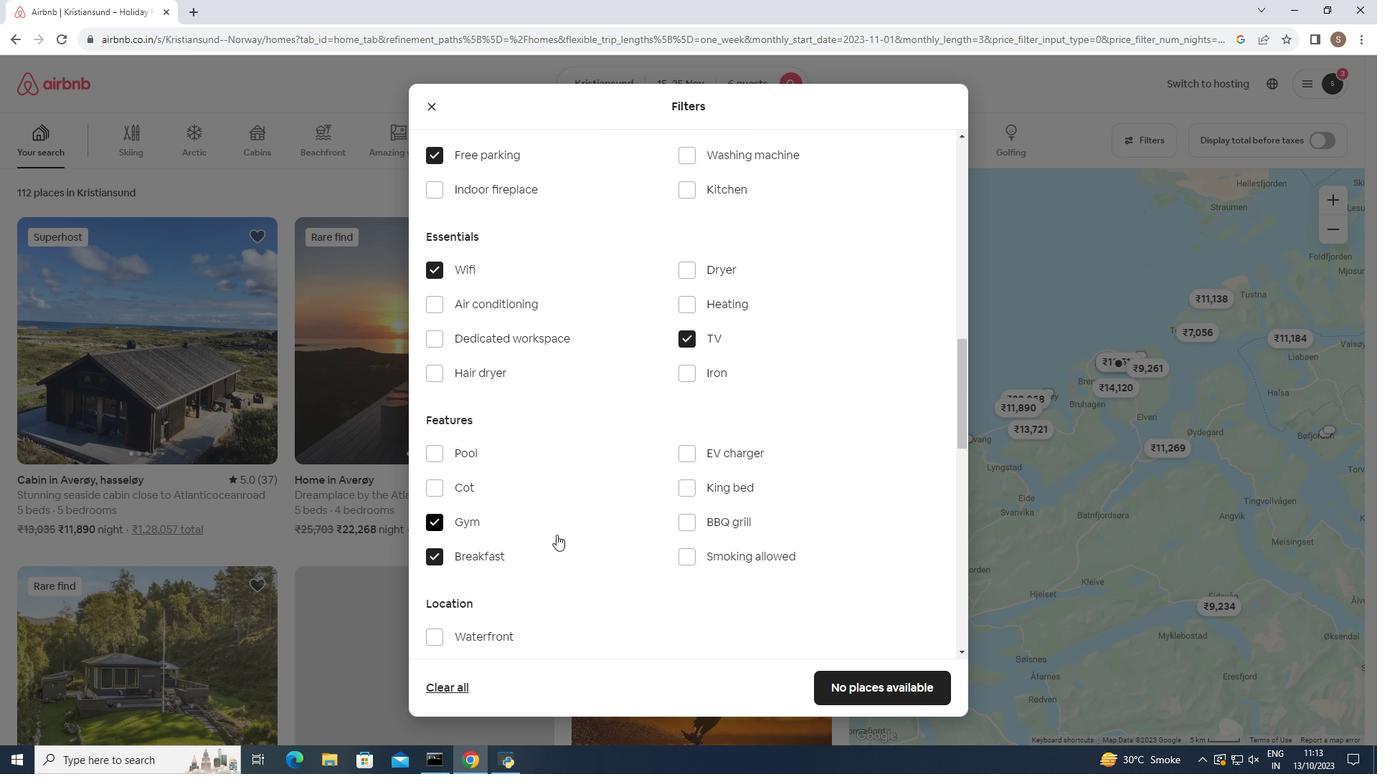 
Action: Mouse scrolled (556, 534) with delta (0, 0)
Screenshot: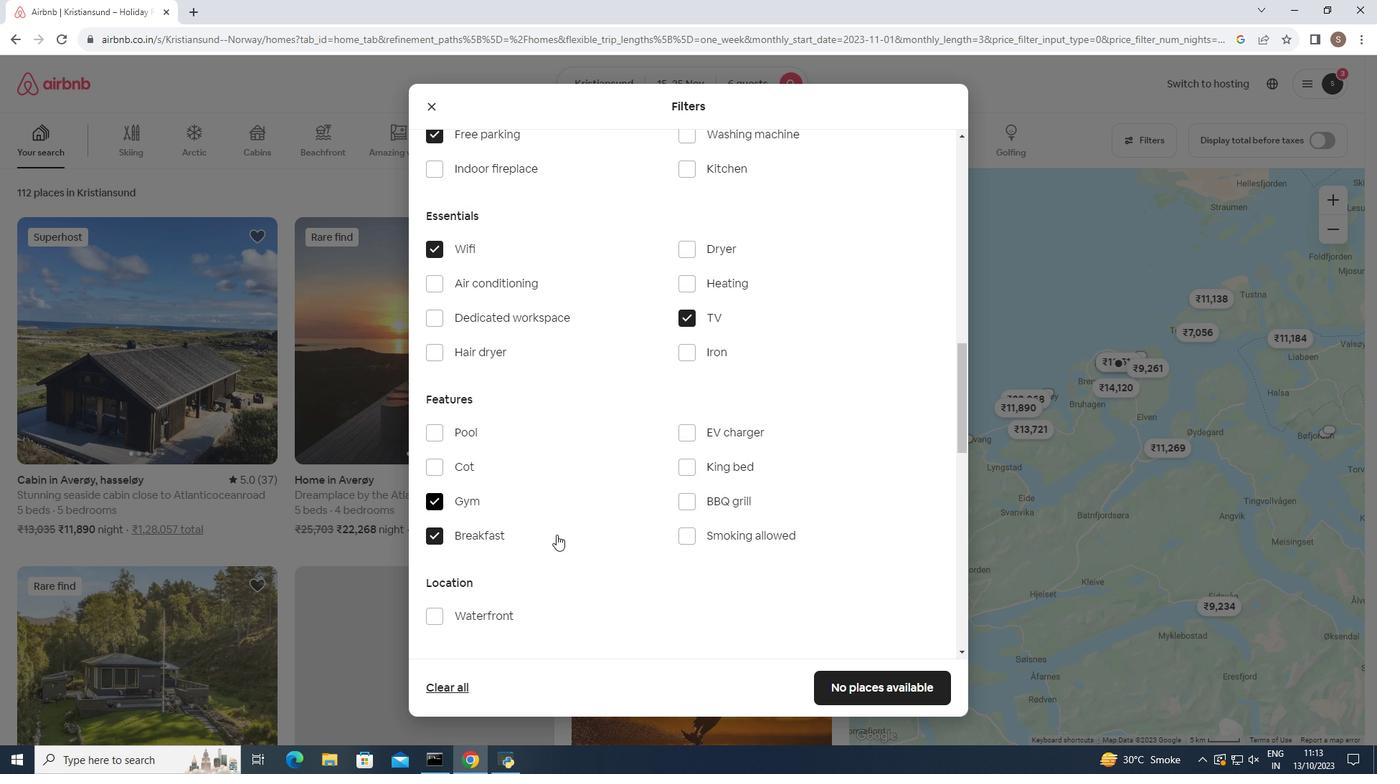 
Action: Mouse scrolled (556, 534) with delta (0, 0)
Screenshot: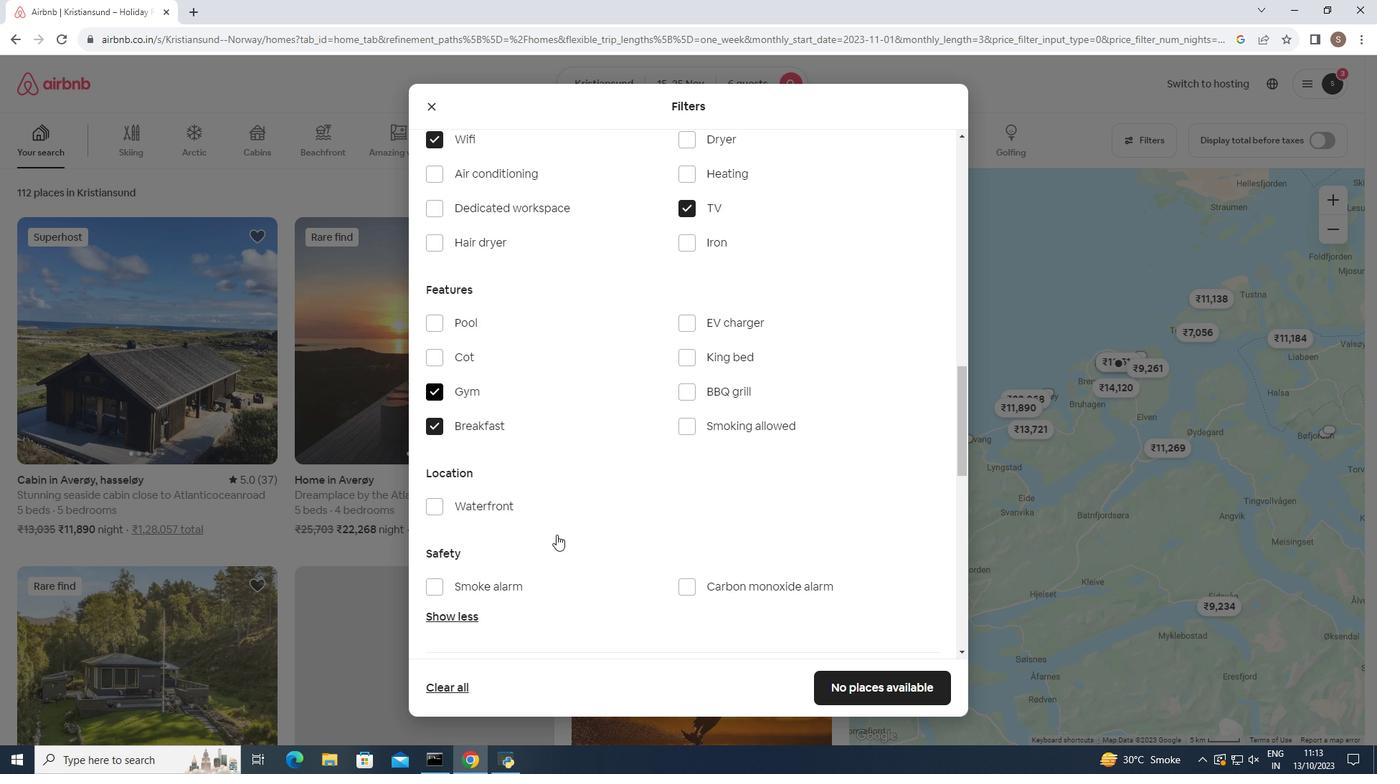 
Action: Mouse scrolled (556, 534) with delta (0, 0)
Screenshot: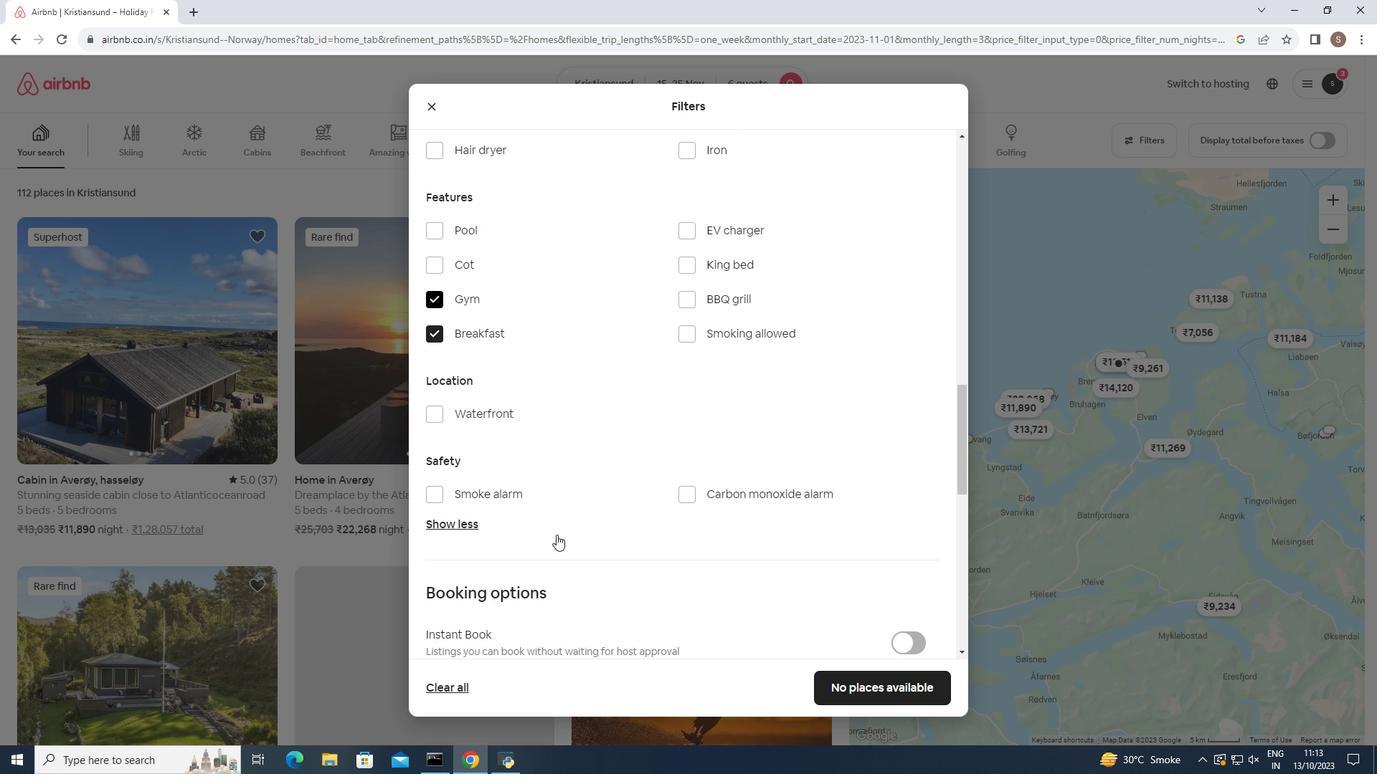 
Action: Mouse scrolled (556, 534) with delta (0, 0)
Screenshot: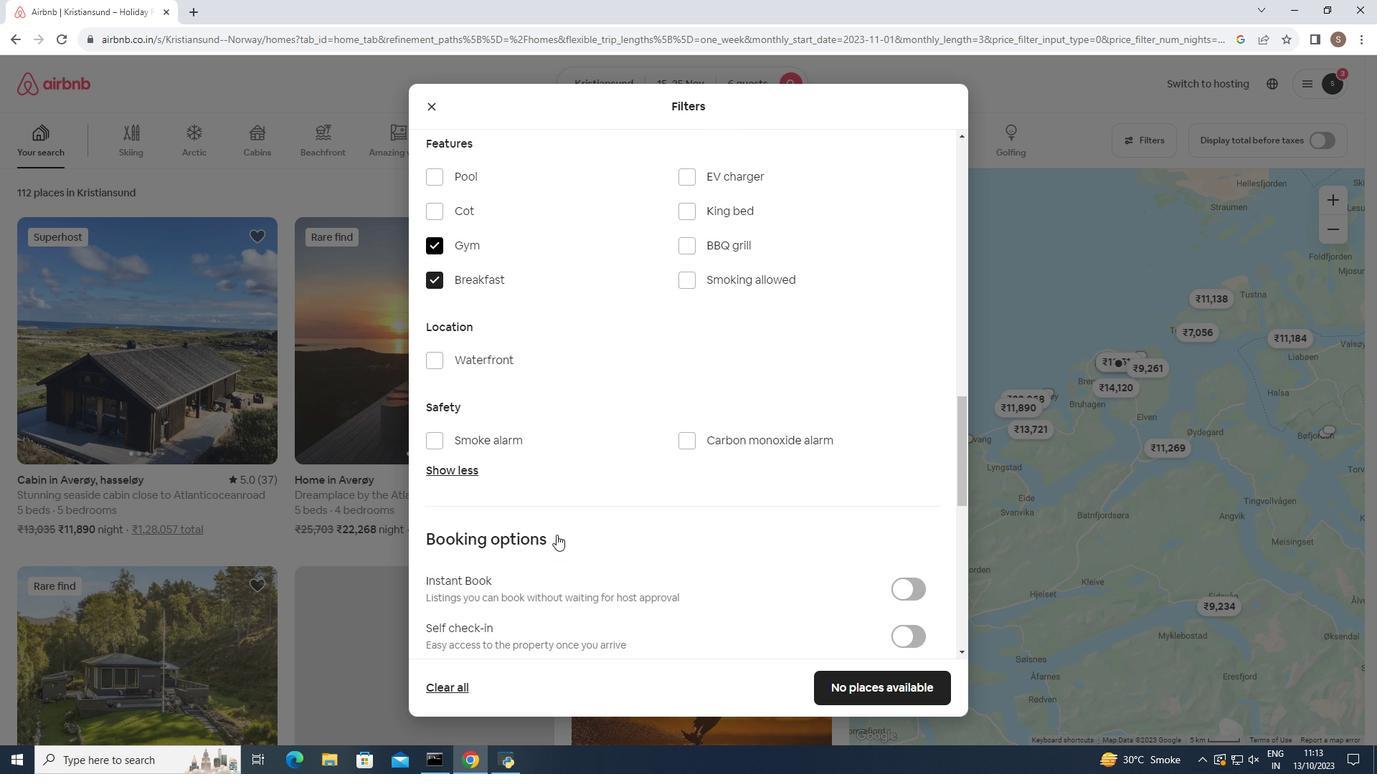 
Action: Mouse scrolled (556, 534) with delta (0, 0)
Screenshot: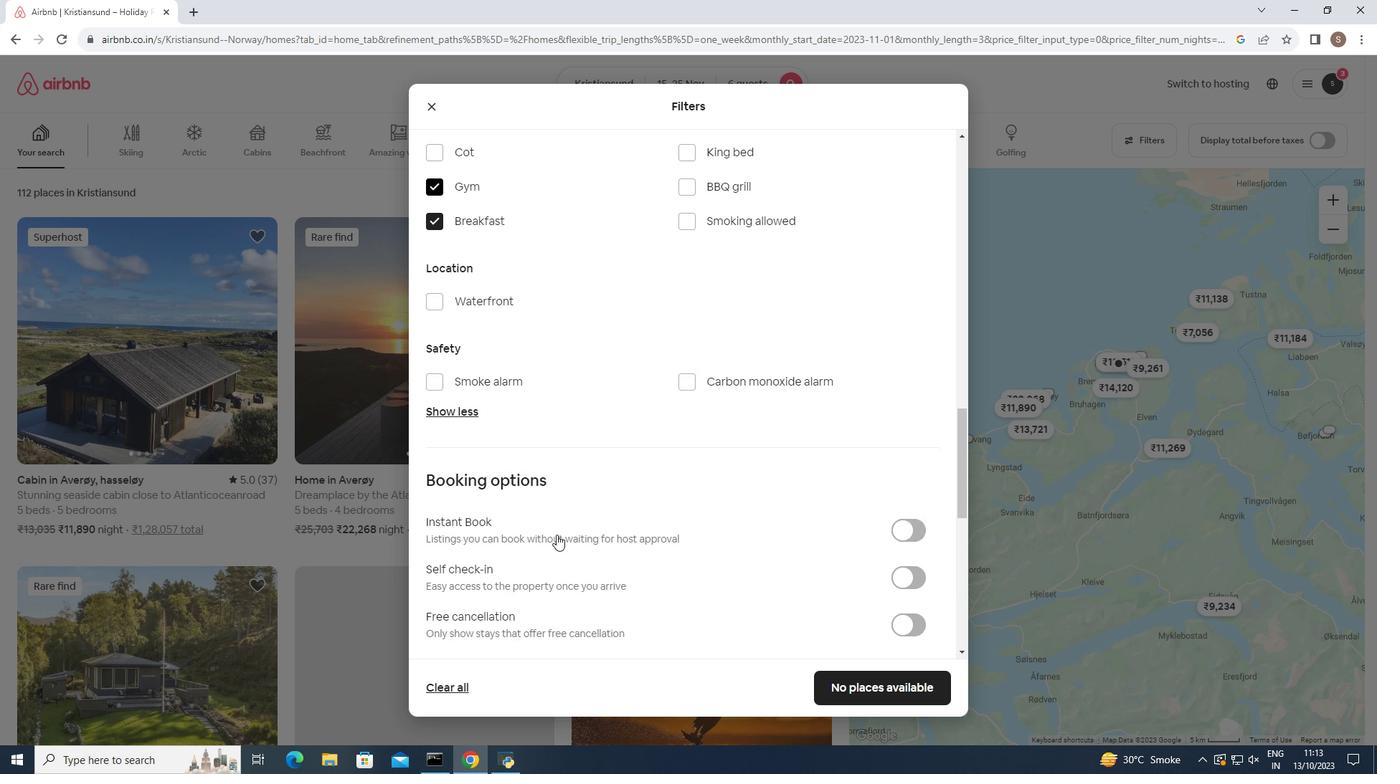 
Action: Mouse scrolled (556, 534) with delta (0, 0)
Screenshot: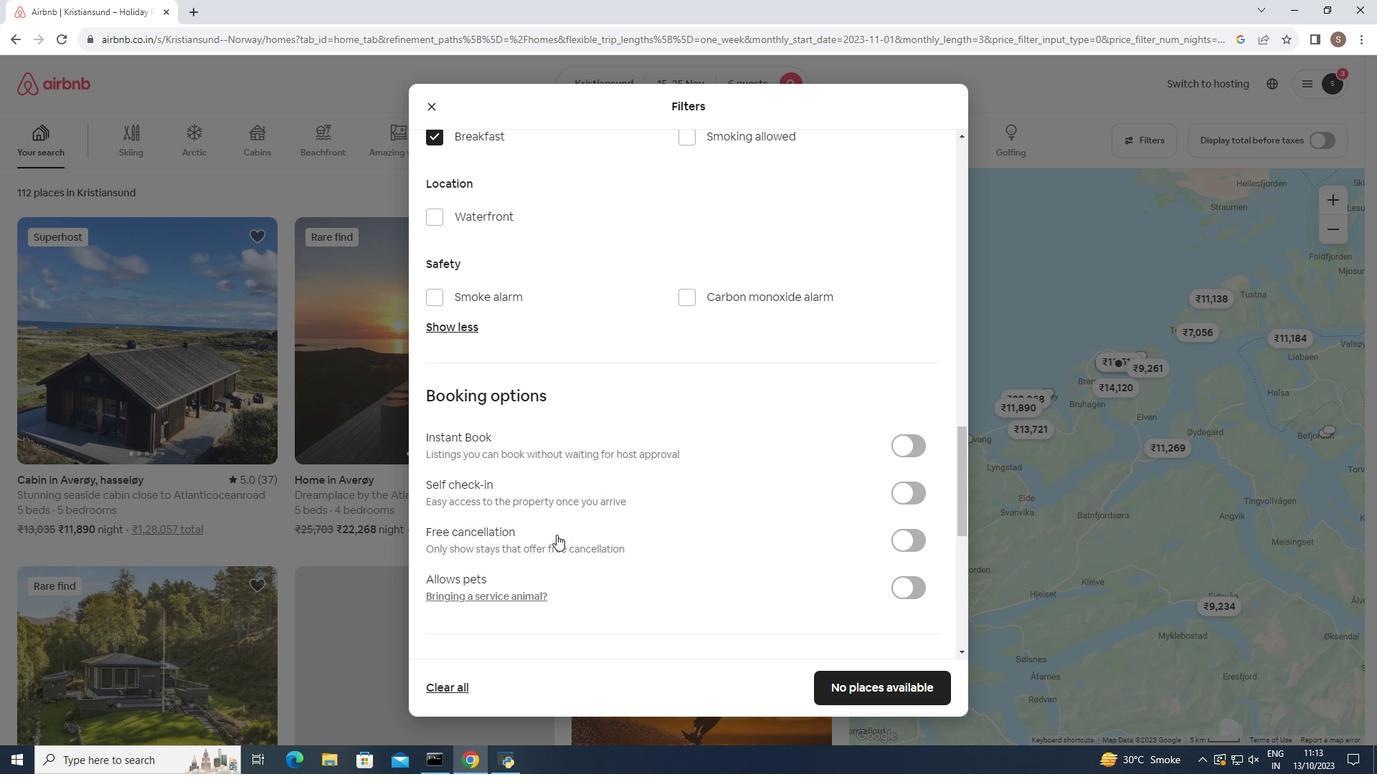 
Action: Mouse moved to (916, 431)
Screenshot: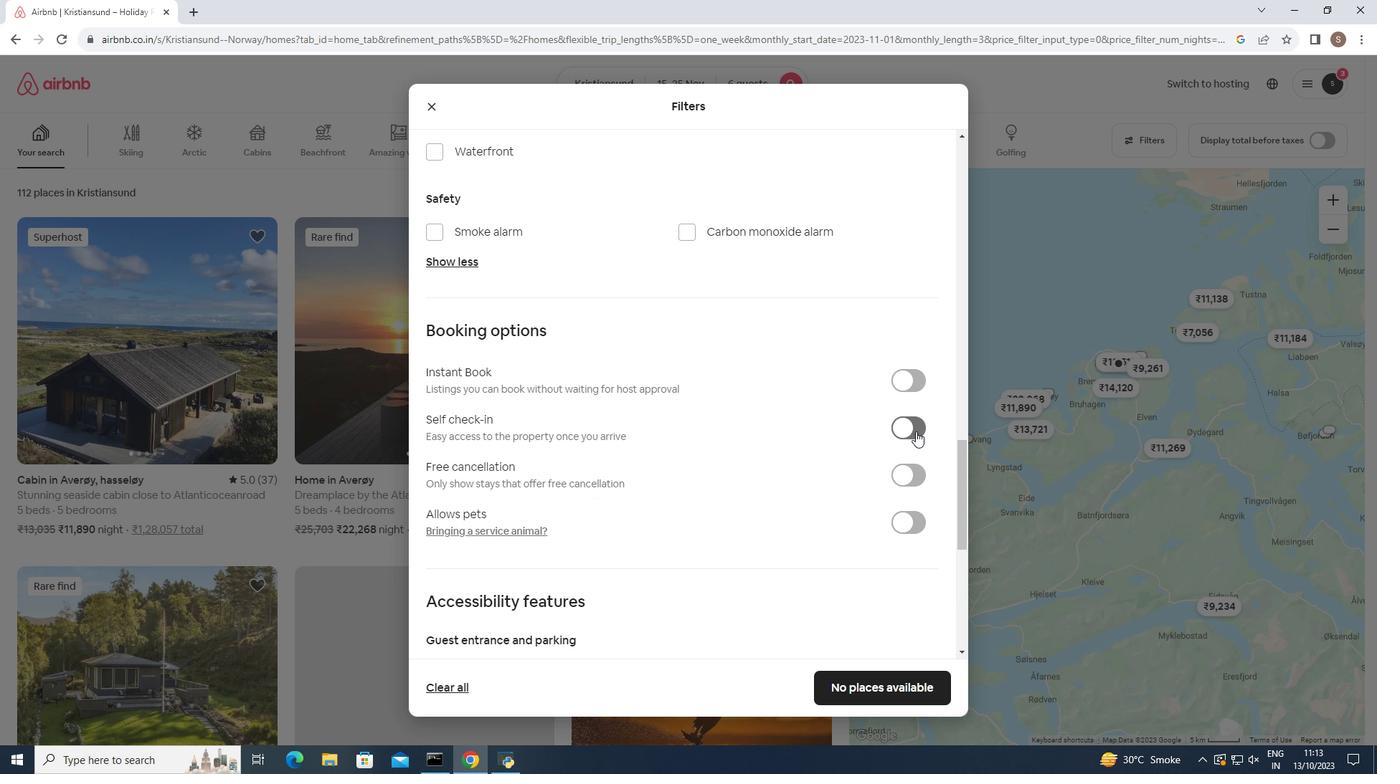 
Action: Mouse pressed left at (916, 431)
Screenshot: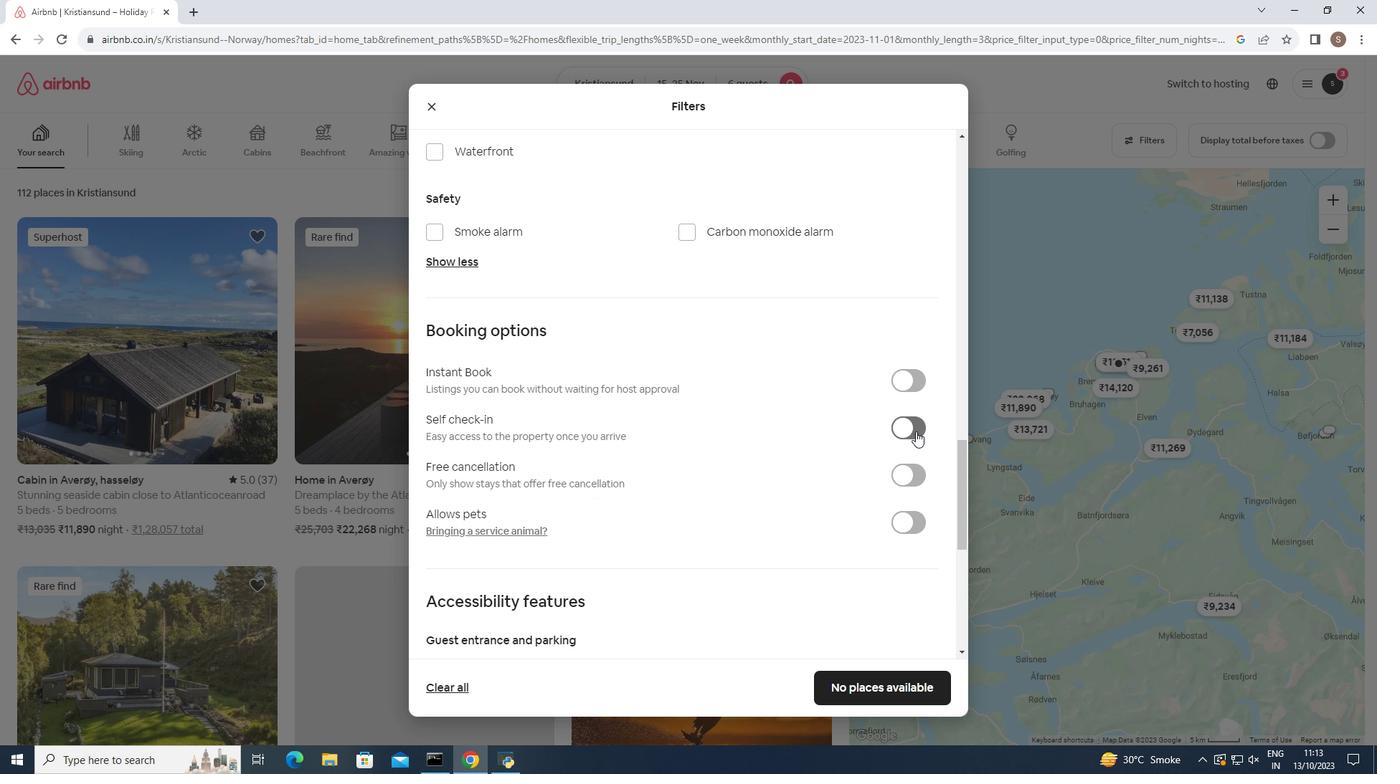 
Action: Mouse moved to (871, 678)
Screenshot: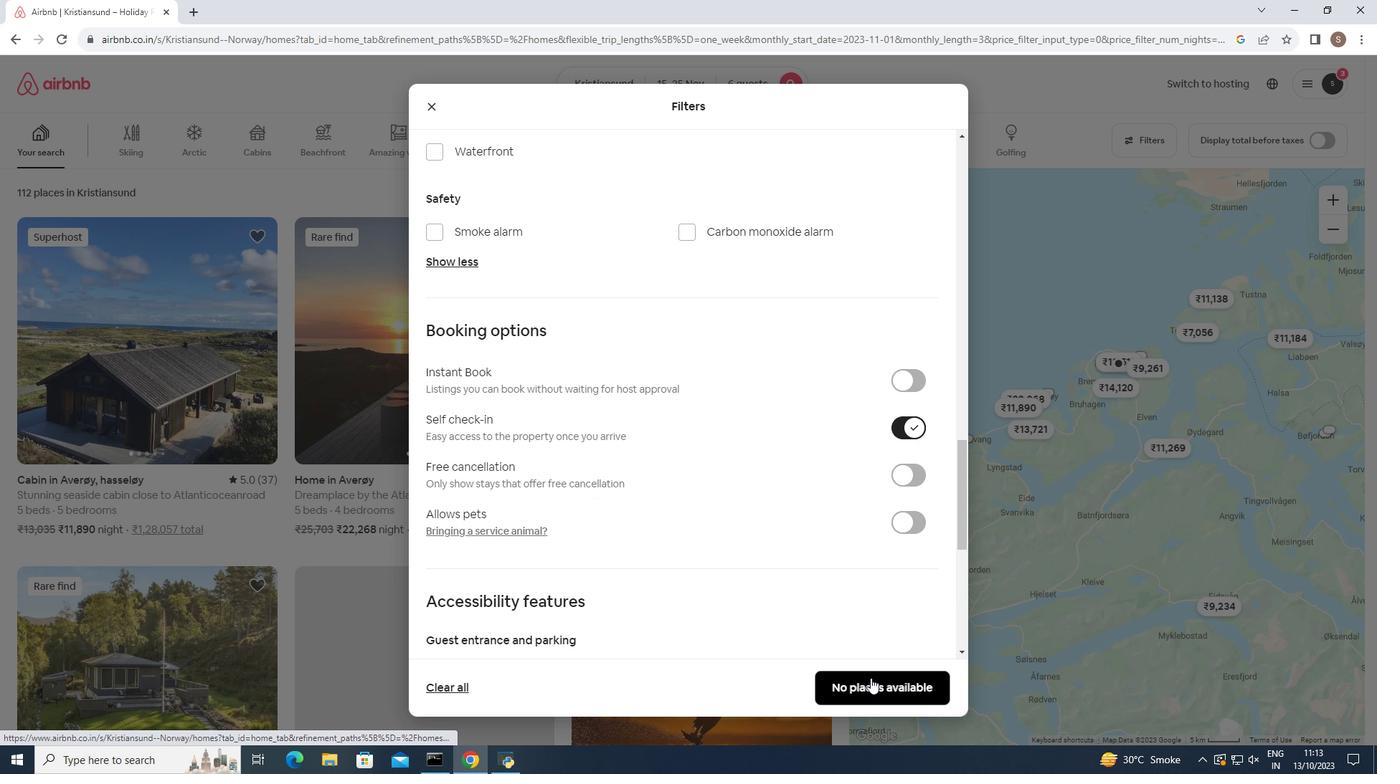 
Action: Mouse pressed left at (871, 678)
Screenshot: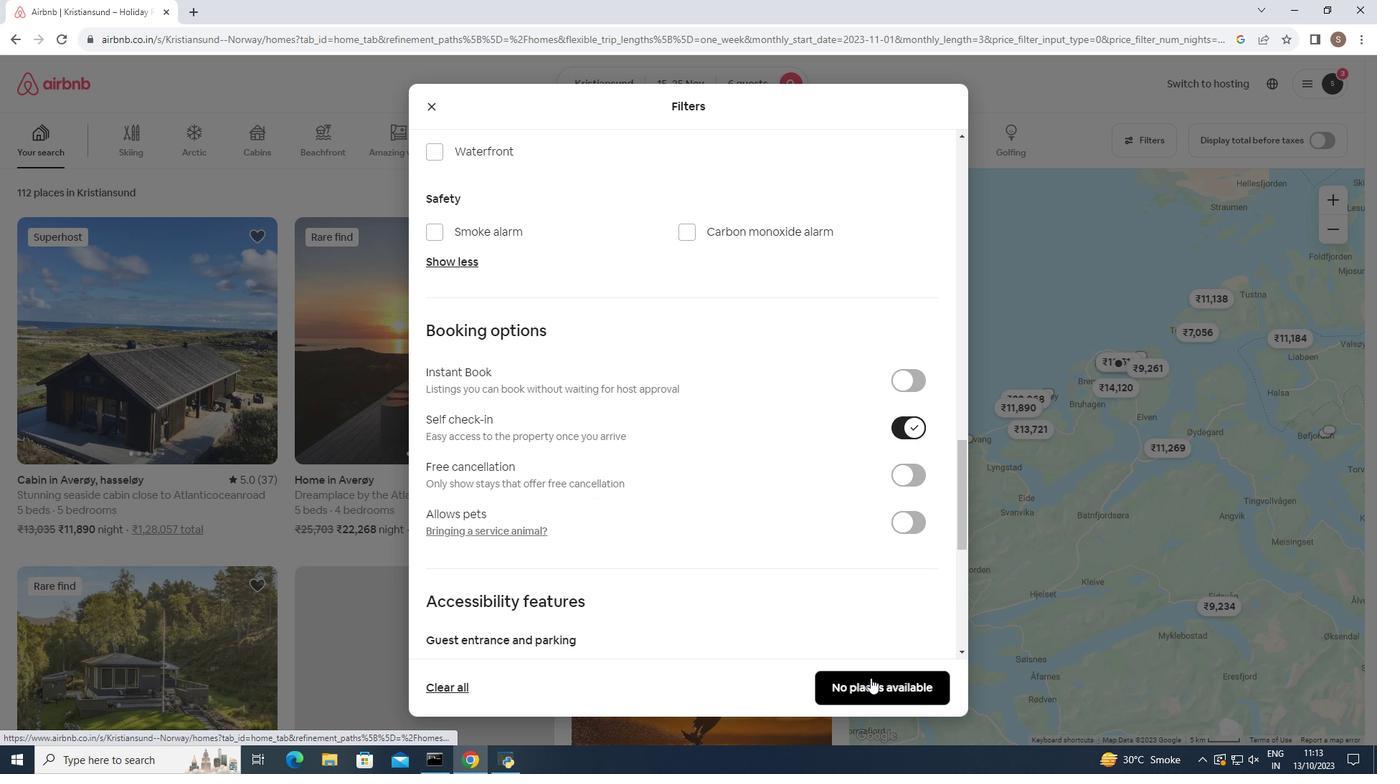 
Action: Mouse moved to (645, 581)
Screenshot: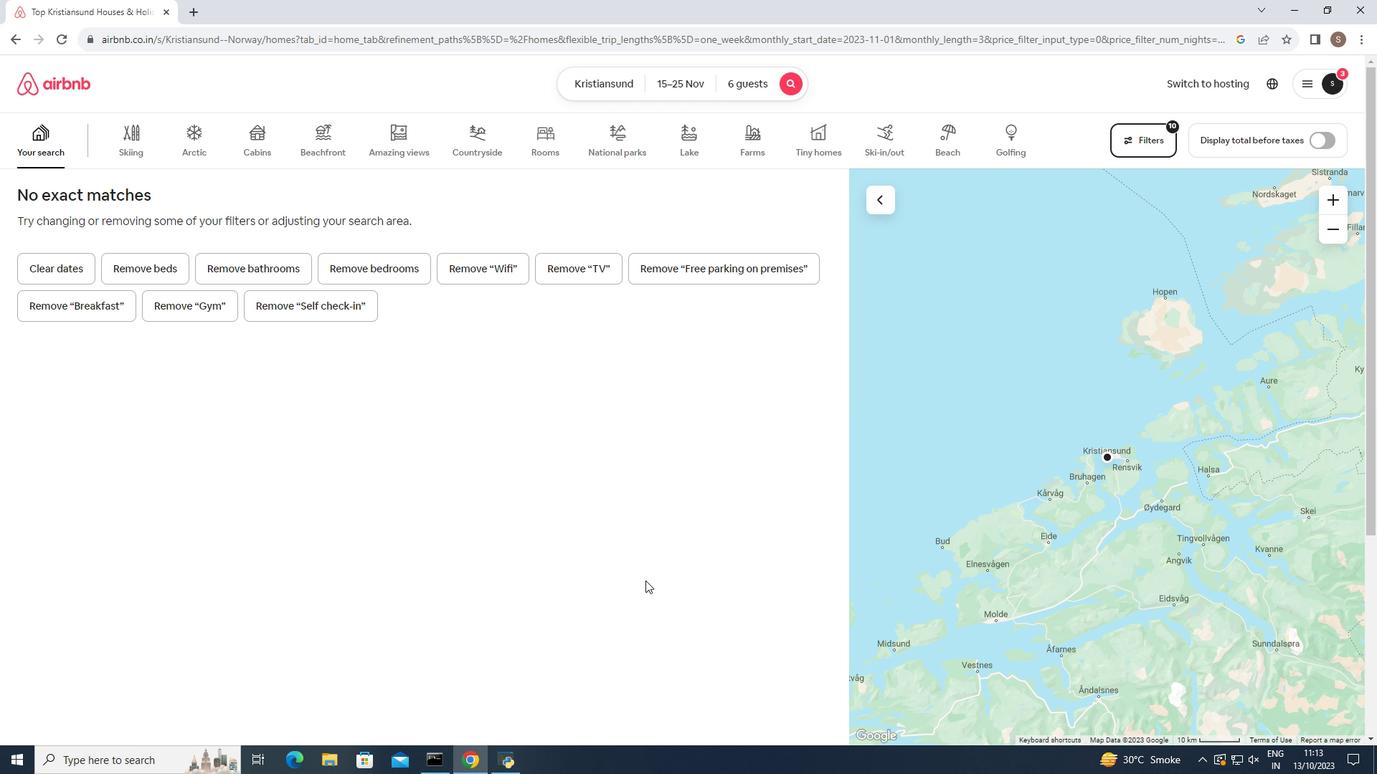 
